Task: Look for space in Sha Tin, Hong Kong from 9th June, 2023 to 16th June, 2023 for 2 adults in price range Rs.8000 to Rs.16000. Place can be entire place with 2 bedrooms having 2 beds and 1 bathroom. Property type can be house, flat, guest house. Booking option can be shelf check-in. Required host language is English.

Action: Mouse moved to (548, 94)
Screenshot: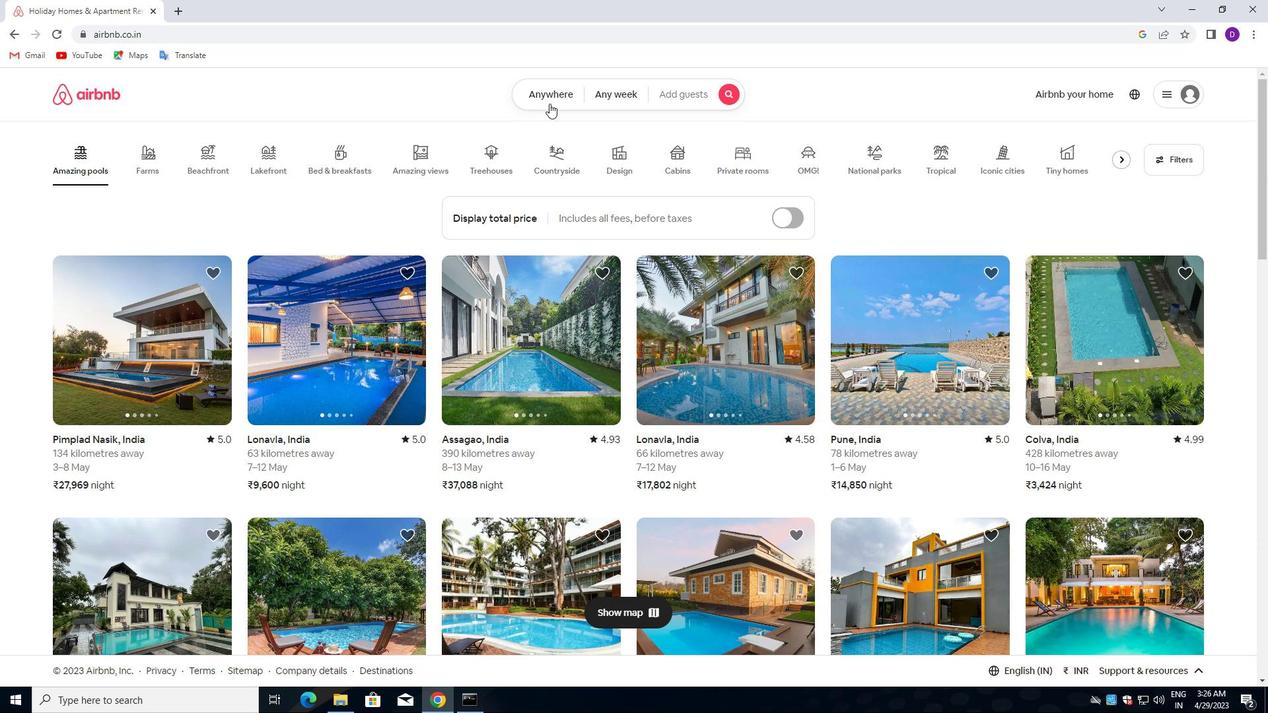 
Action: Mouse pressed left at (548, 94)
Screenshot: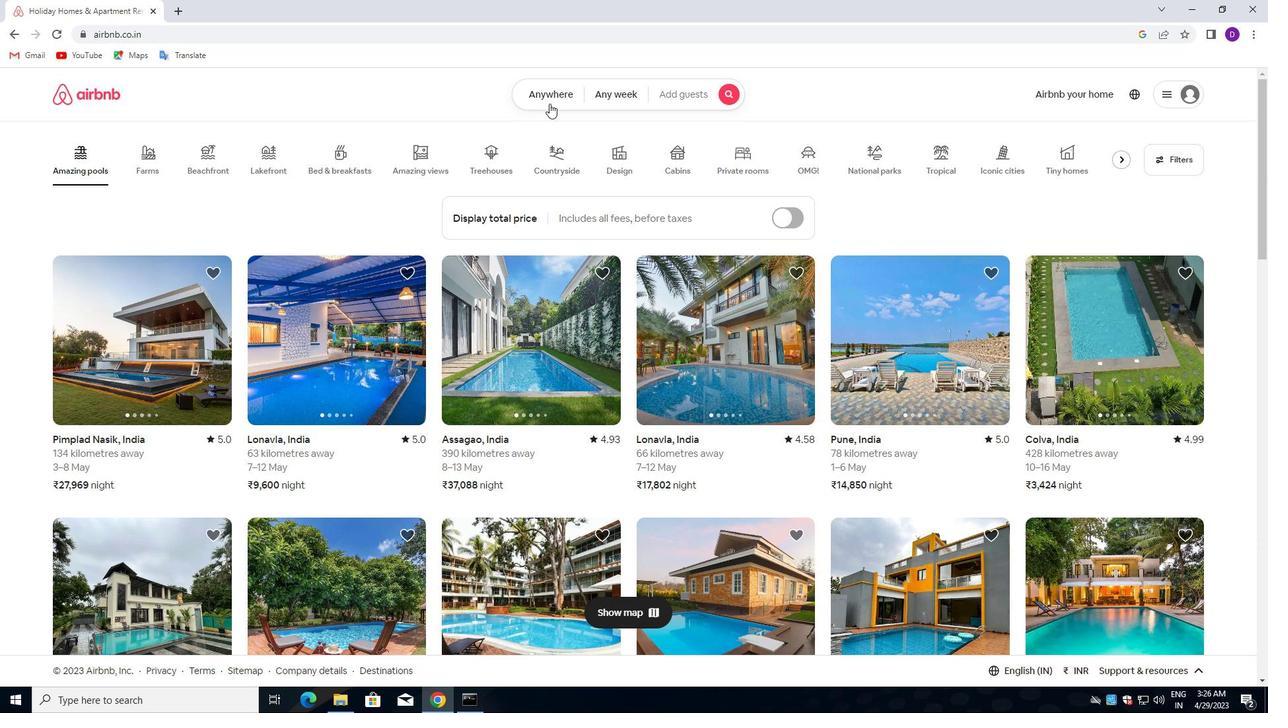 
Action: Mouse moved to (412, 146)
Screenshot: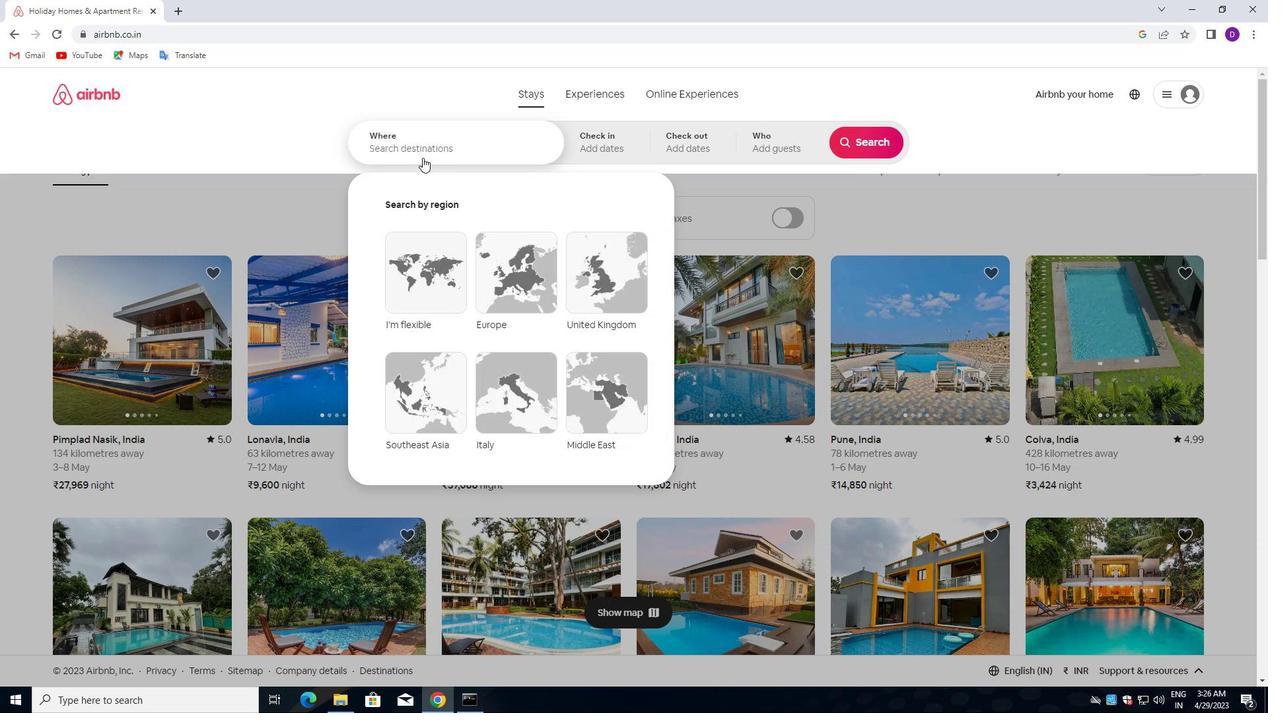 
Action: Mouse pressed left at (412, 146)
Screenshot: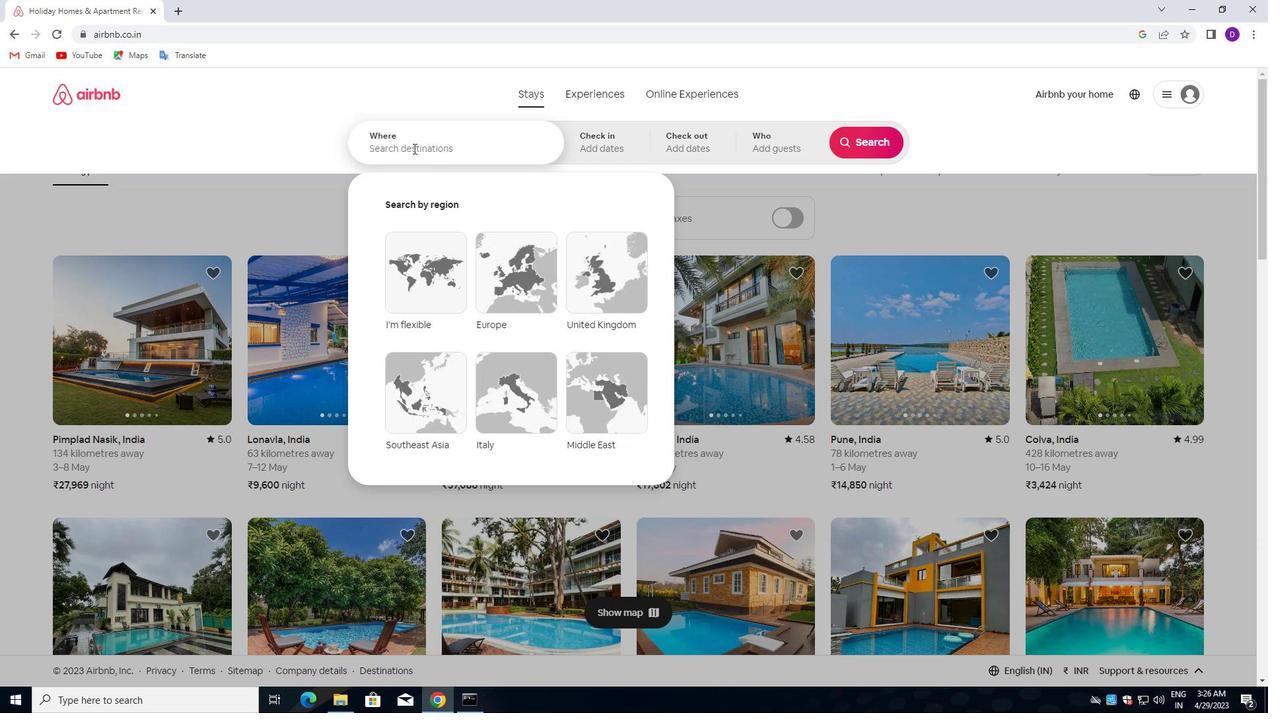 
Action: Key pressed <Key.shift><Key.shift>SHA<Key.space><Key.shift>TIN<Key.down><Key.enter>
Screenshot: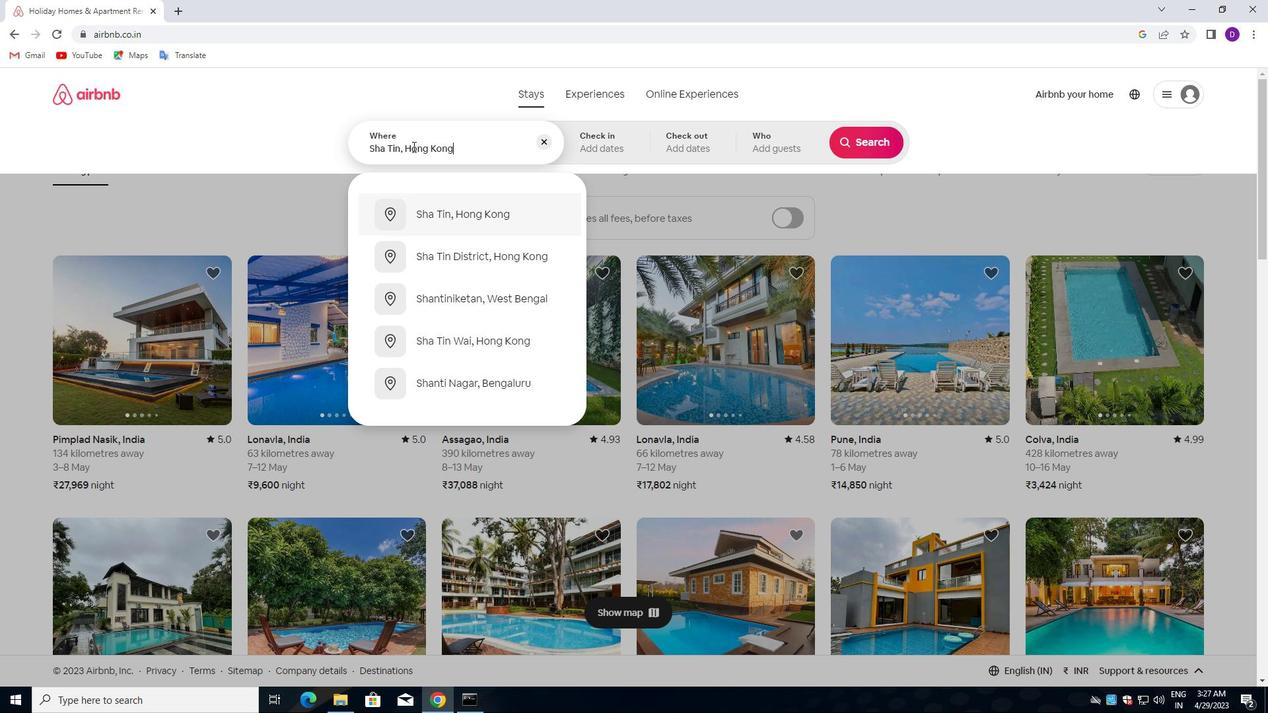 
Action: Mouse moved to (863, 250)
Screenshot: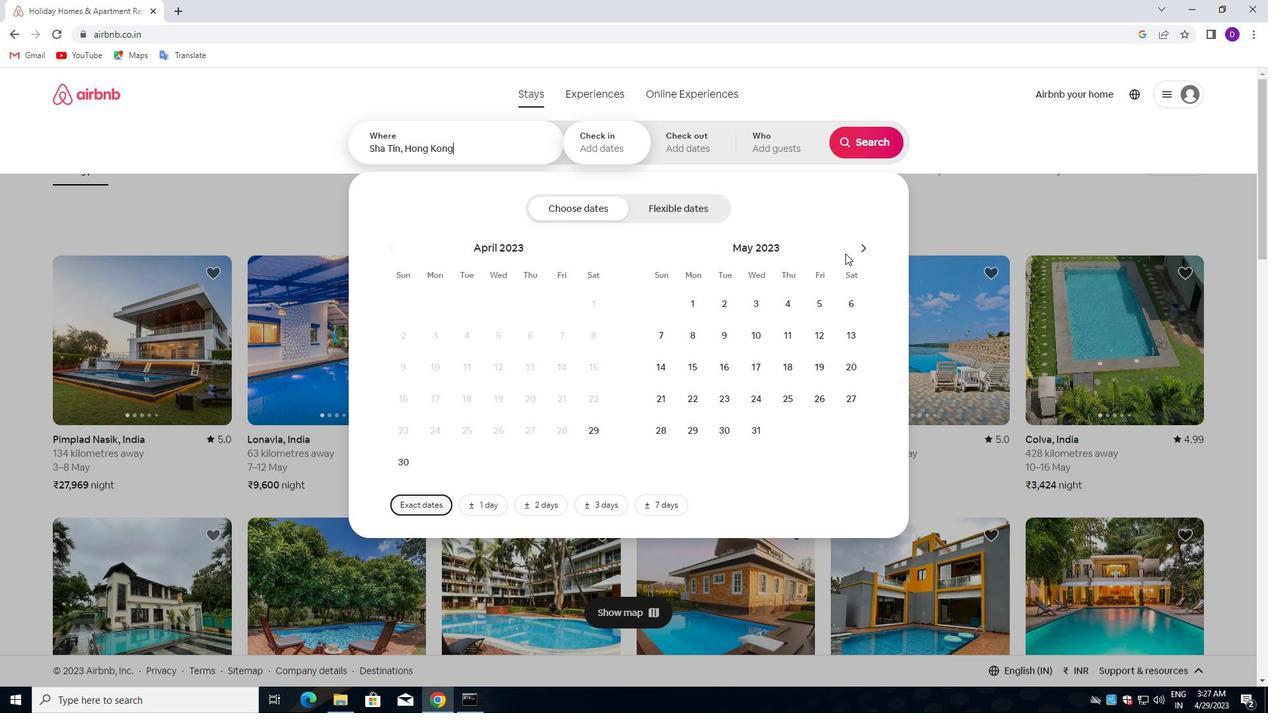 
Action: Mouse pressed left at (863, 250)
Screenshot: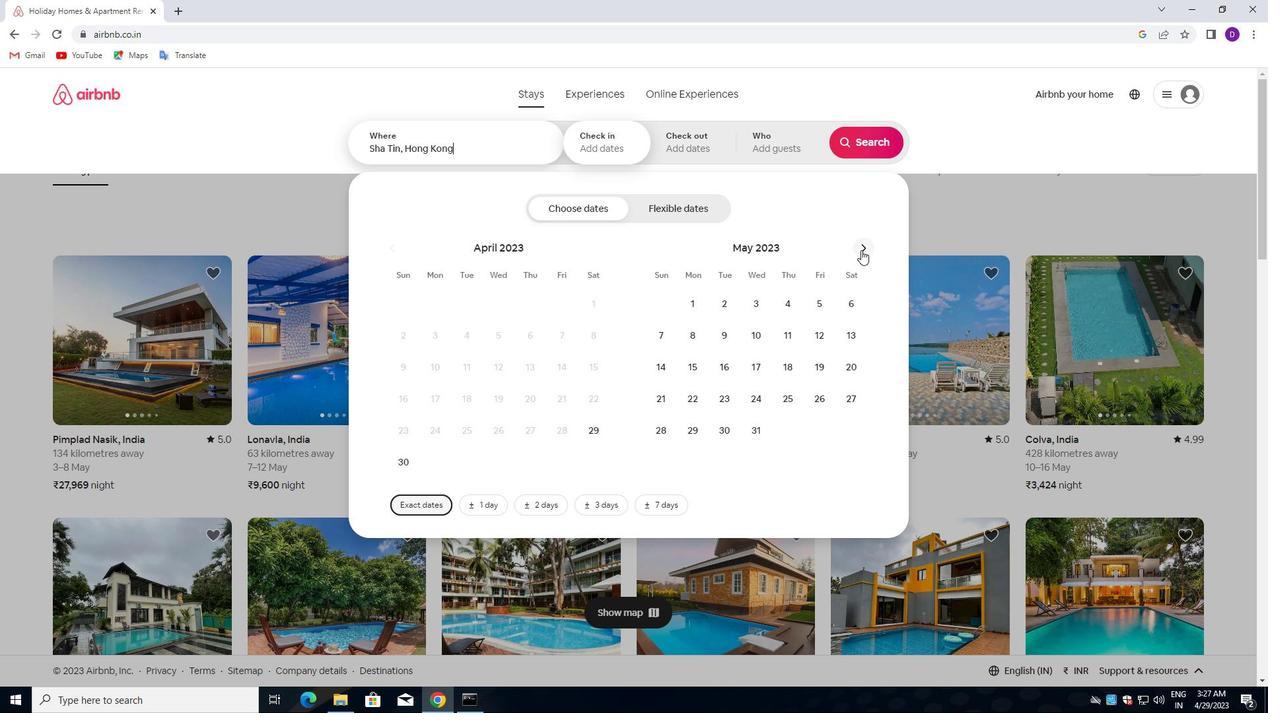 
Action: Mouse moved to (822, 334)
Screenshot: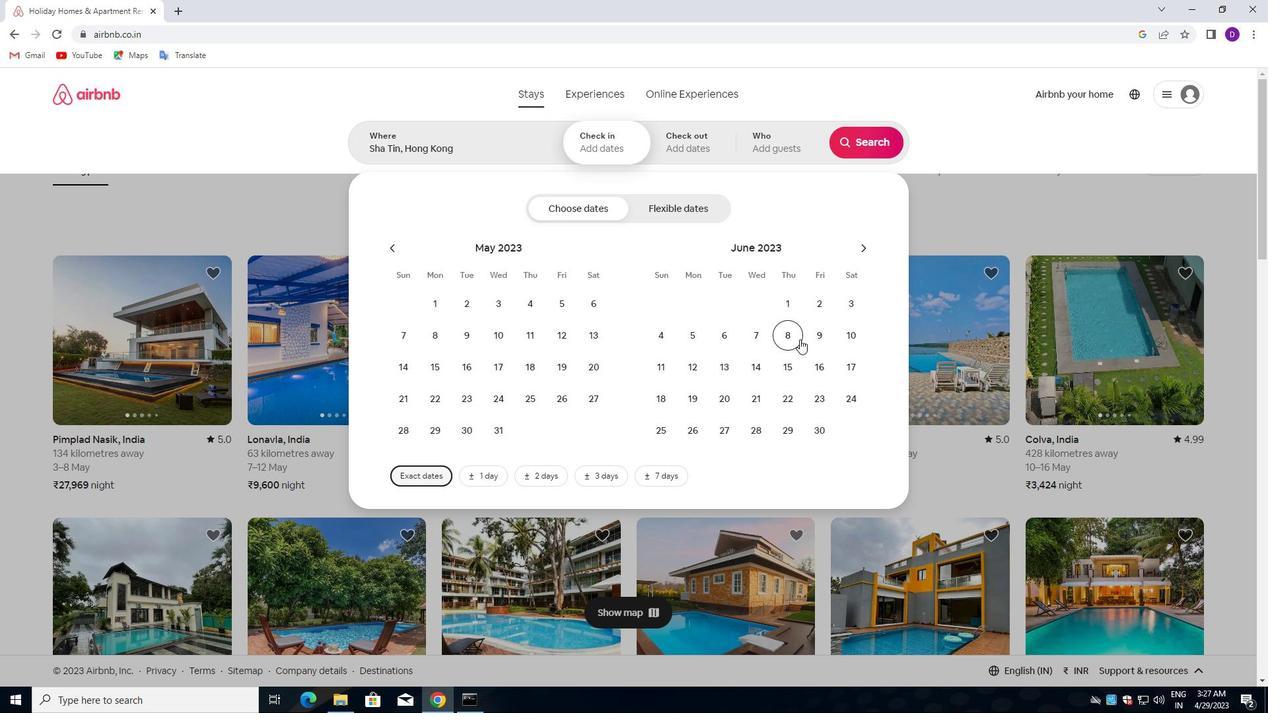 
Action: Mouse pressed left at (822, 334)
Screenshot: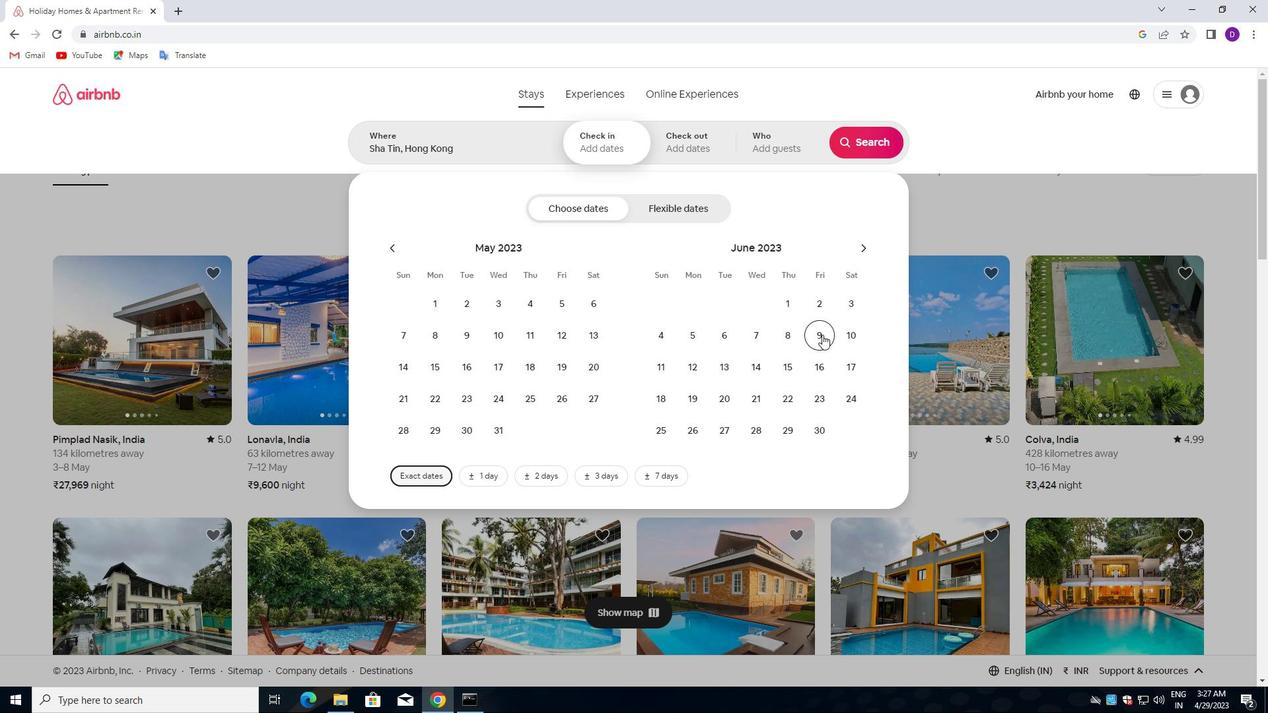 
Action: Mouse moved to (823, 356)
Screenshot: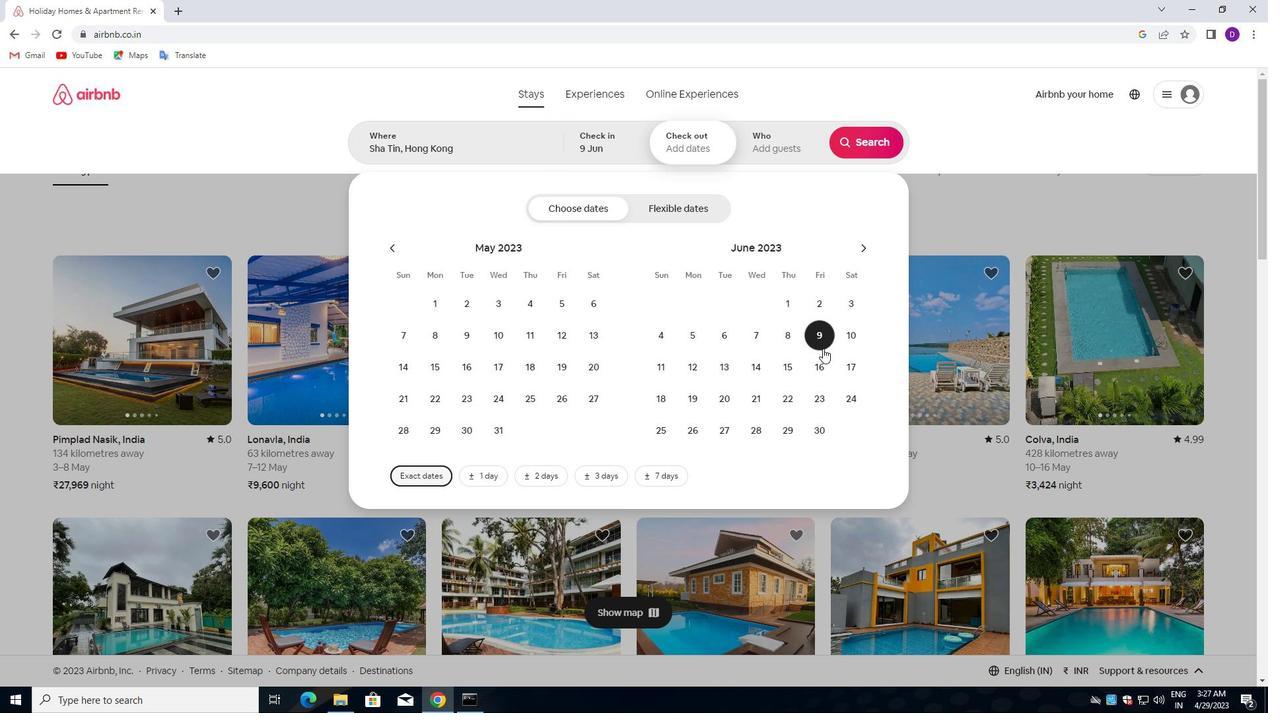 
Action: Mouse pressed left at (823, 356)
Screenshot: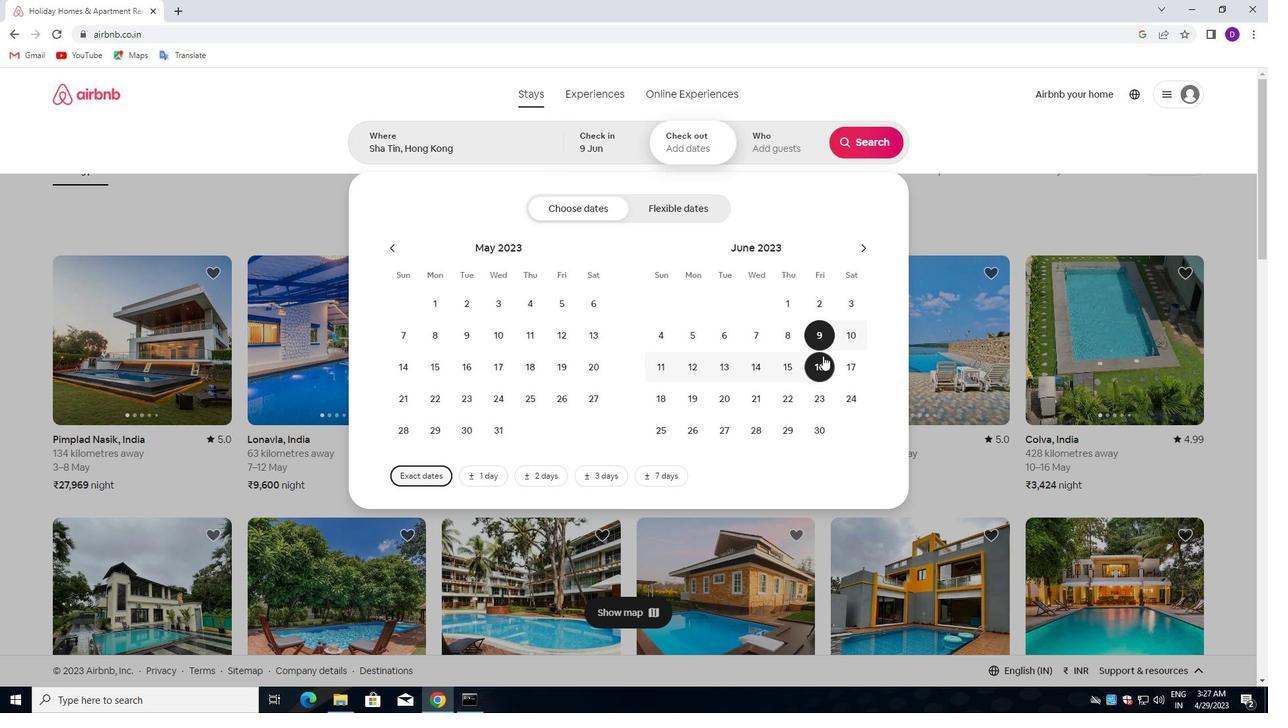 
Action: Mouse moved to (775, 154)
Screenshot: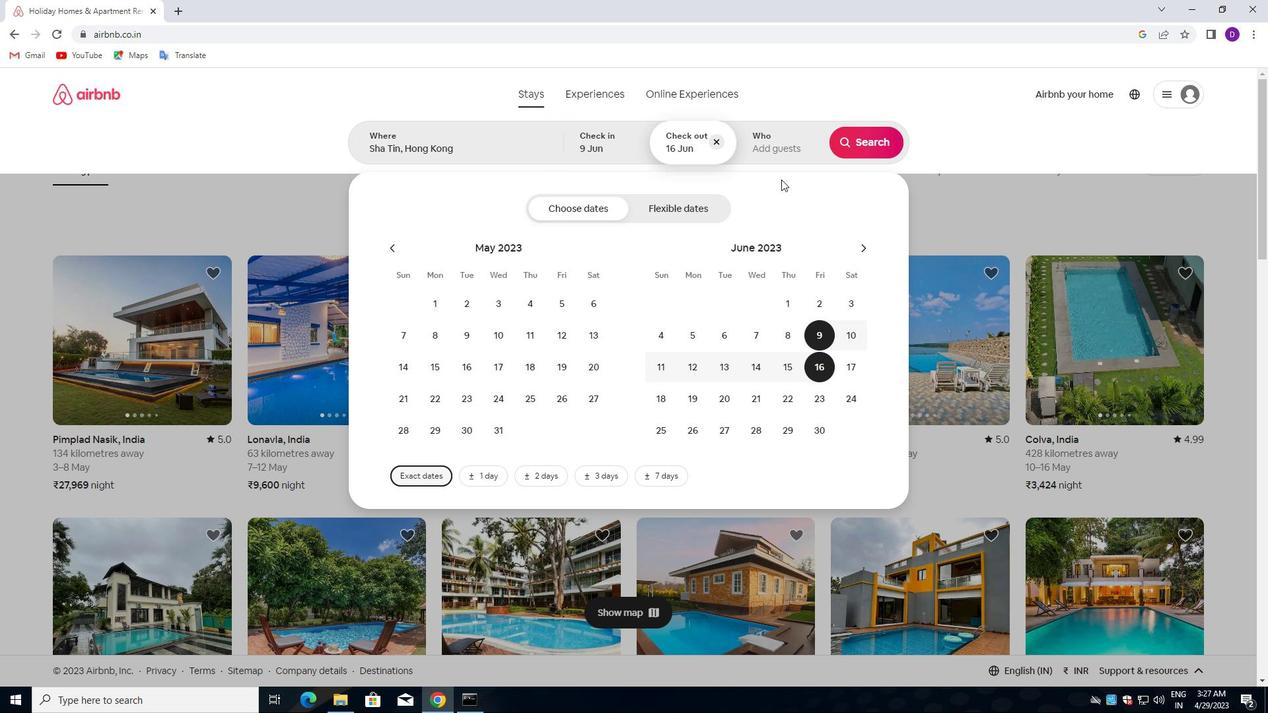 
Action: Mouse pressed left at (775, 154)
Screenshot: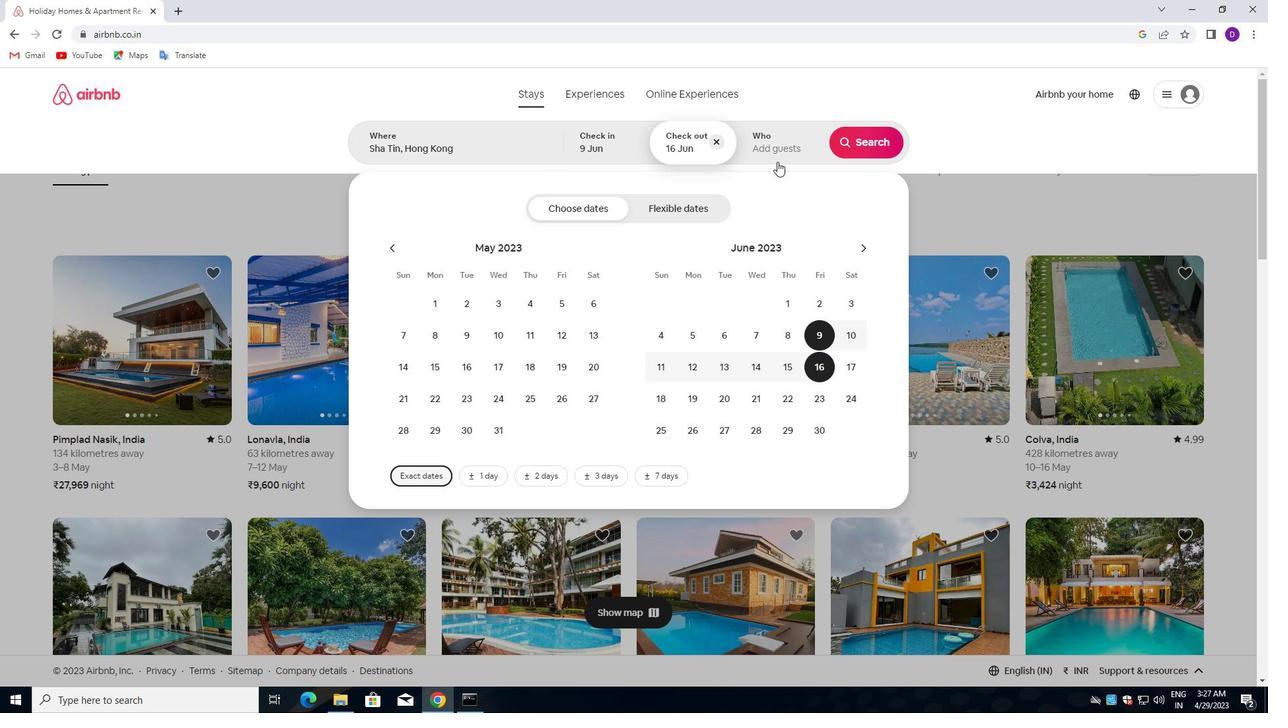 
Action: Mouse moved to (872, 211)
Screenshot: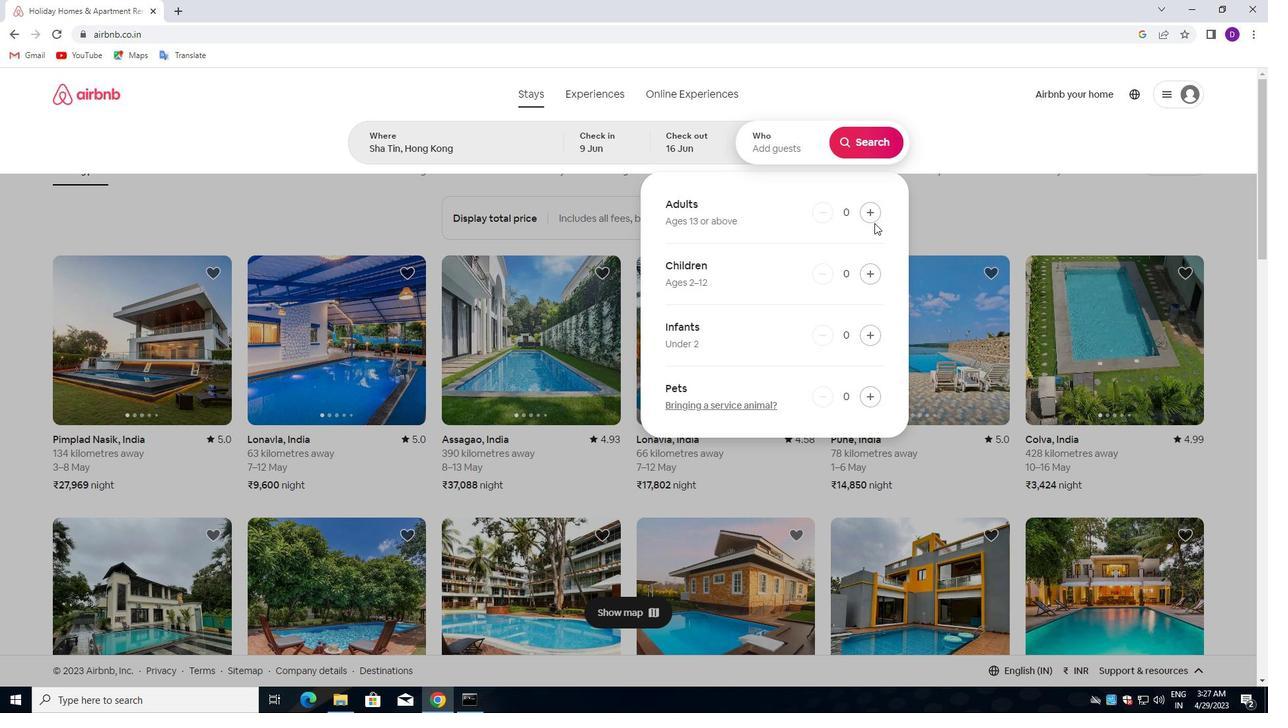 
Action: Mouse pressed left at (872, 211)
Screenshot: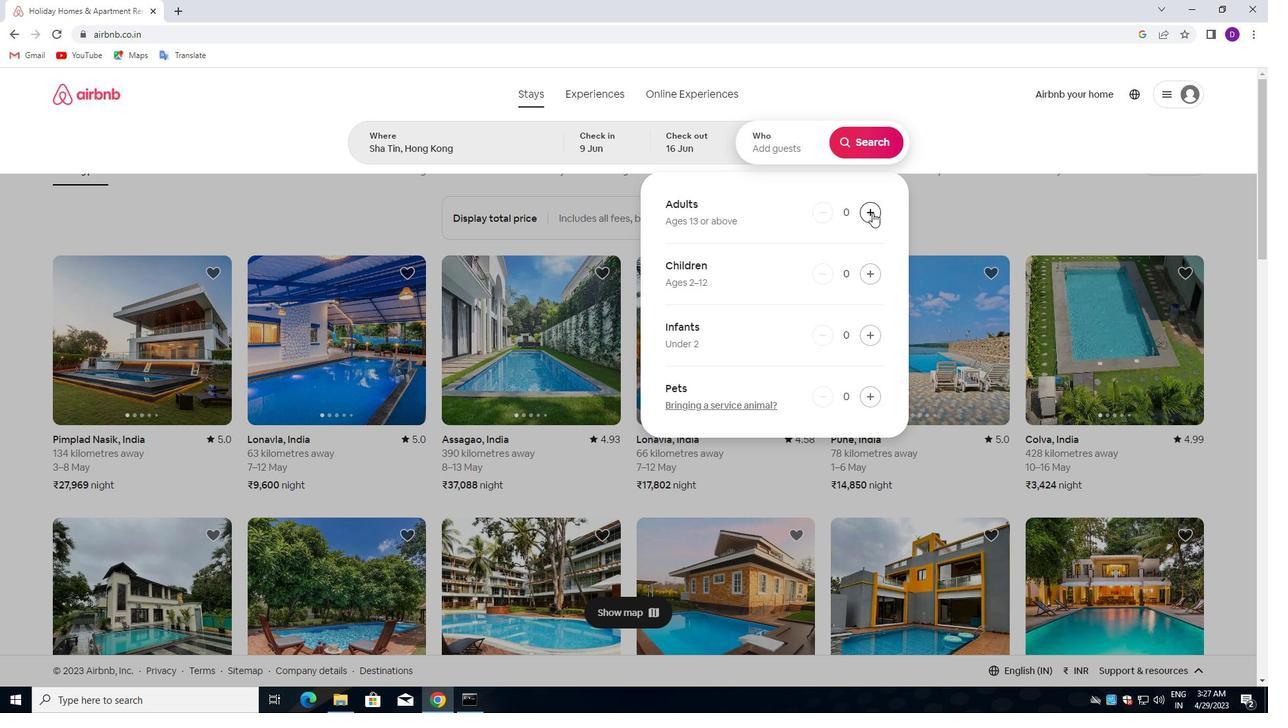 
Action: Mouse pressed left at (872, 211)
Screenshot: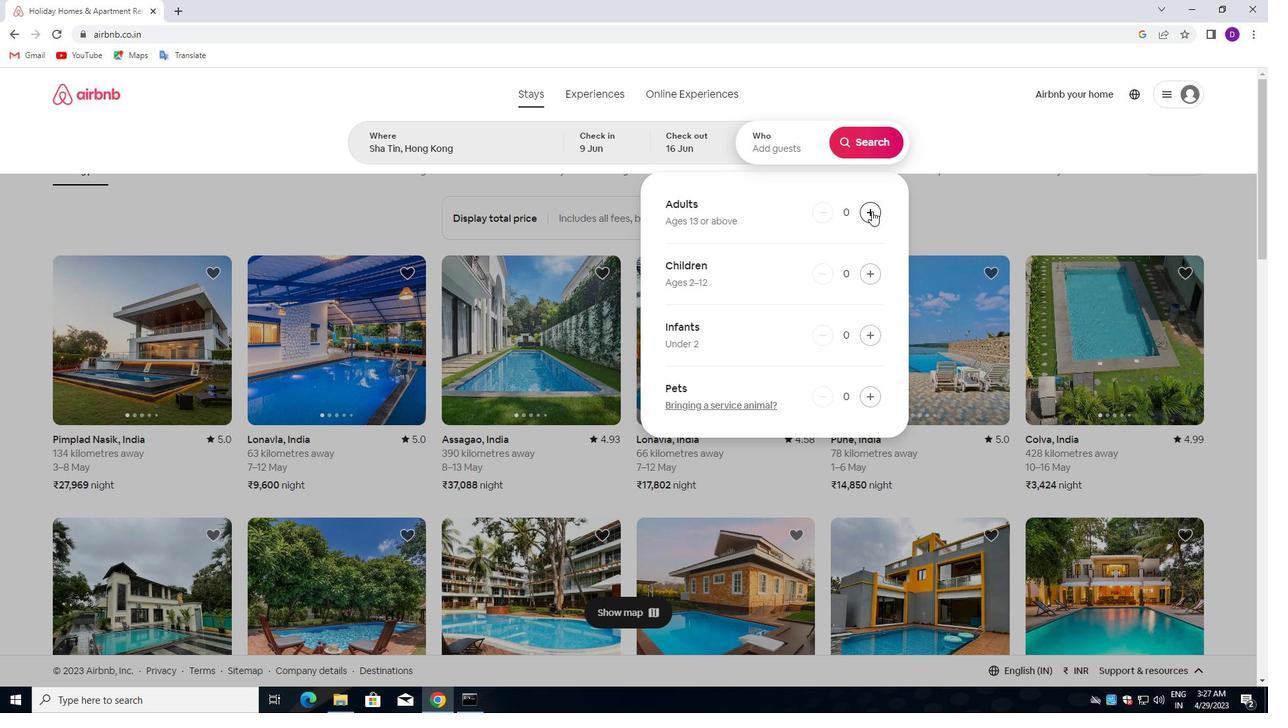 
Action: Mouse moved to (869, 140)
Screenshot: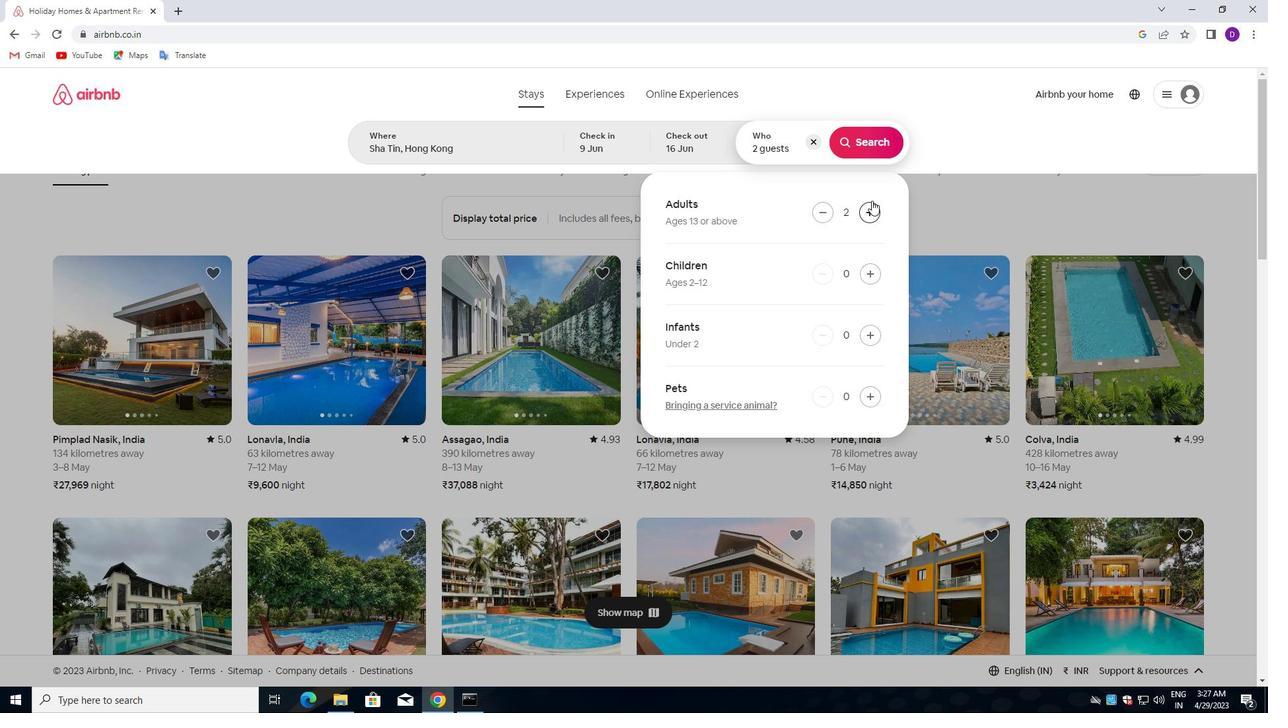 
Action: Mouse pressed left at (869, 140)
Screenshot: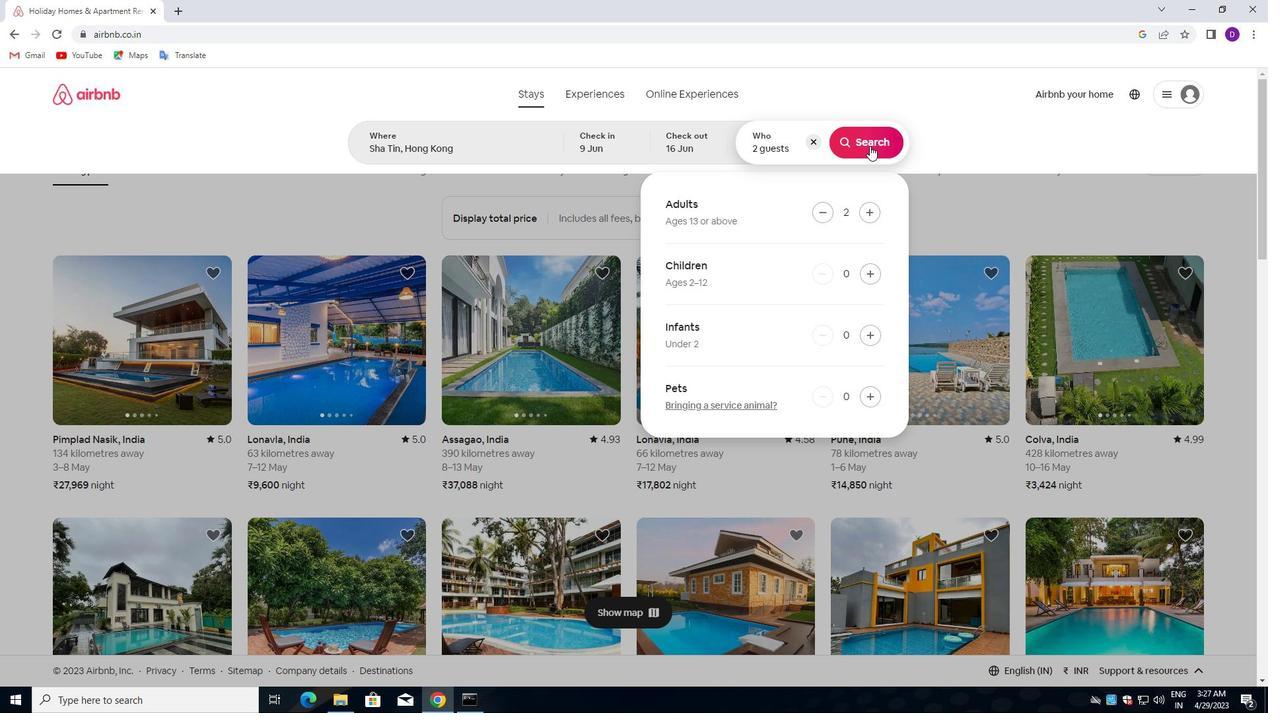 
Action: Mouse moved to (1215, 146)
Screenshot: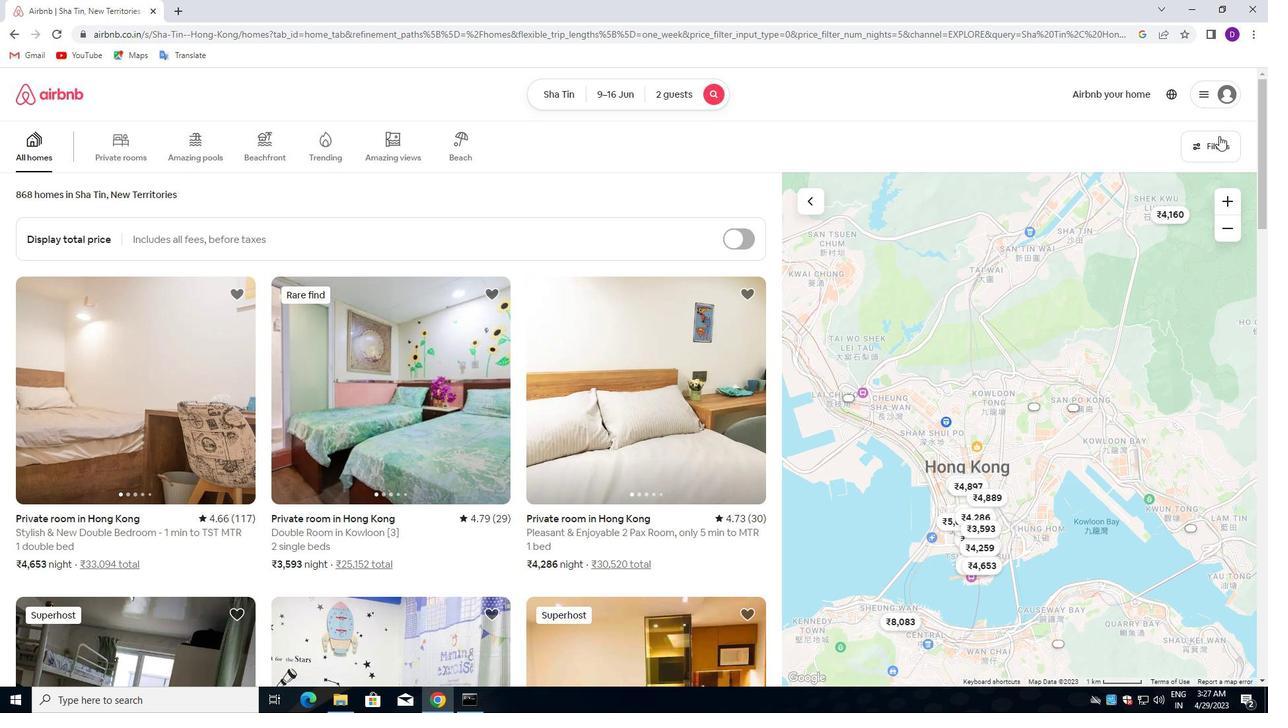 
Action: Mouse pressed left at (1215, 146)
Screenshot: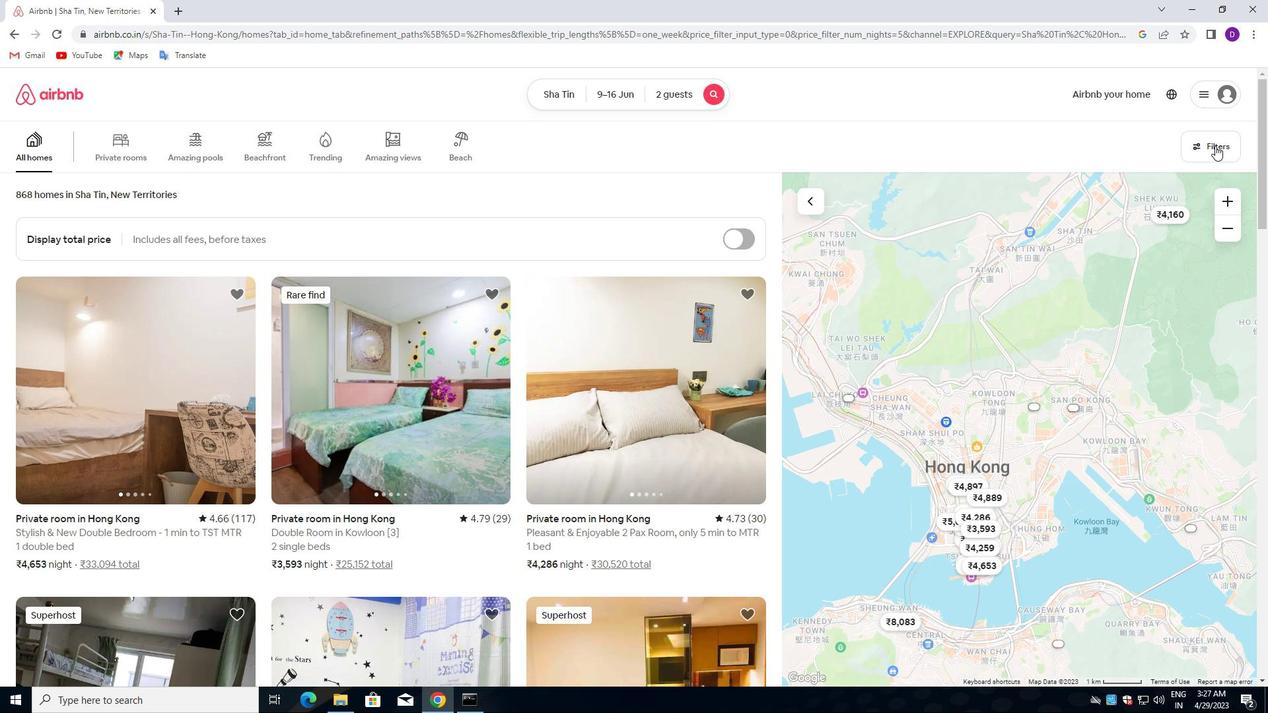 
Action: Mouse moved to (457, 315)
Screenshot: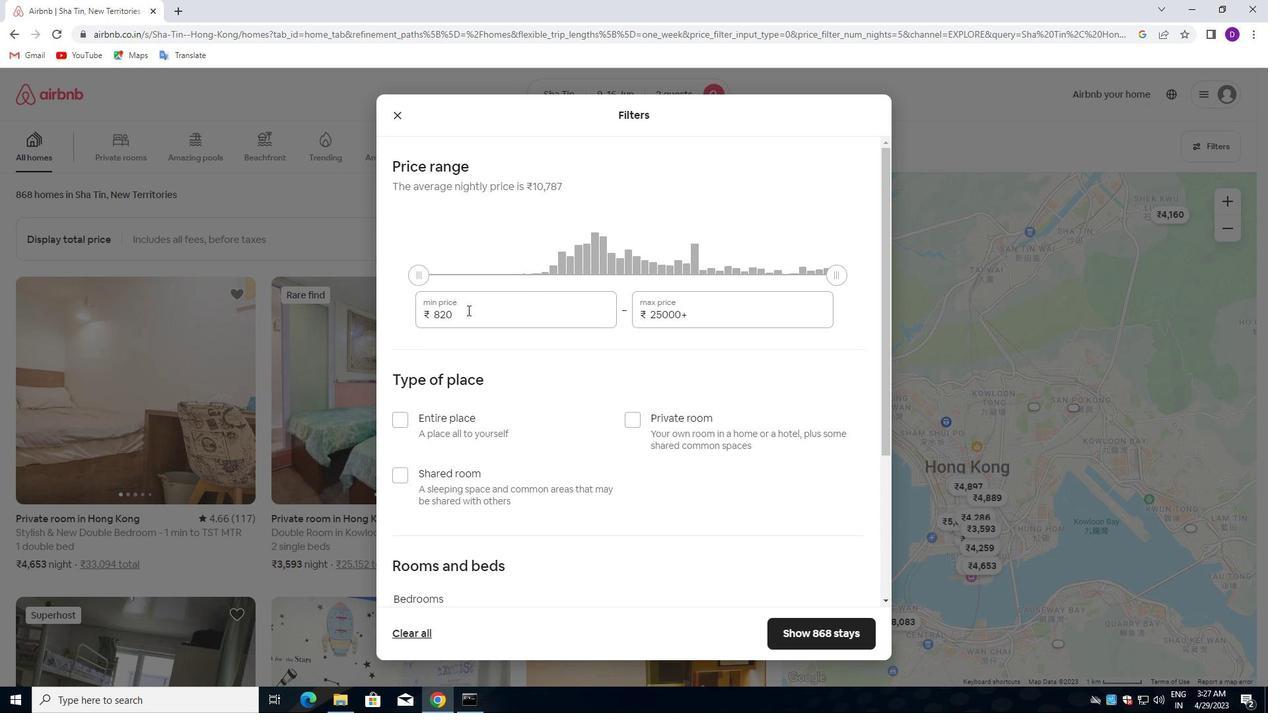 
Action: Mouse pressed left at (457, 315)
Screenshot: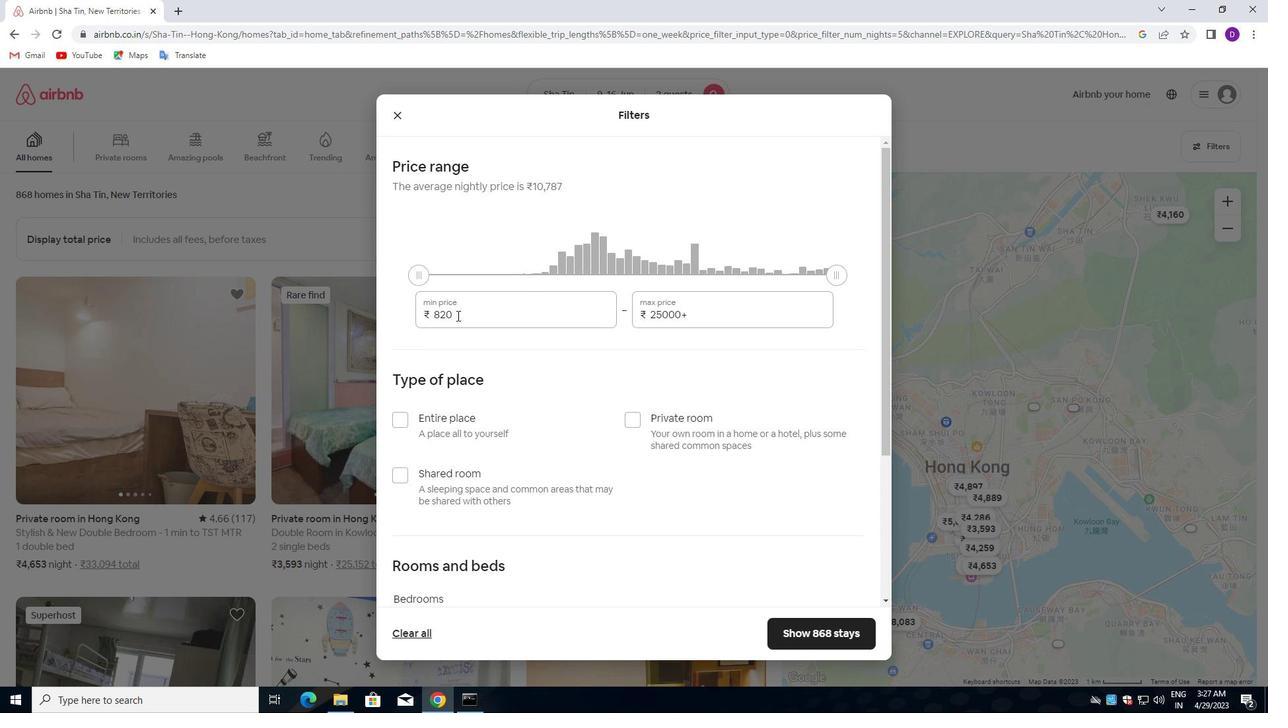 
Action: Mouse pressed left at (457, 315)
Screenshot: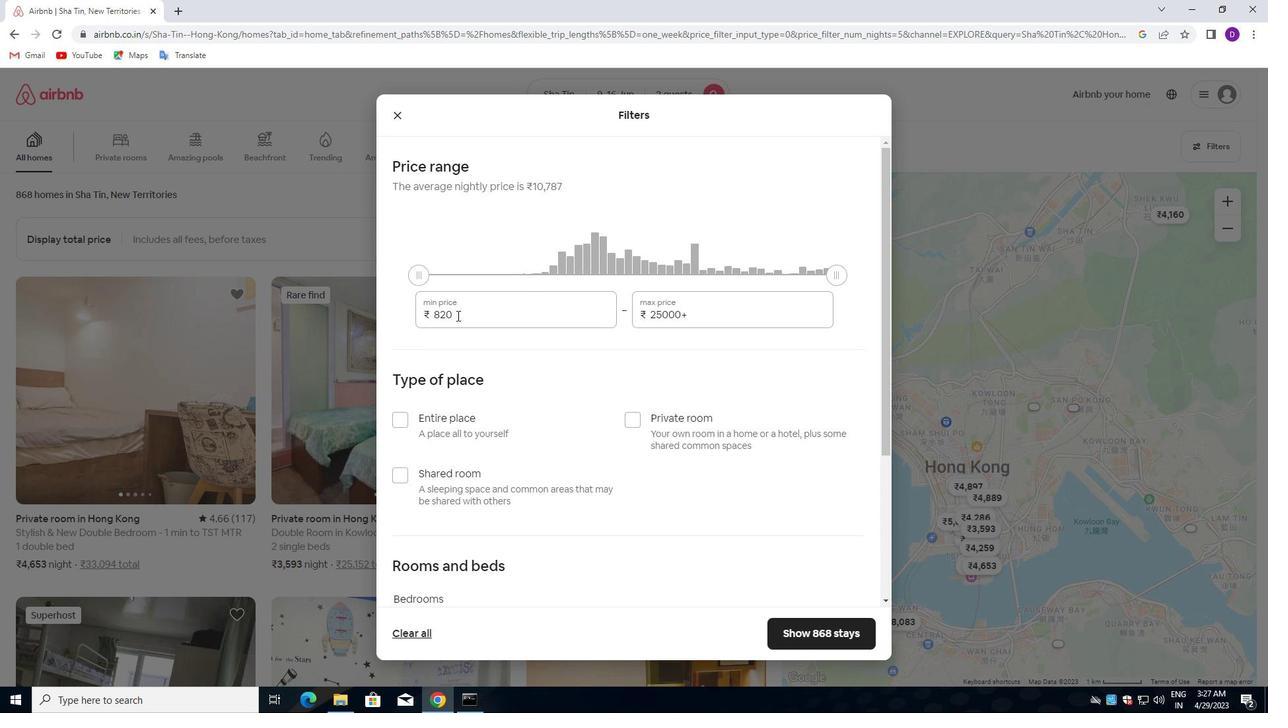 
Action: Key pressed 8000<Key.tab>16000
Screenshot: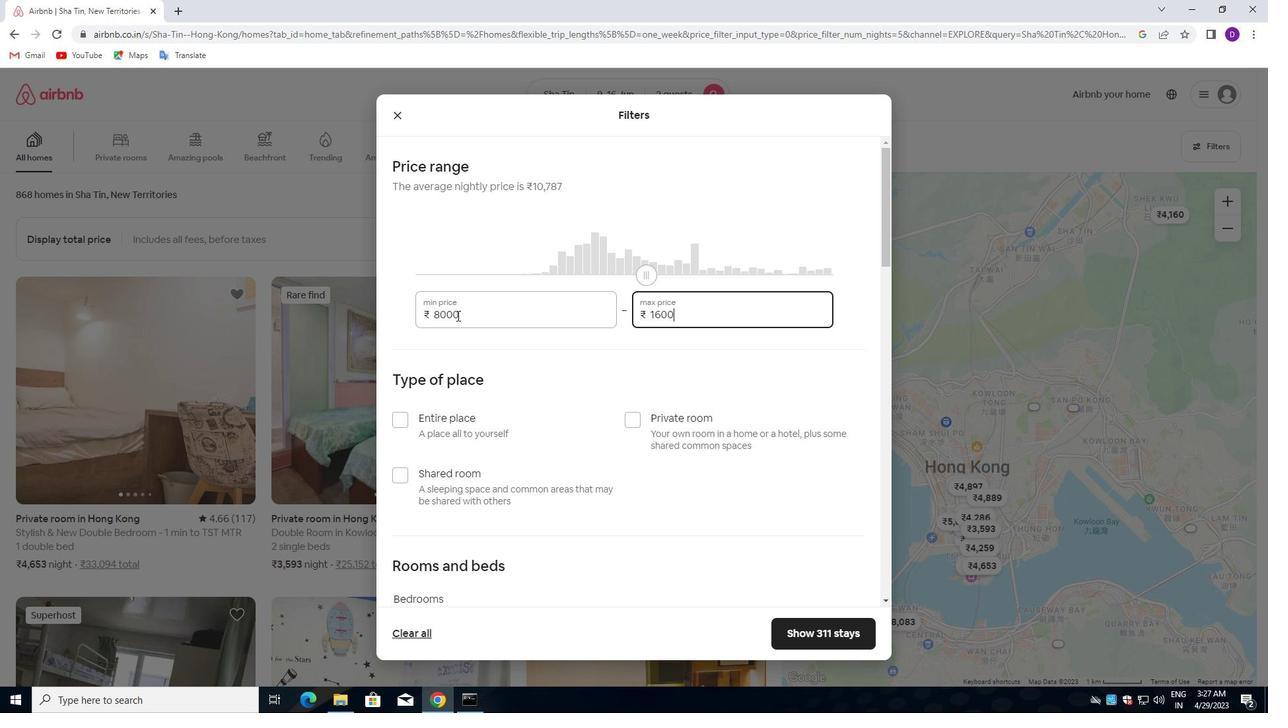 
Action: Mouse moved to (455, 334)
Screenshot: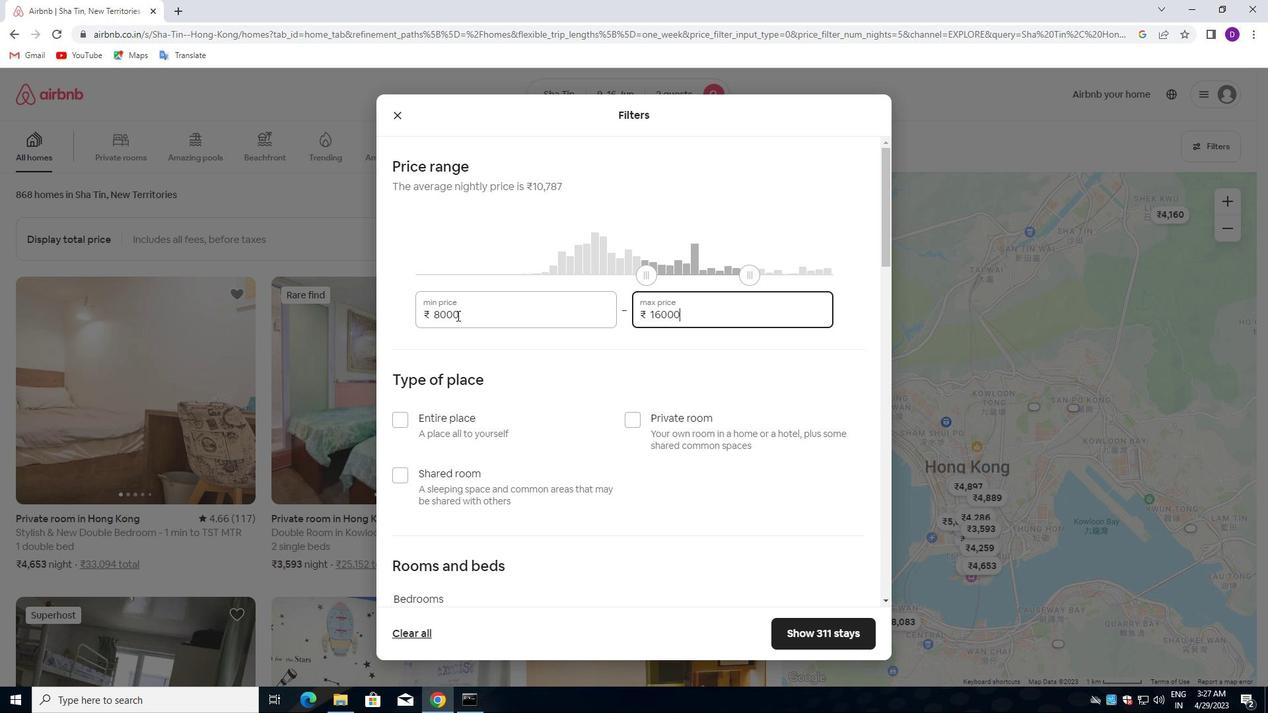 
Action: Mouse scrolled (455, 333) with delta (0, 0)
Screenshot: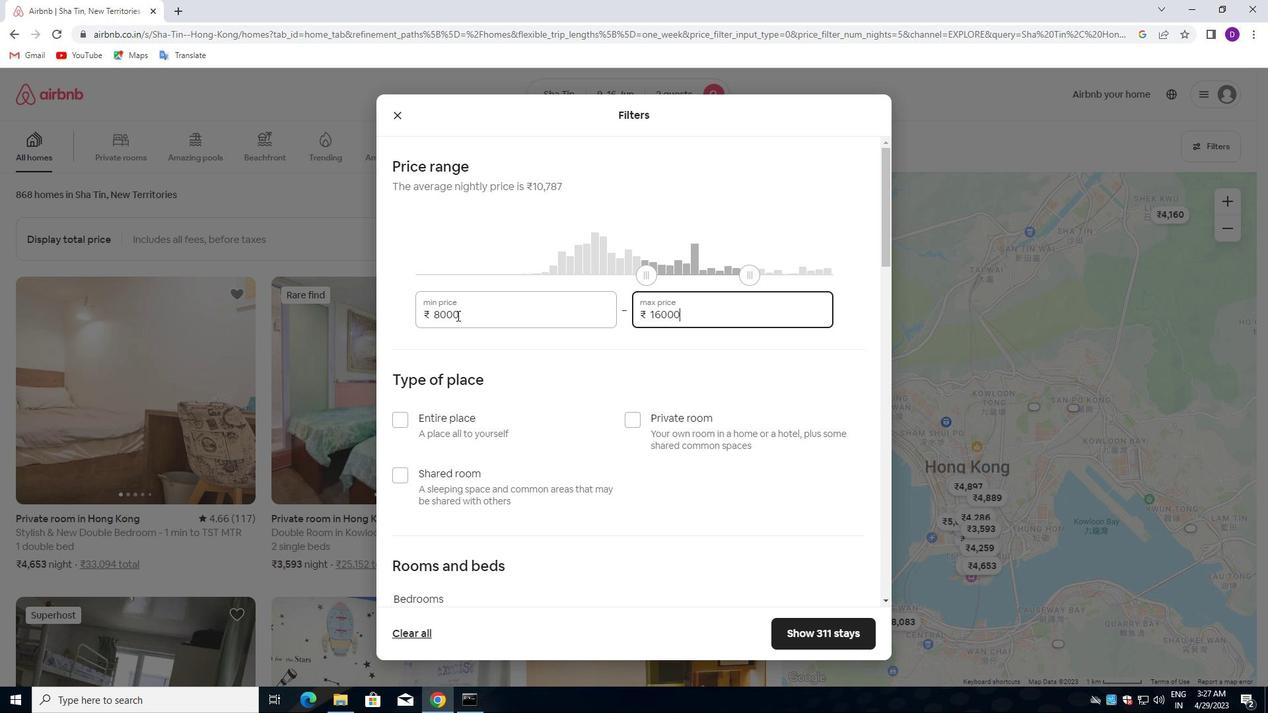 
Action: Mouse moved to (455, 344)
Screenshot: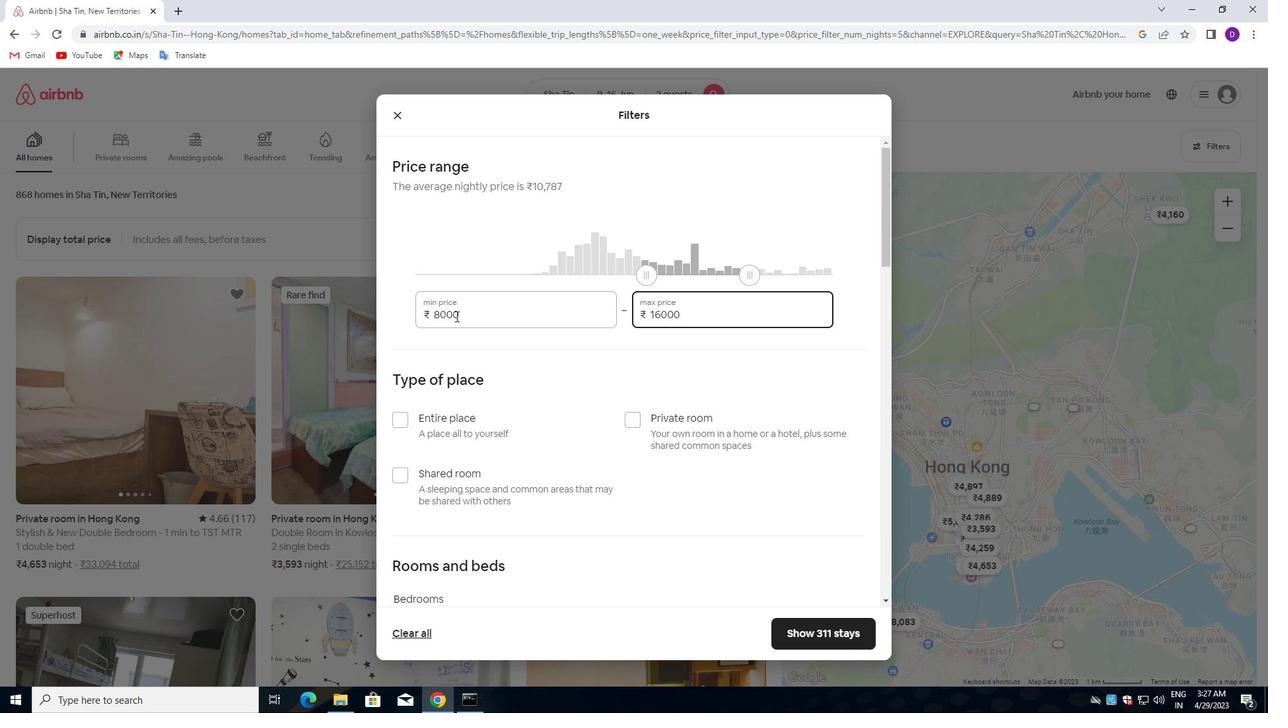 
Action: Mouse scrolled (455, 343) with delta (0, 0)
Screenshot: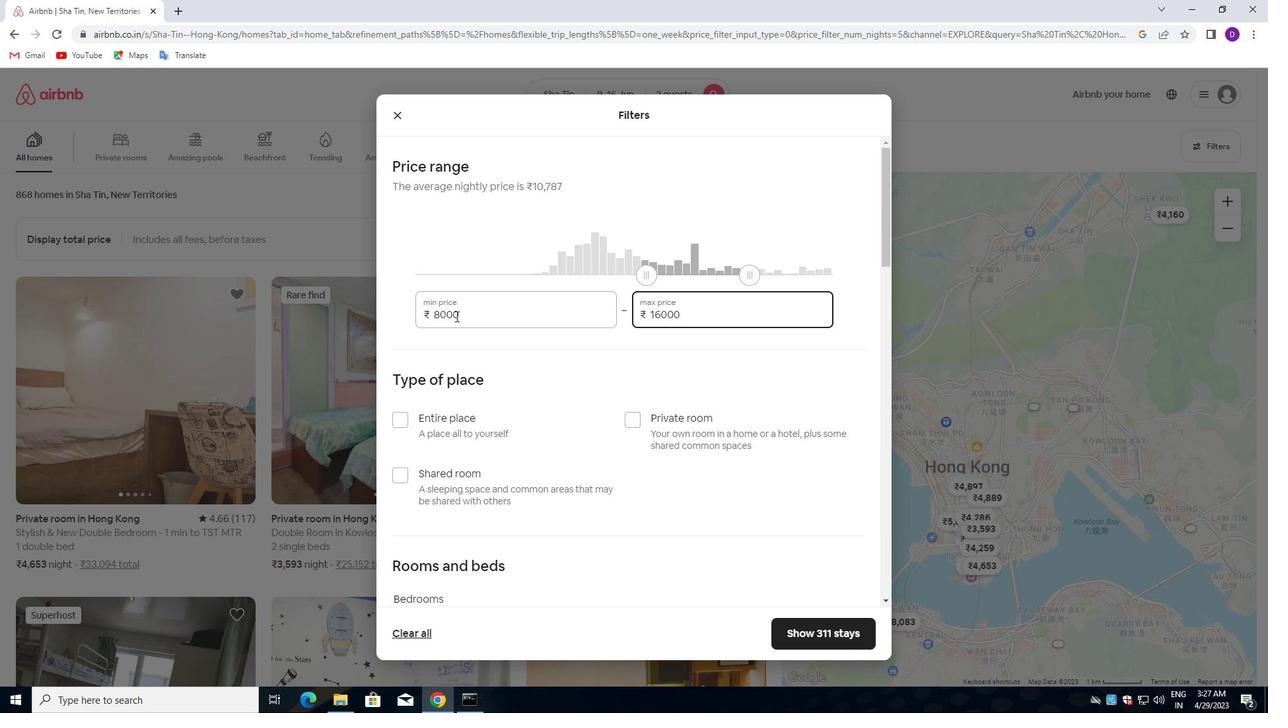 
Action: Mouse moved to (406, 290)
Screenshot: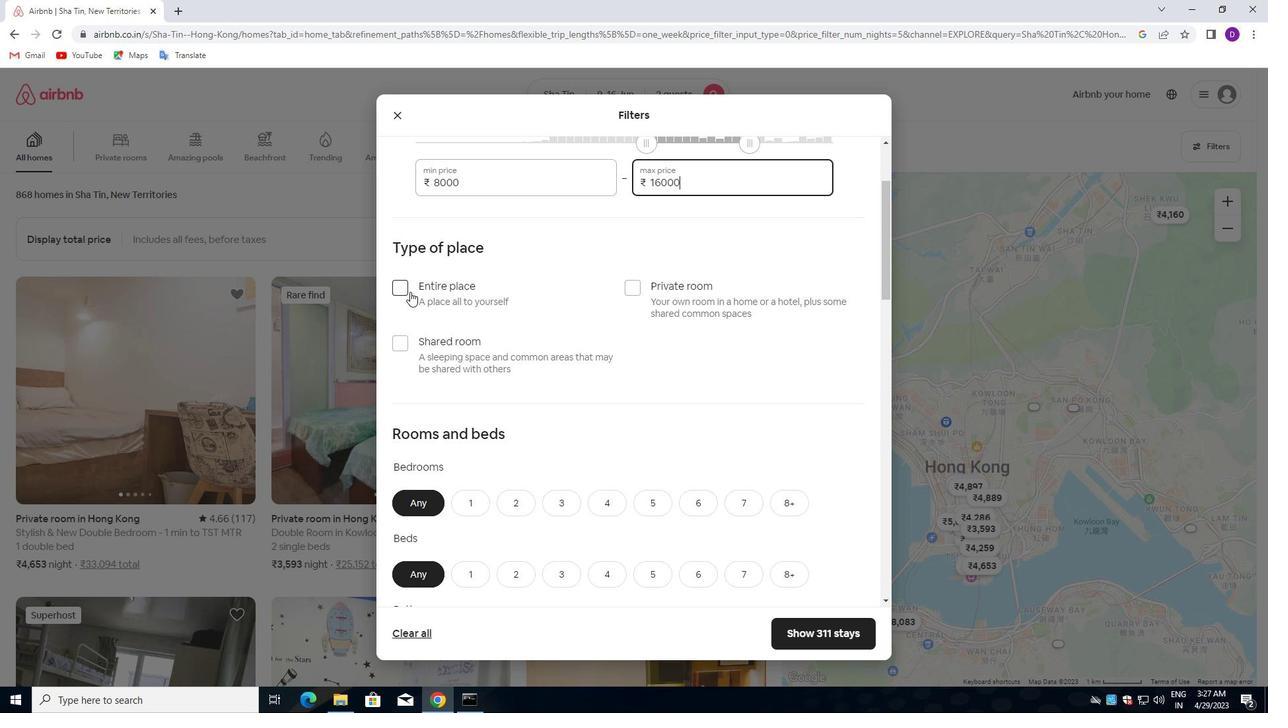 
Action: Mouse pressed left at (406, 290)
Screenshot: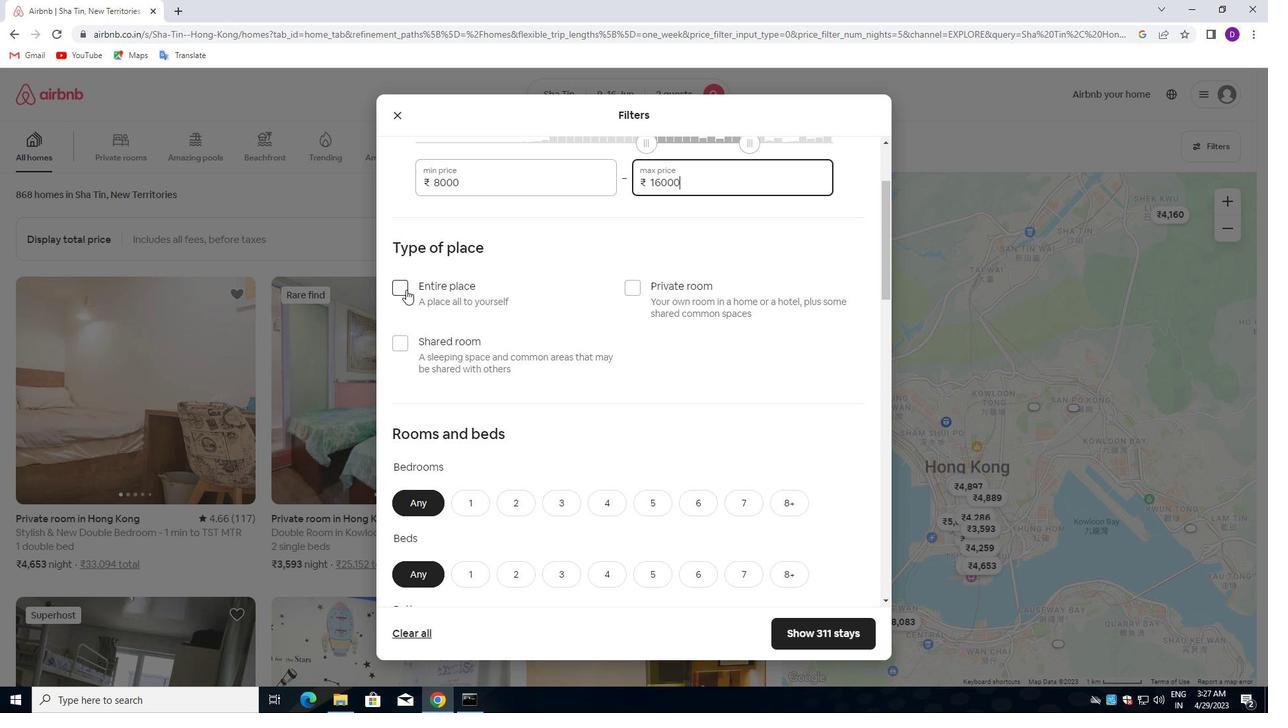 
Action: Mouse moved to (506, 394)
Screenshot: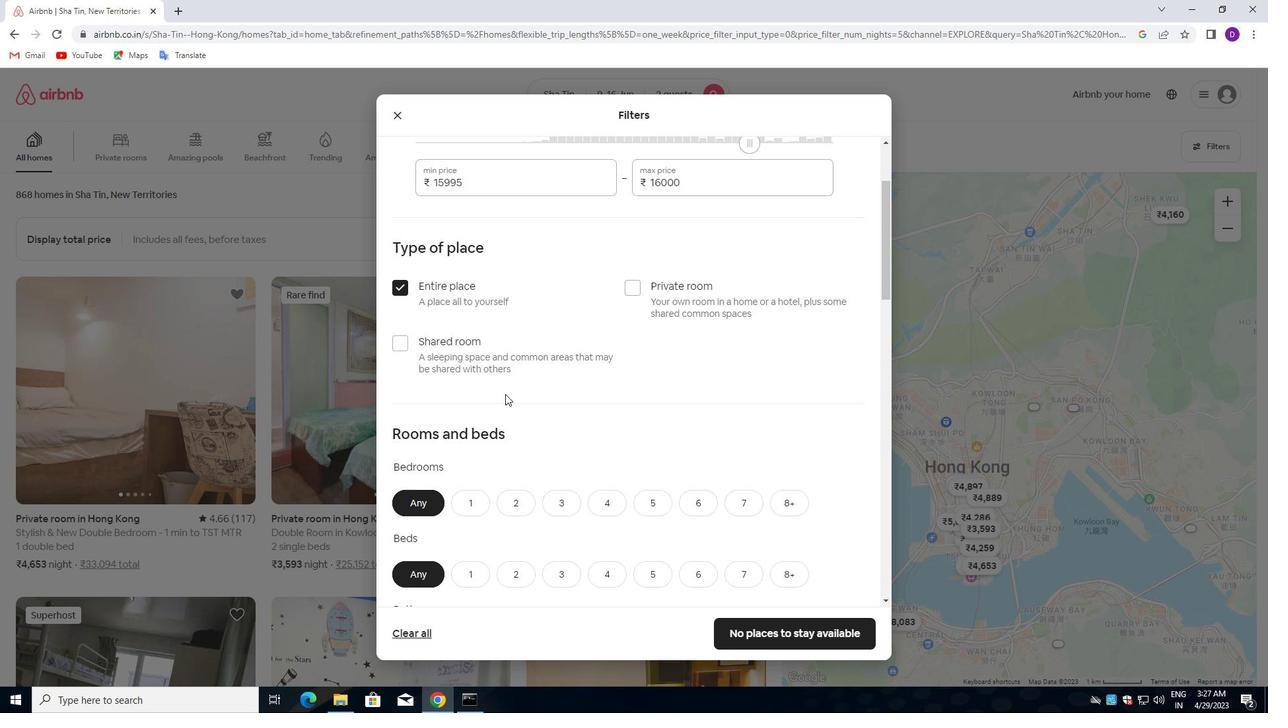 
Action: Mouse scrolled (506, 393) with delta (0, 0)
Screenshot: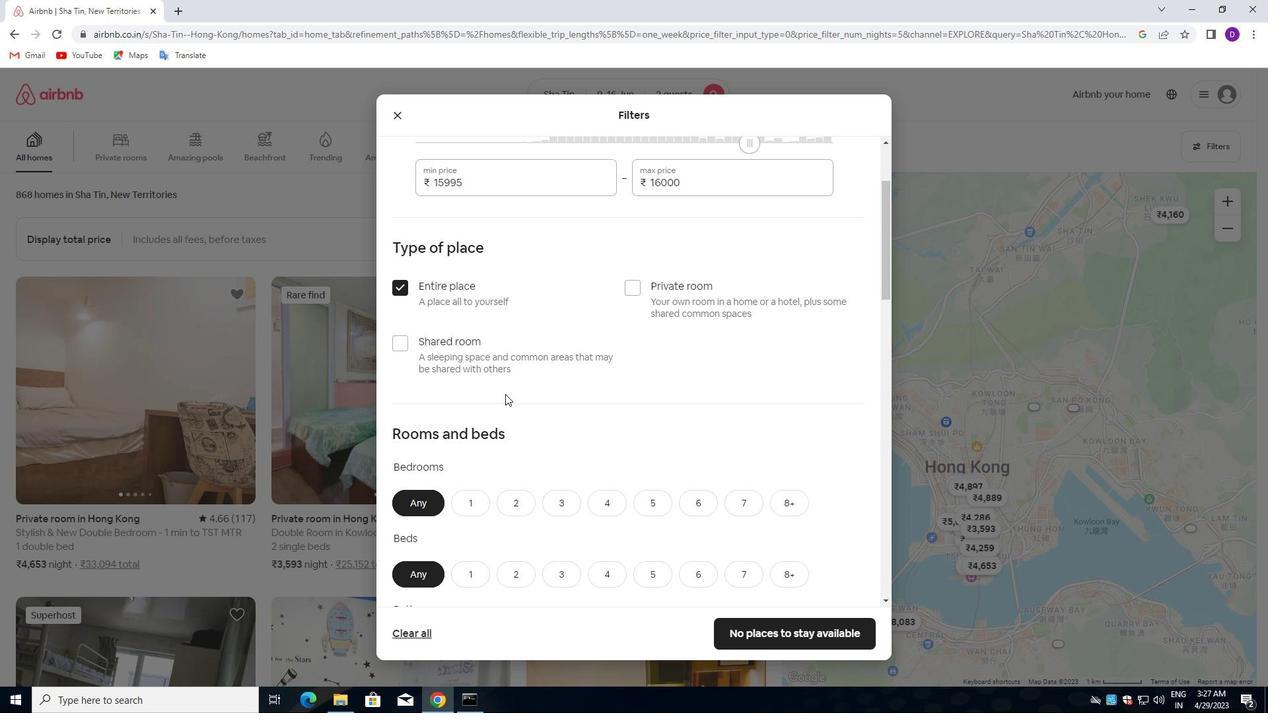 
Action: Mouse scrolled (506, 393) with delta (0, 0)
Screenshot: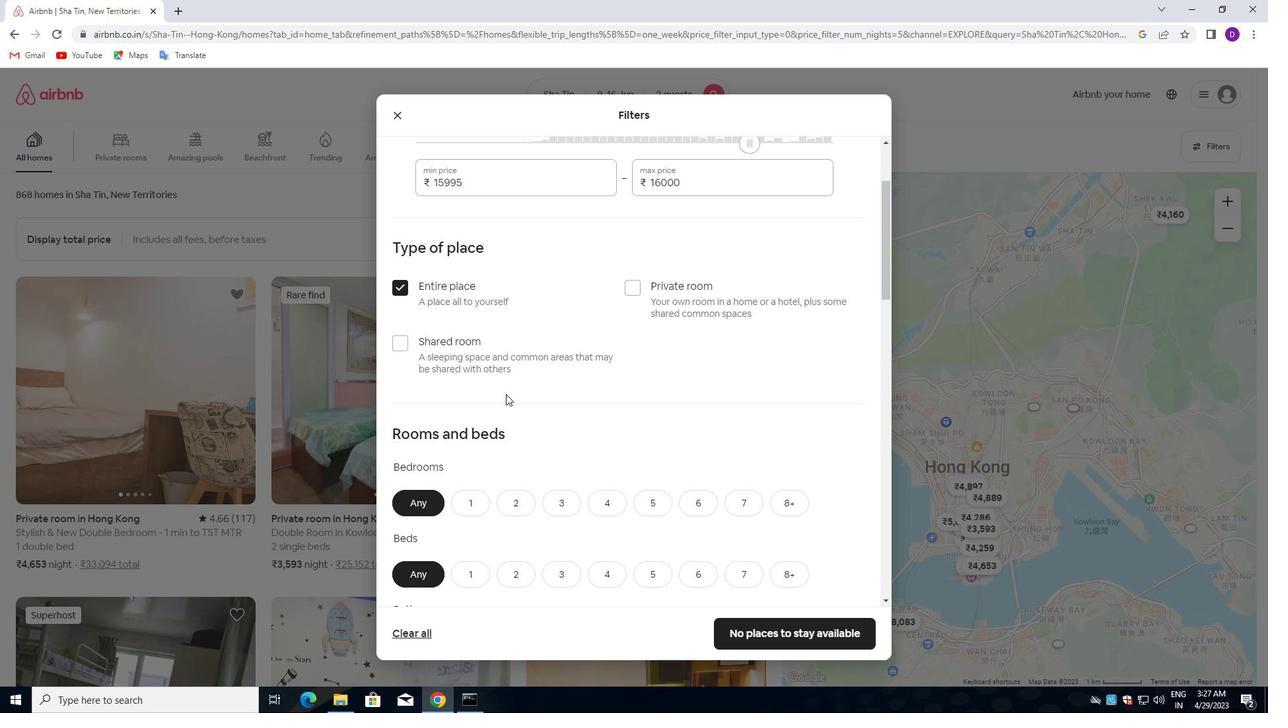 
Action: Mouse scrolled (506, 393) with delta (0, 0)
Screenshot: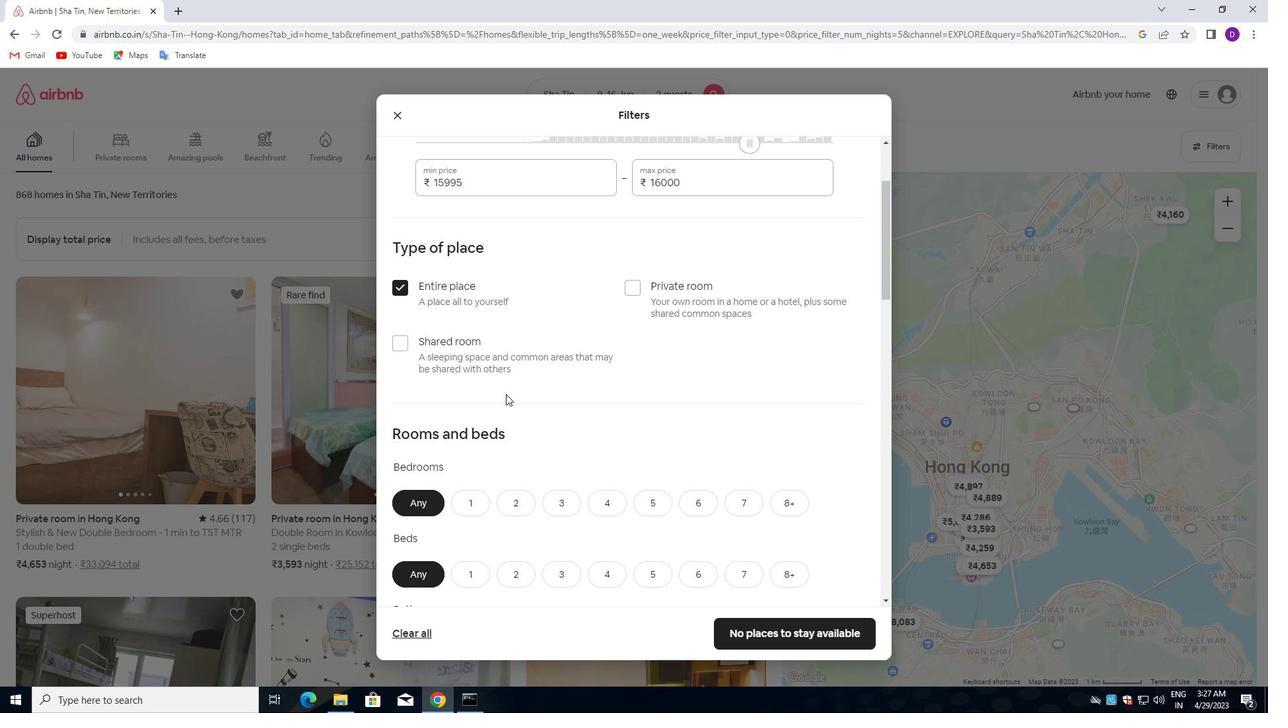 
Action: Mouse moved to (504, 299)
Screenshot: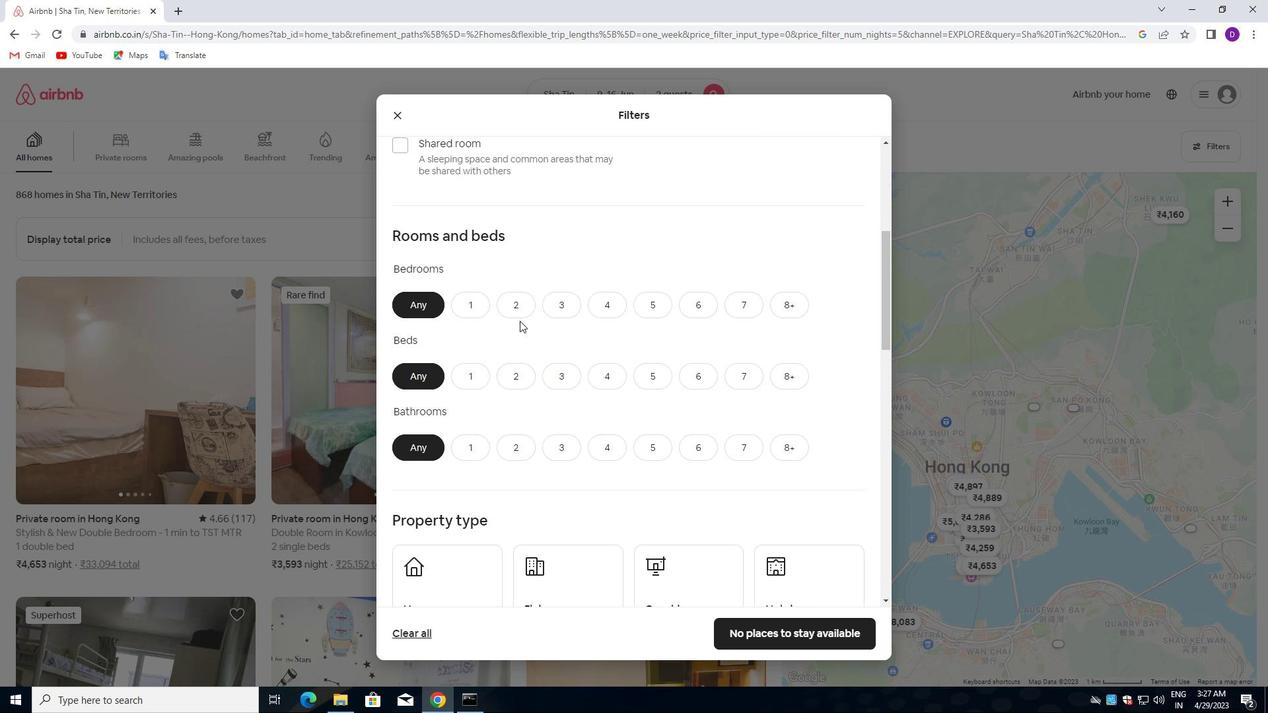 
Action: Mouse pressed left at (504, 299)
Screenshot: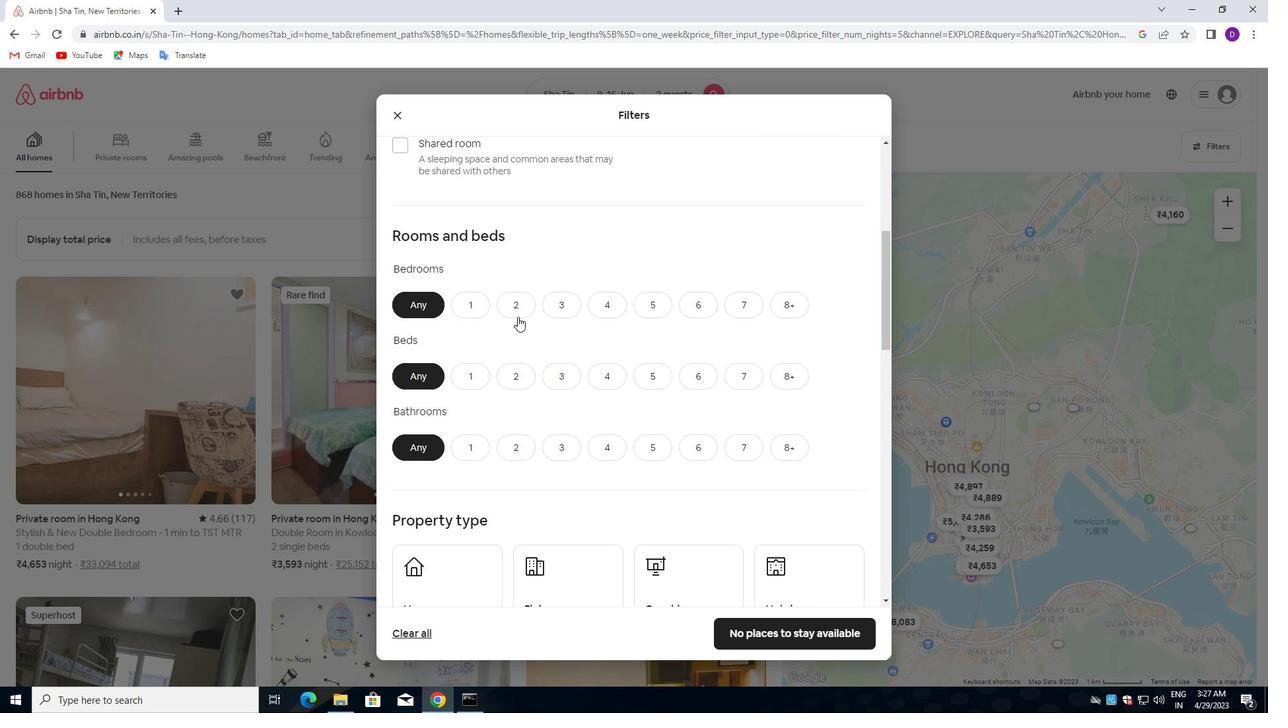 
Action: Mouse moved to (518, 369)
Screenshot: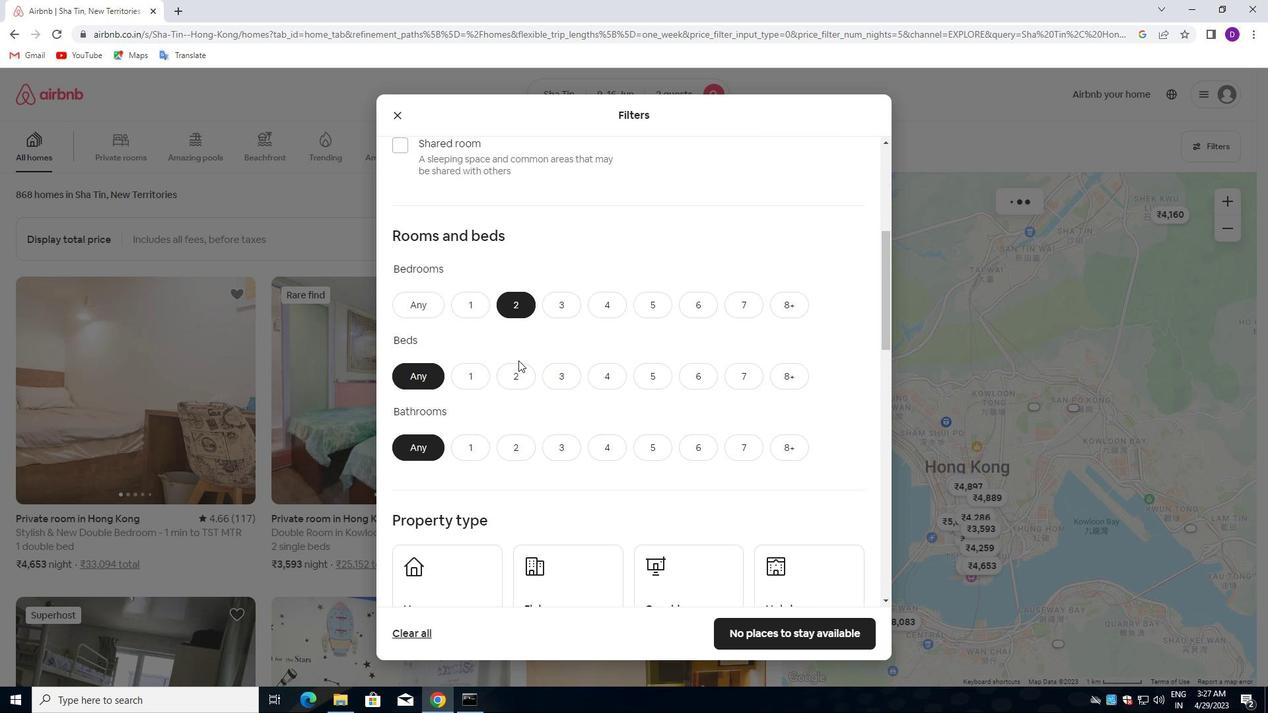 
Action: Mouse pressed left at (518, 369)
Screenshot: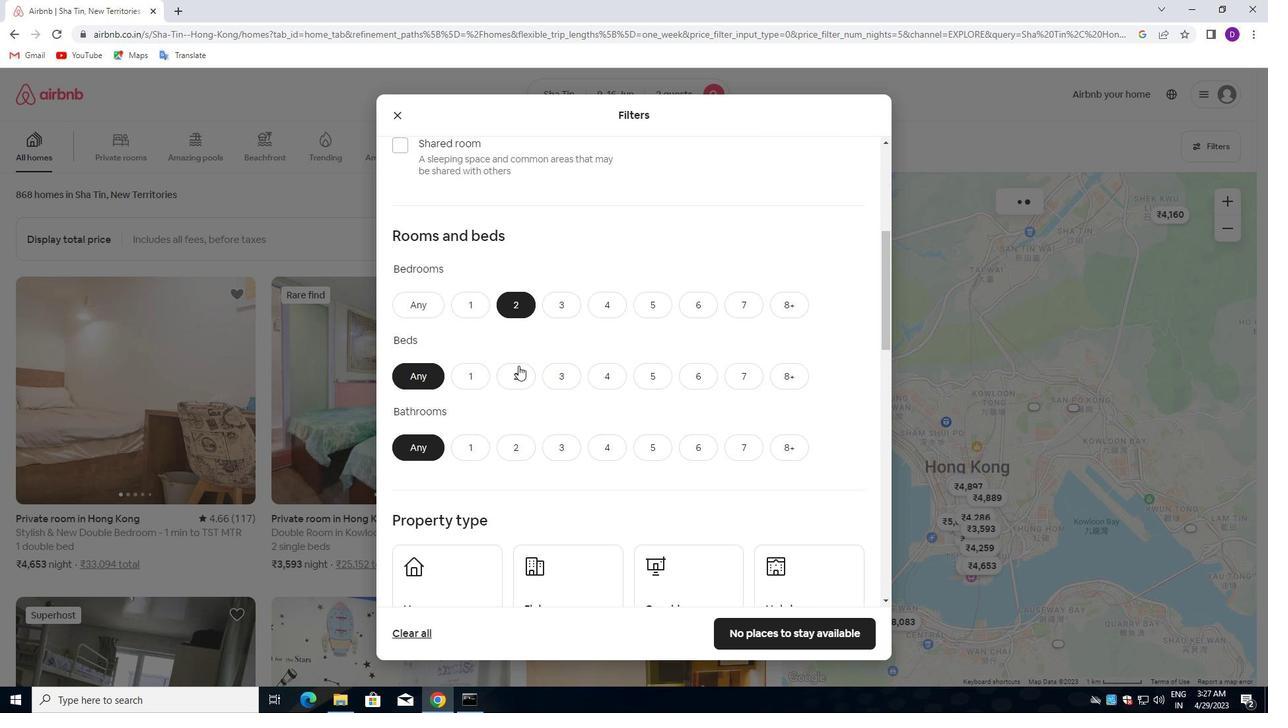 
Action: Mouse moved to (469, 452)
Screenshot: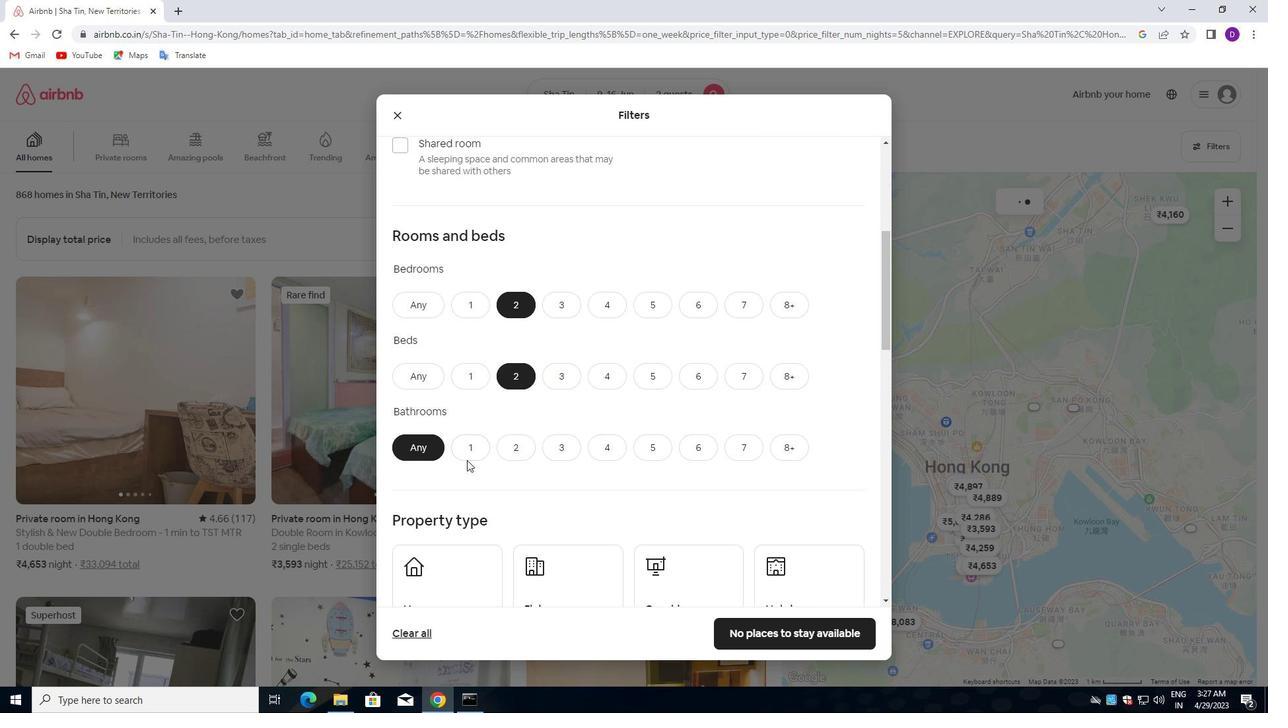 
Action: Mouse pressed left at (469, 452)
Screenshot: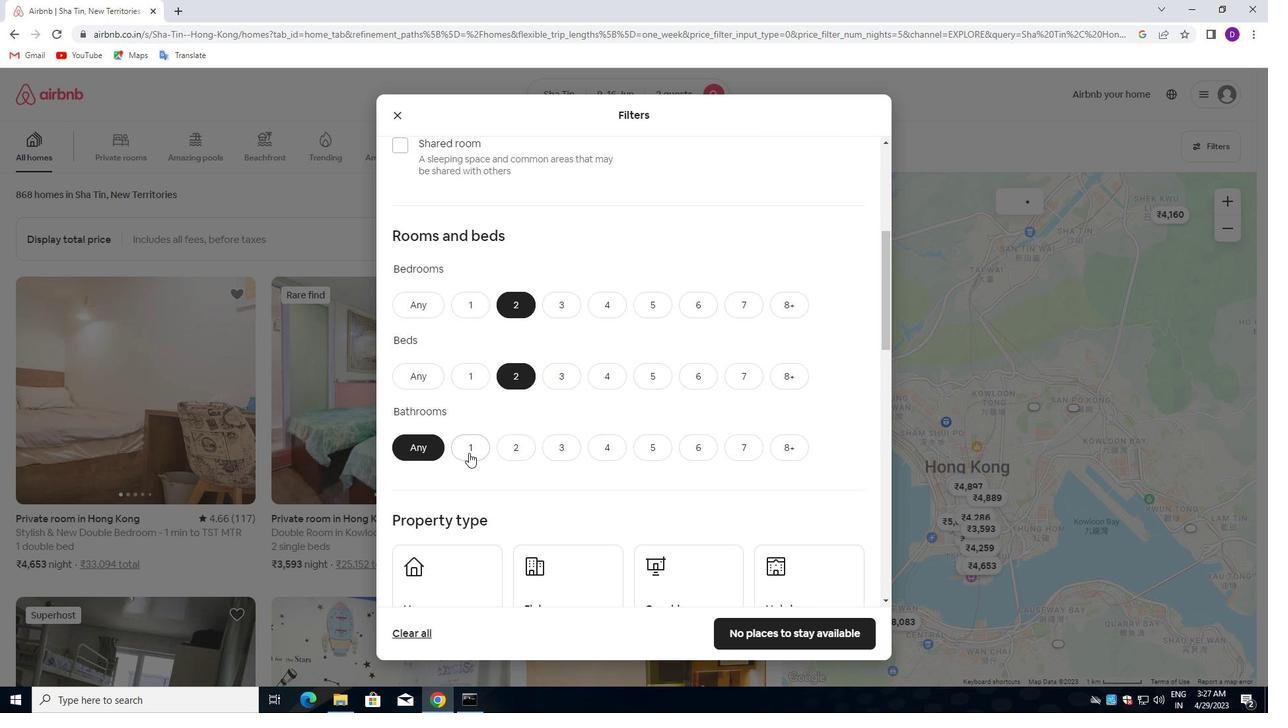 
Action: Mouse moved to (488, 445)
Screenshot: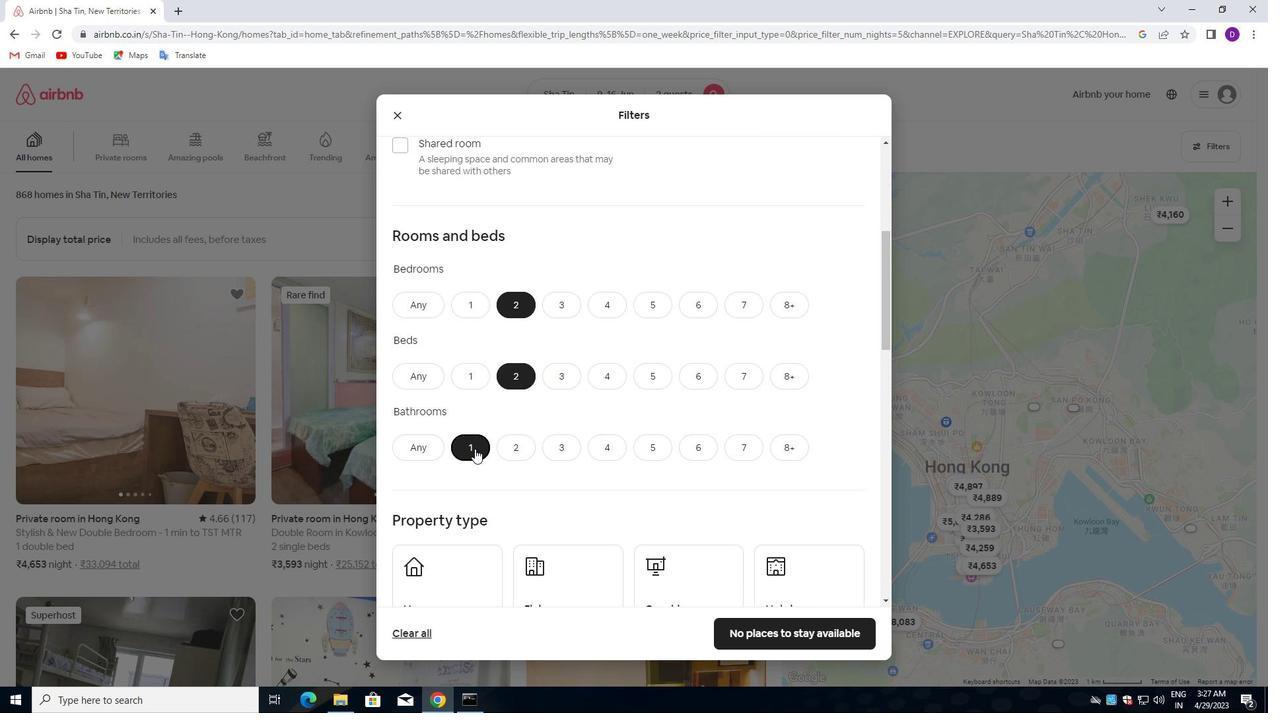 
Action: Mouse scrolled (488, 444) with delta (0, 0)
Screenshot: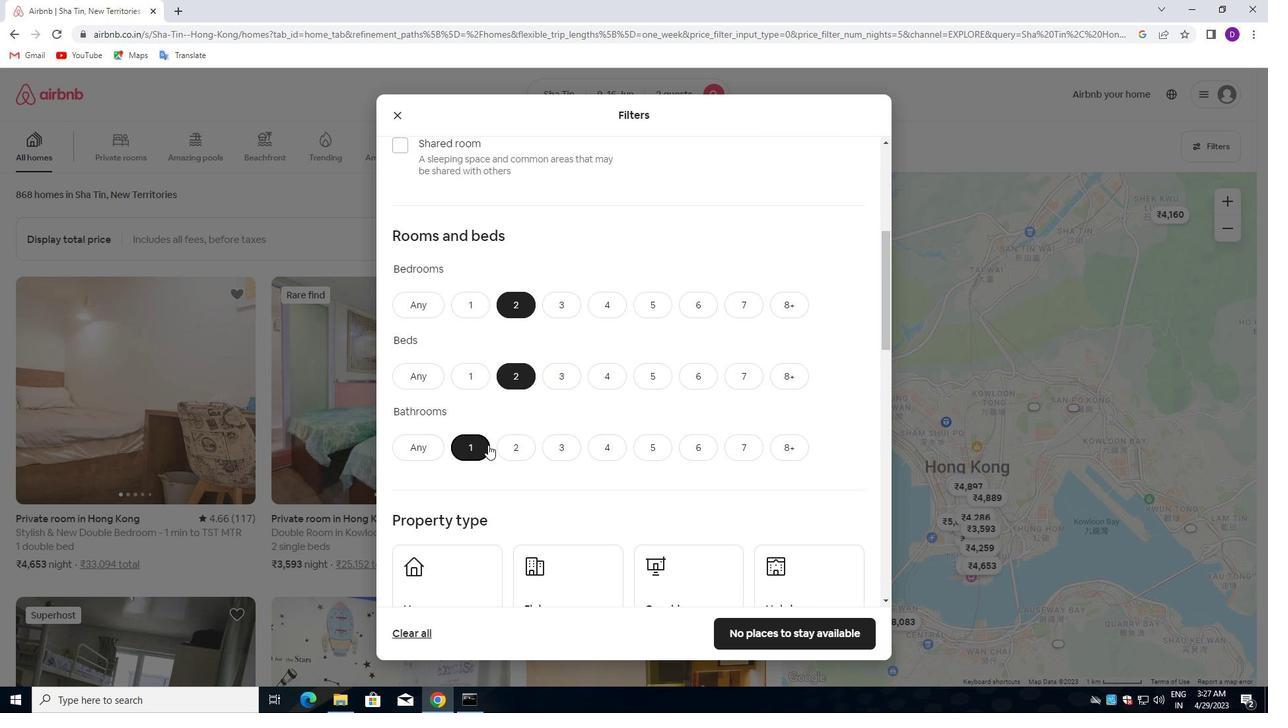 
Action: Mouse scrolled (488, 444) with delta (0, 0)
Screenshot: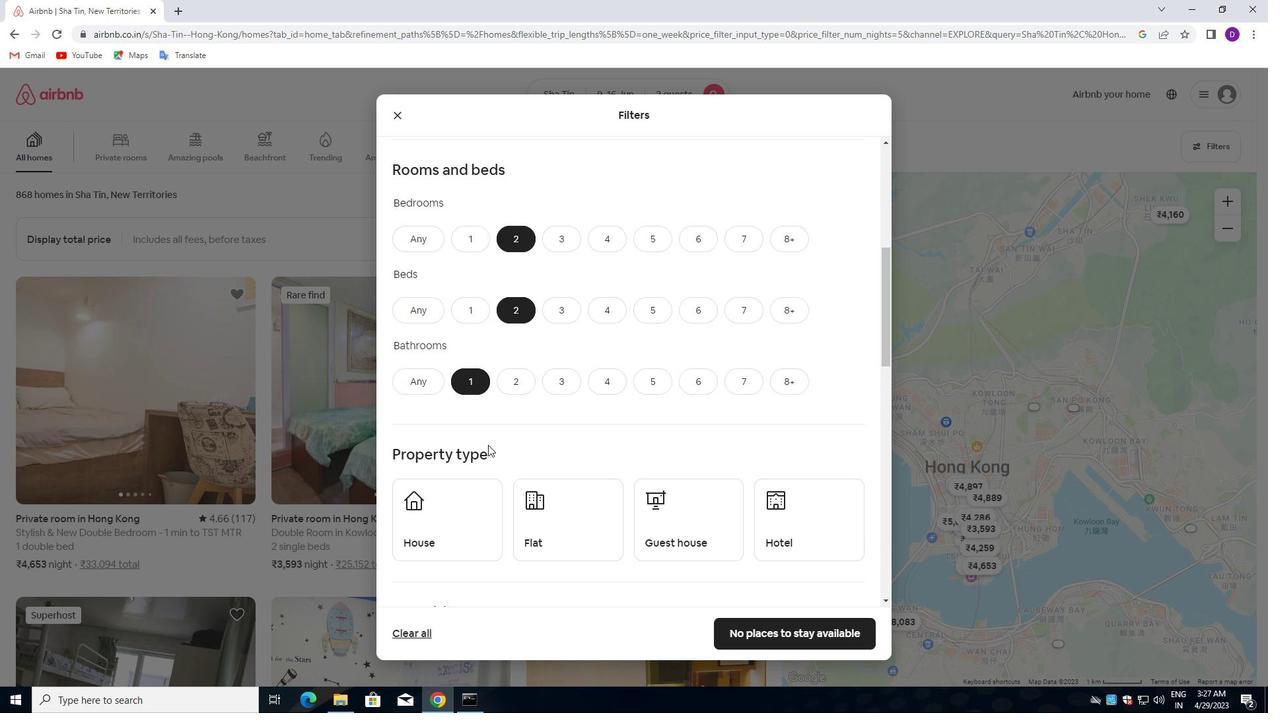 
Action: Mouse scrolled (488, 444) with delta (0, 0)
Screenshot: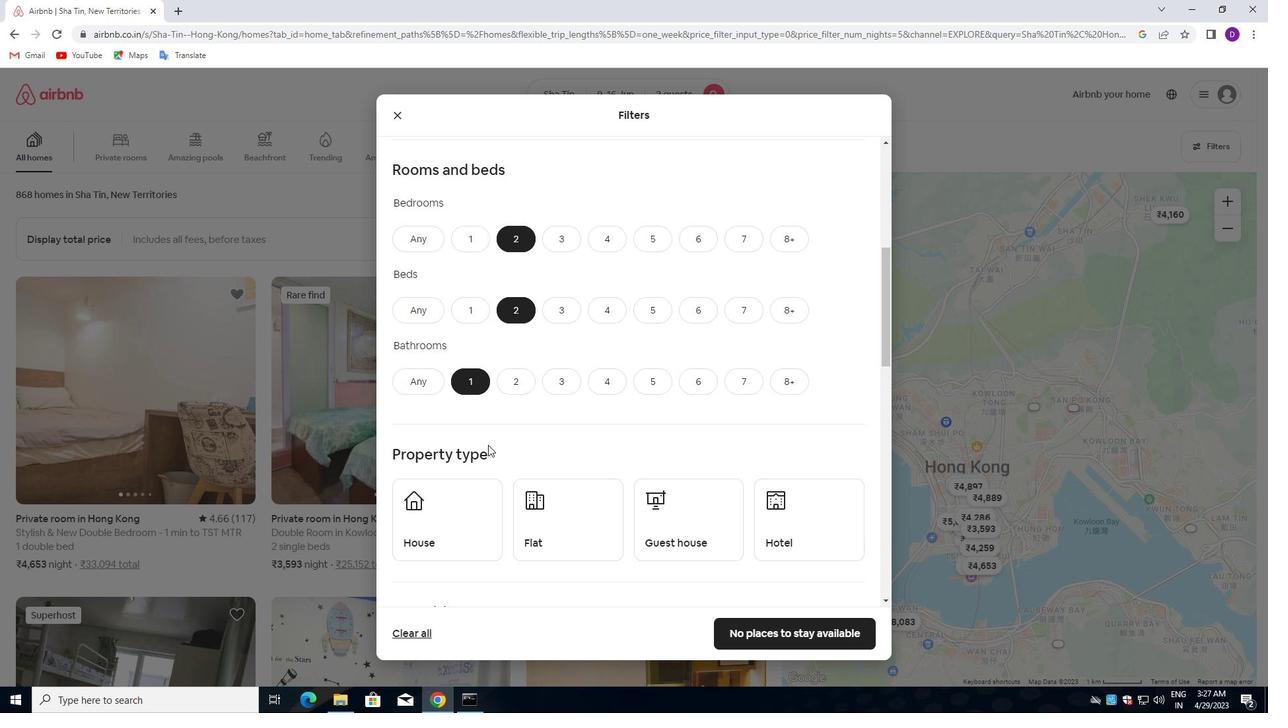 
Action: Mouse moved to (457, 391)
Screenshot: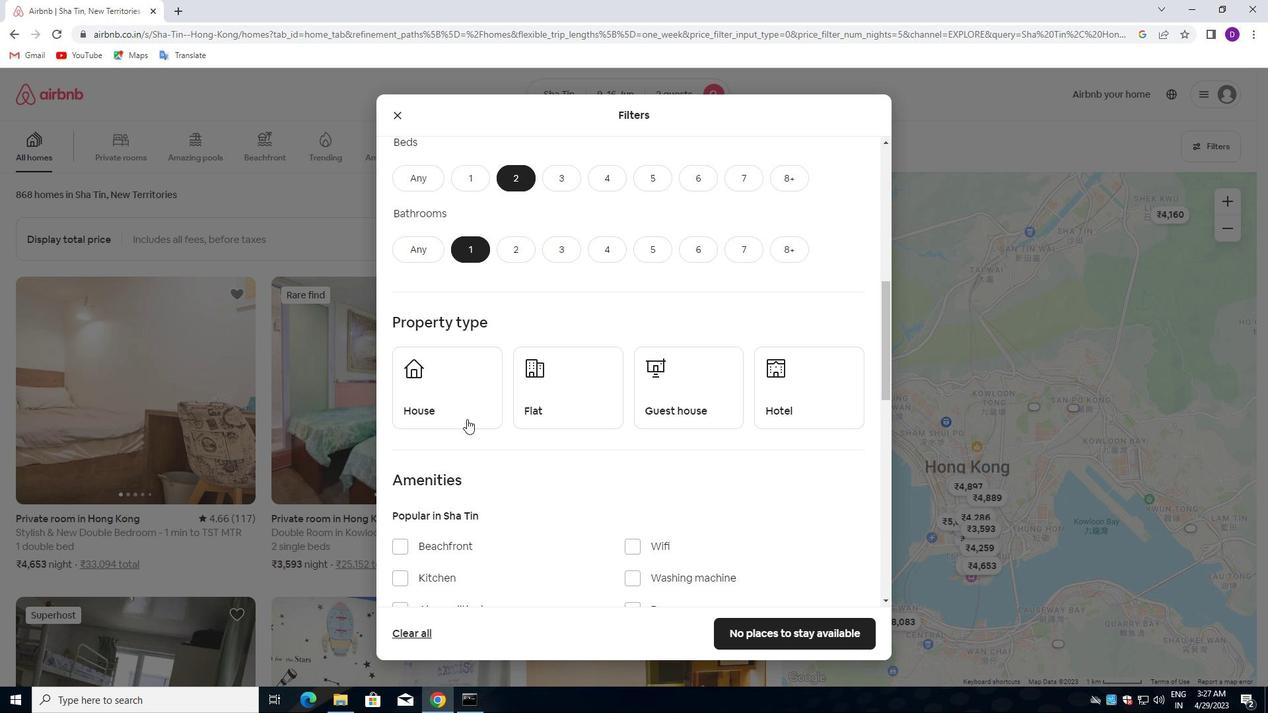 
Action: Mouse pressed left at (457, 391)
Screenshot: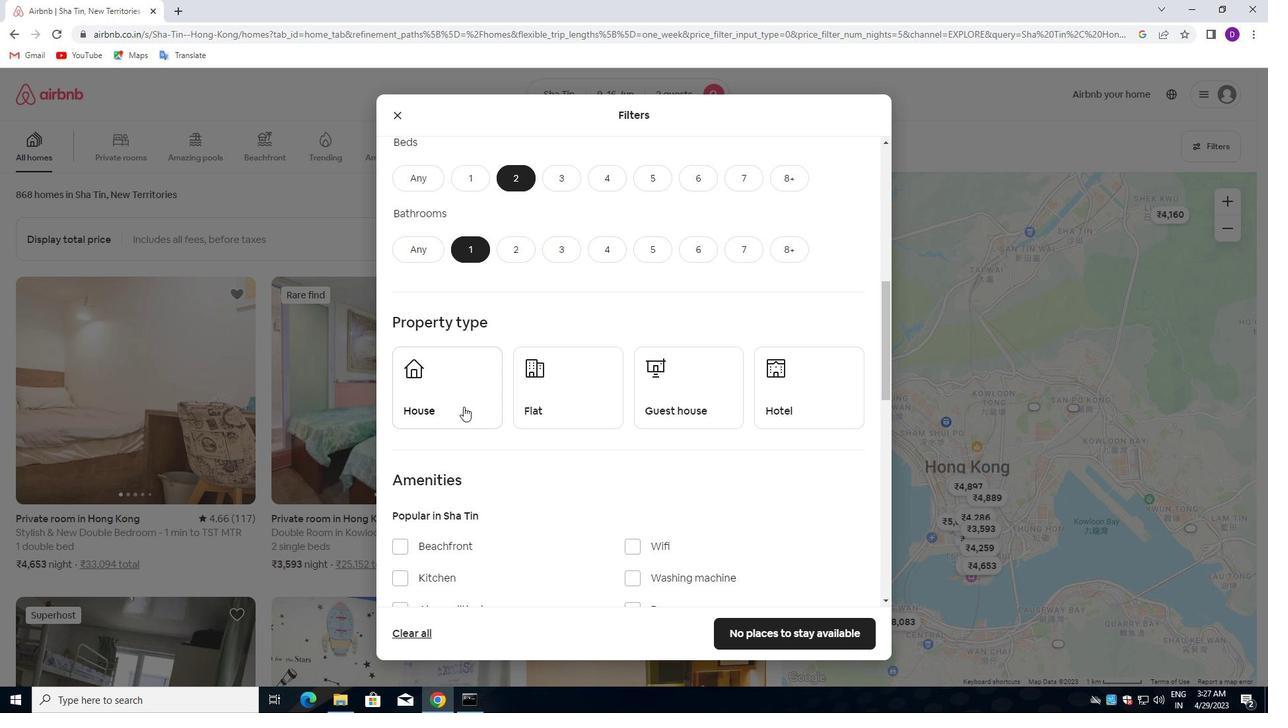 
Action: Mouse moved to (541, 394)
Screenshot: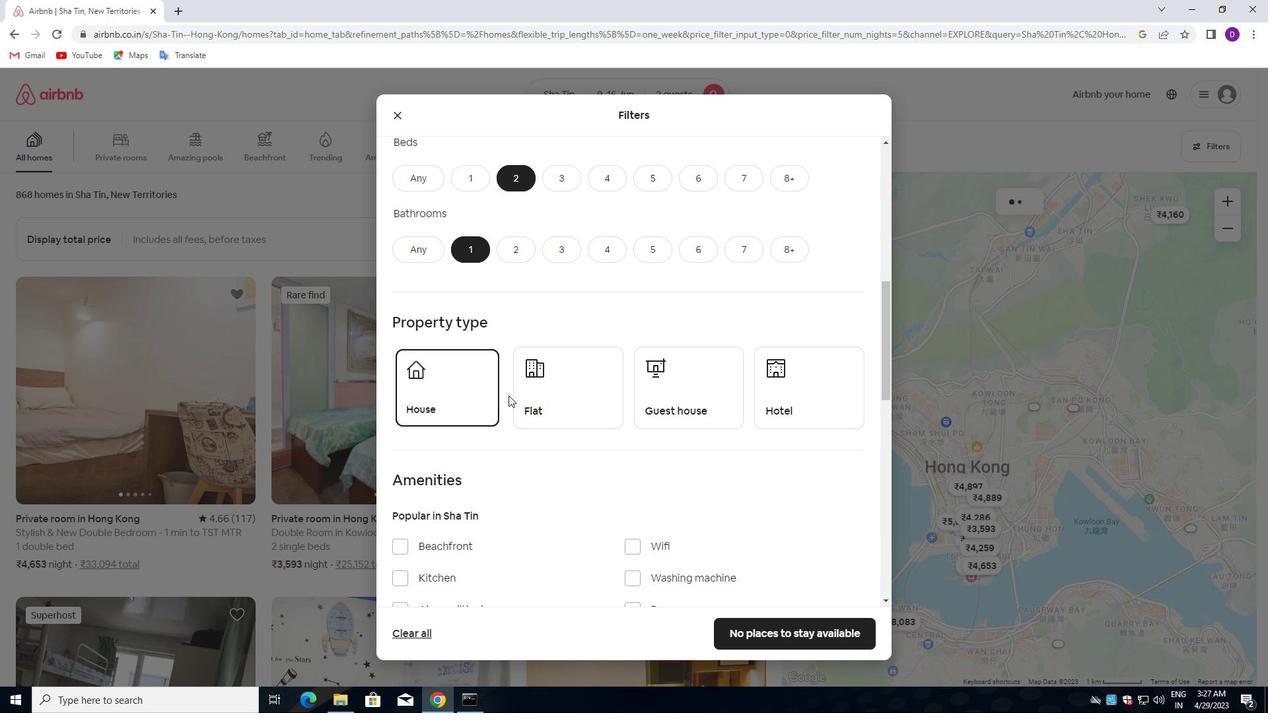 
Action: Mouse pressed left at (541, 394)
Screenshot: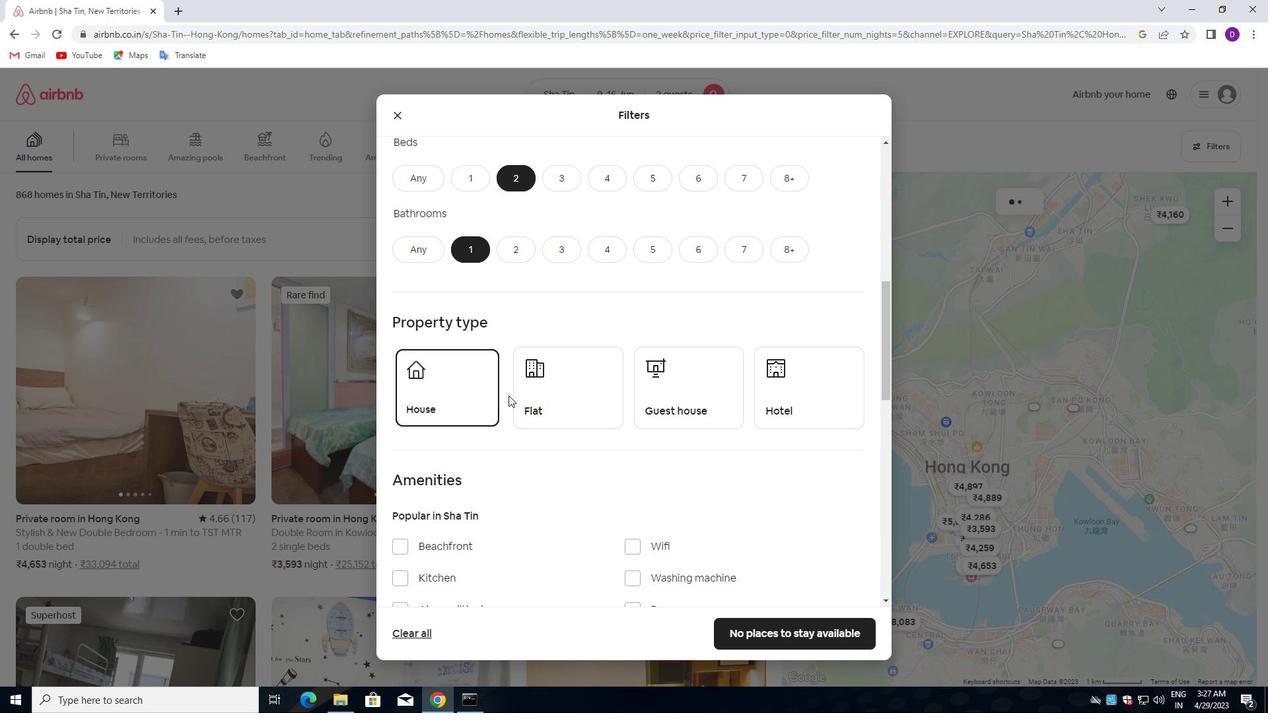 
Action: Mouse moved to (664, 401)
Screenshot: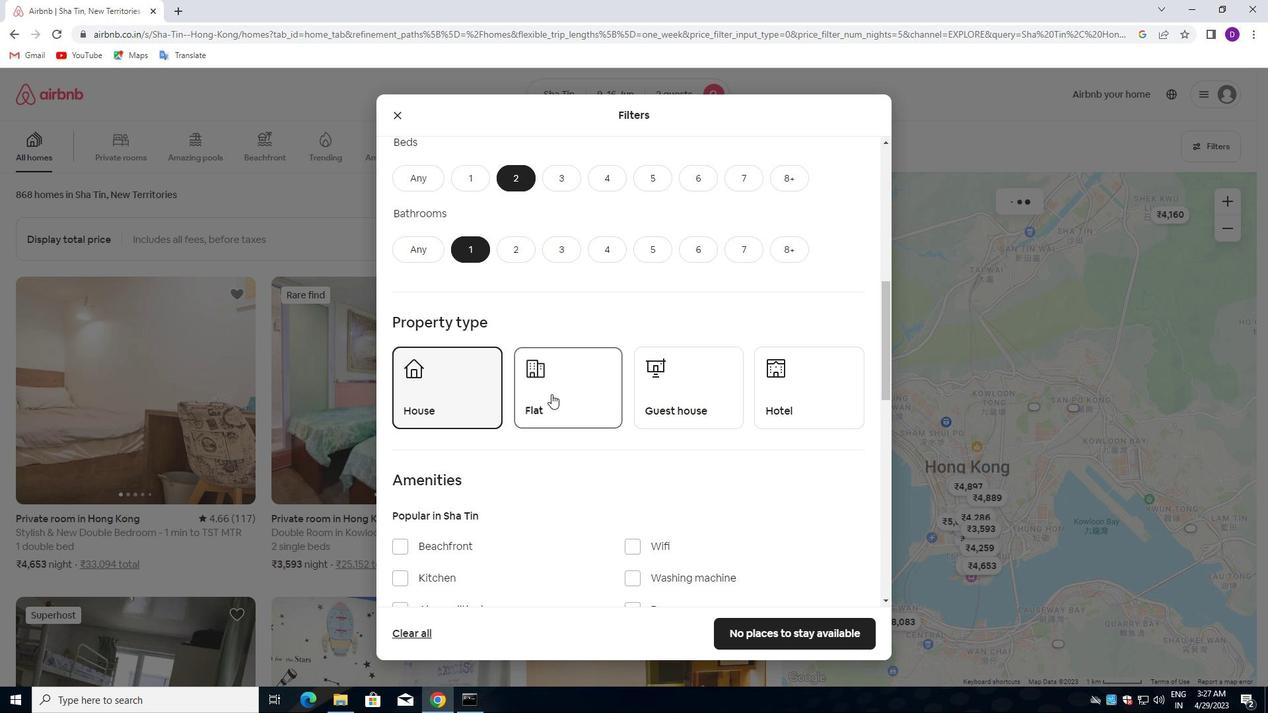
Action: Mouse pressed left at (664, 401)
Screenshot: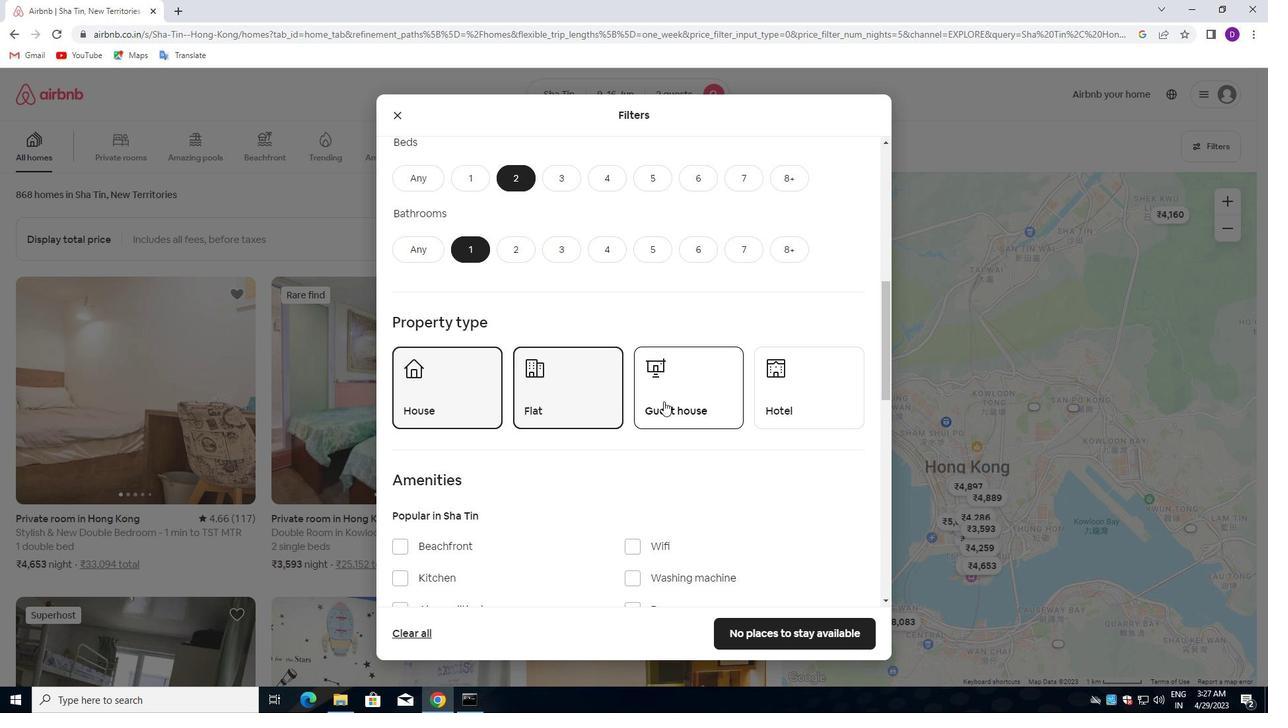 
Action: Mouse moved to (584, 467)
Screenshot: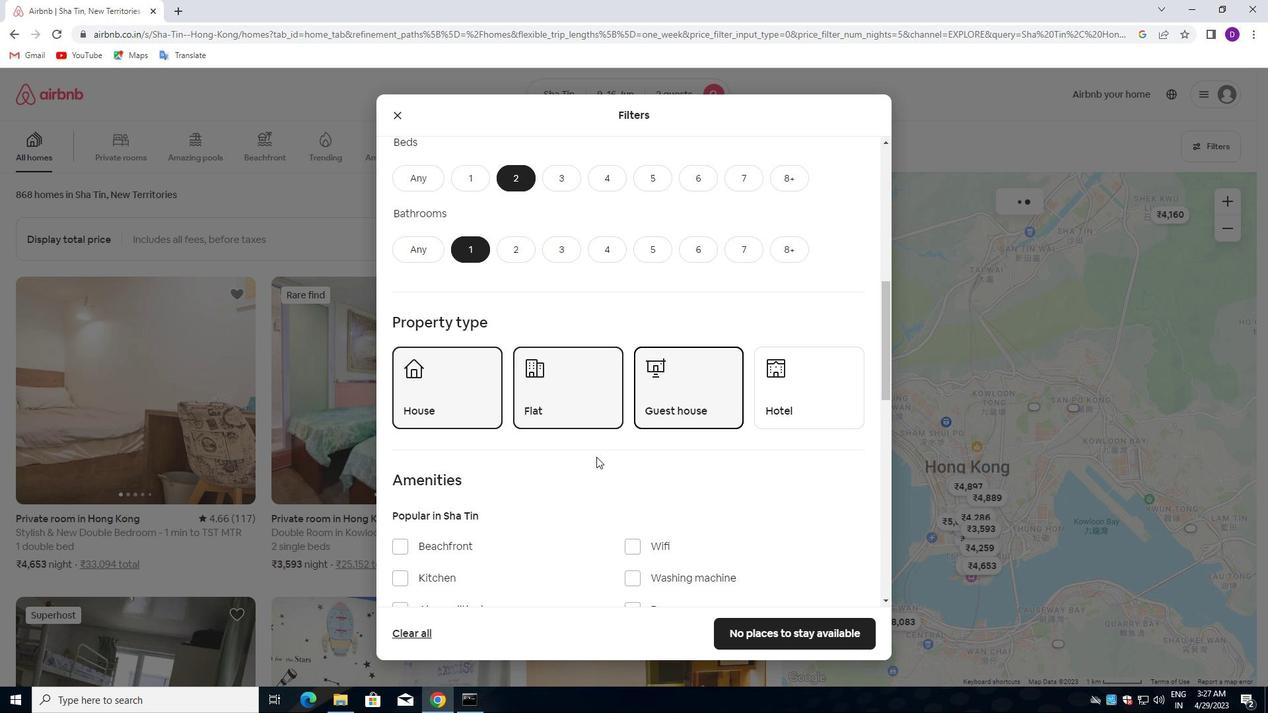 
Action: Mouse scrolled (584, 466) with delta (0, 0)
Screenshot: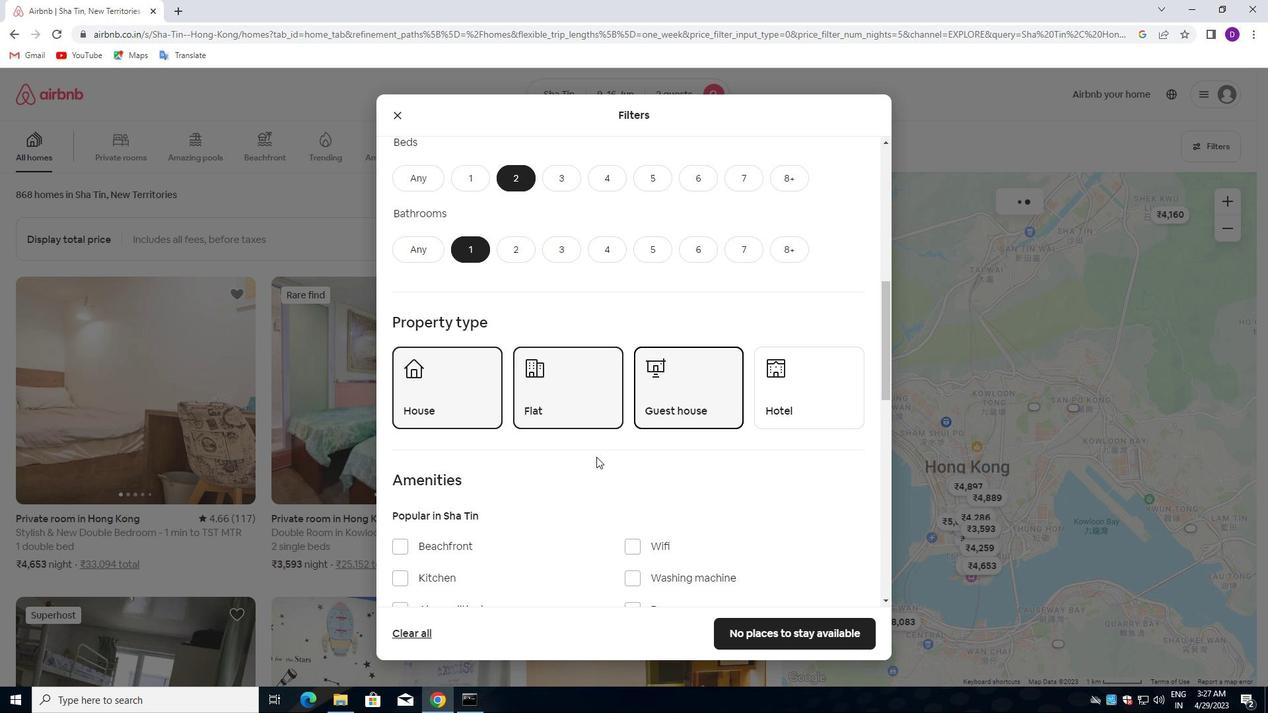 
Action: Mouse moved to (583, 467)
Screenshot: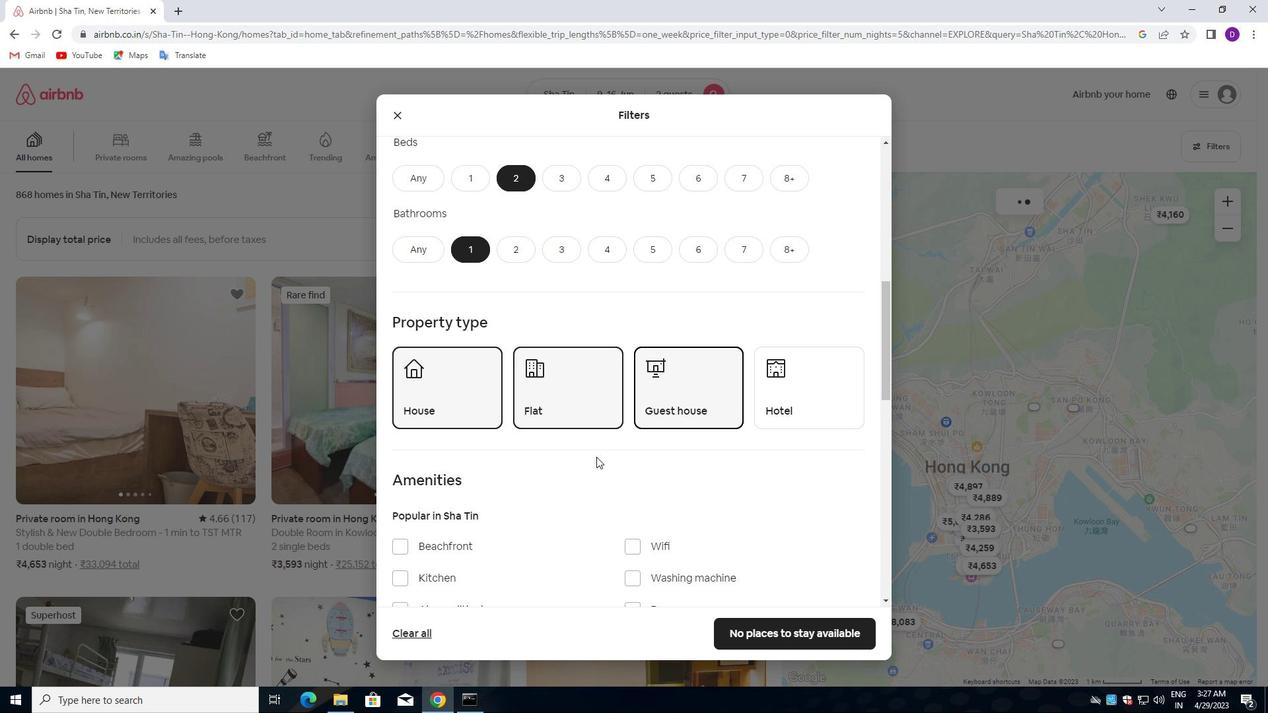 
Action: Mouse scrolled (583, 467) with delta (0, 0)
Screenshot: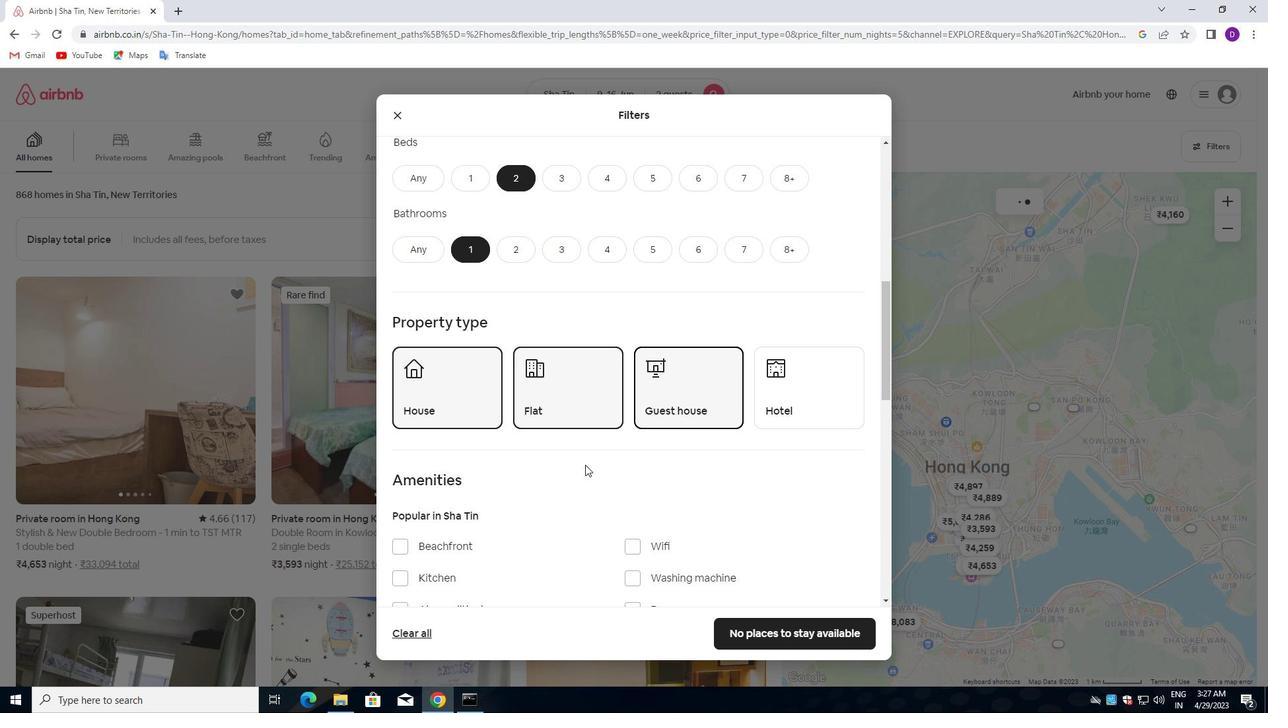 
Action: Mouse scrolled (583, 467) with delta (0, 0)
Screenshot: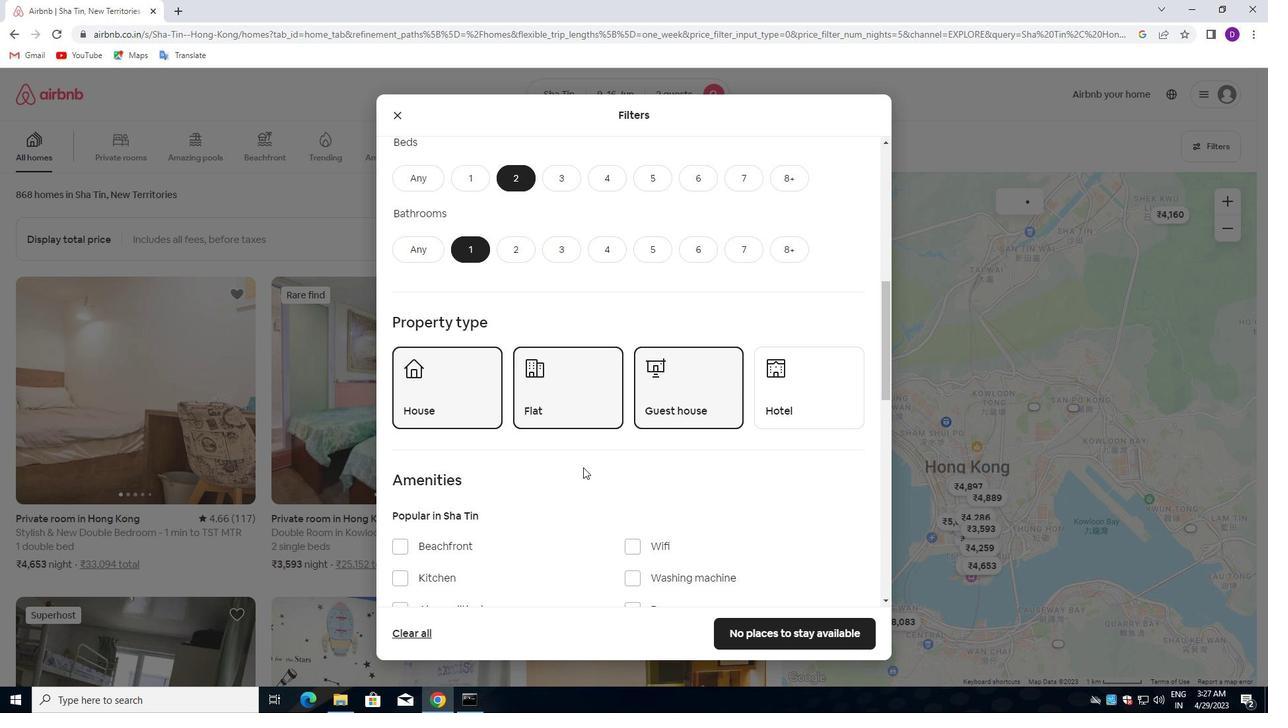 
Action: Mouse moved to (582, 471)
Screenshot: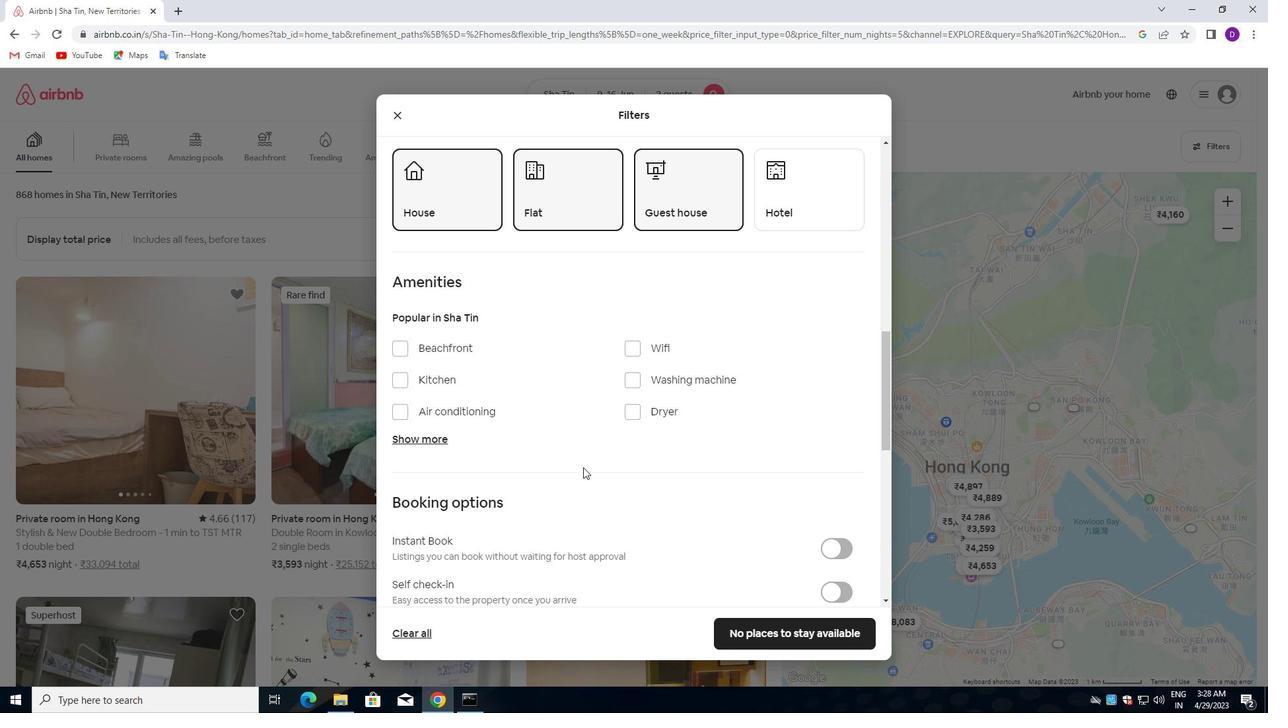 
Action: Mouse scrolled (582, 470) with delta (0, 0)
Screenshot: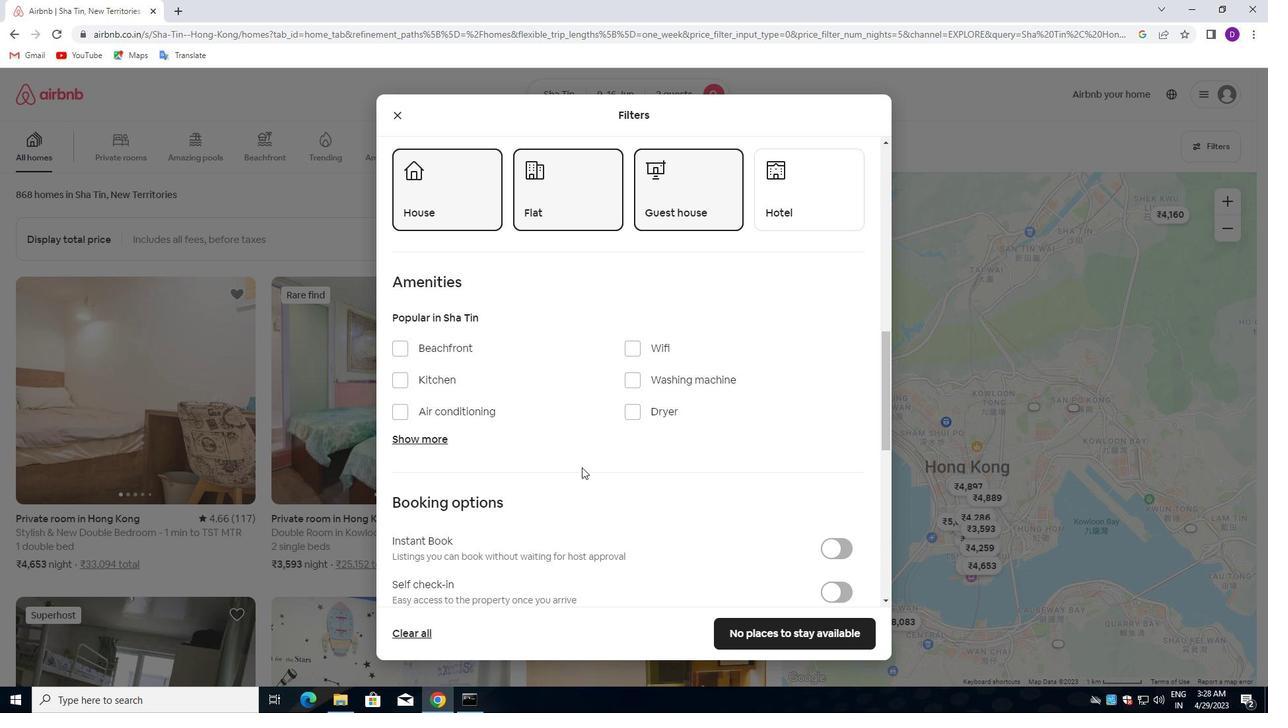 
Action: Mouse moved to (582, 471)
Screenshot: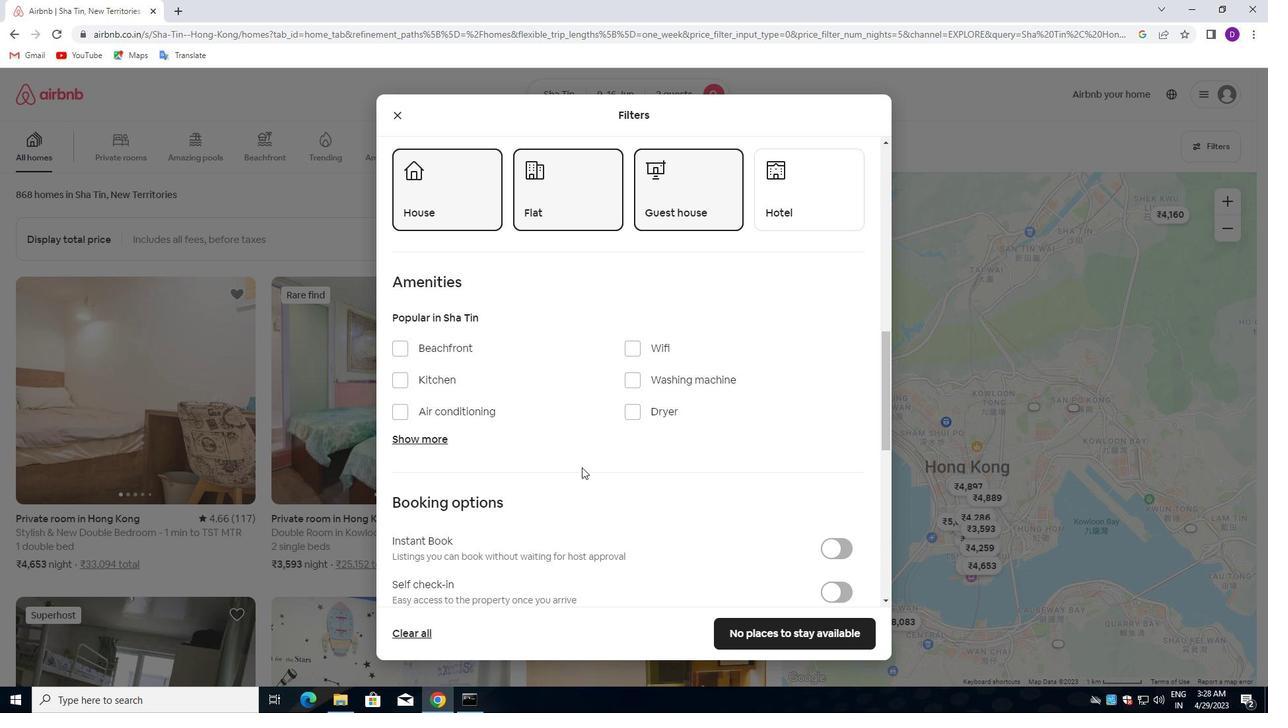 
Action: Mouse scrolled (582, 471) with delta (0, 0)
Screenshot: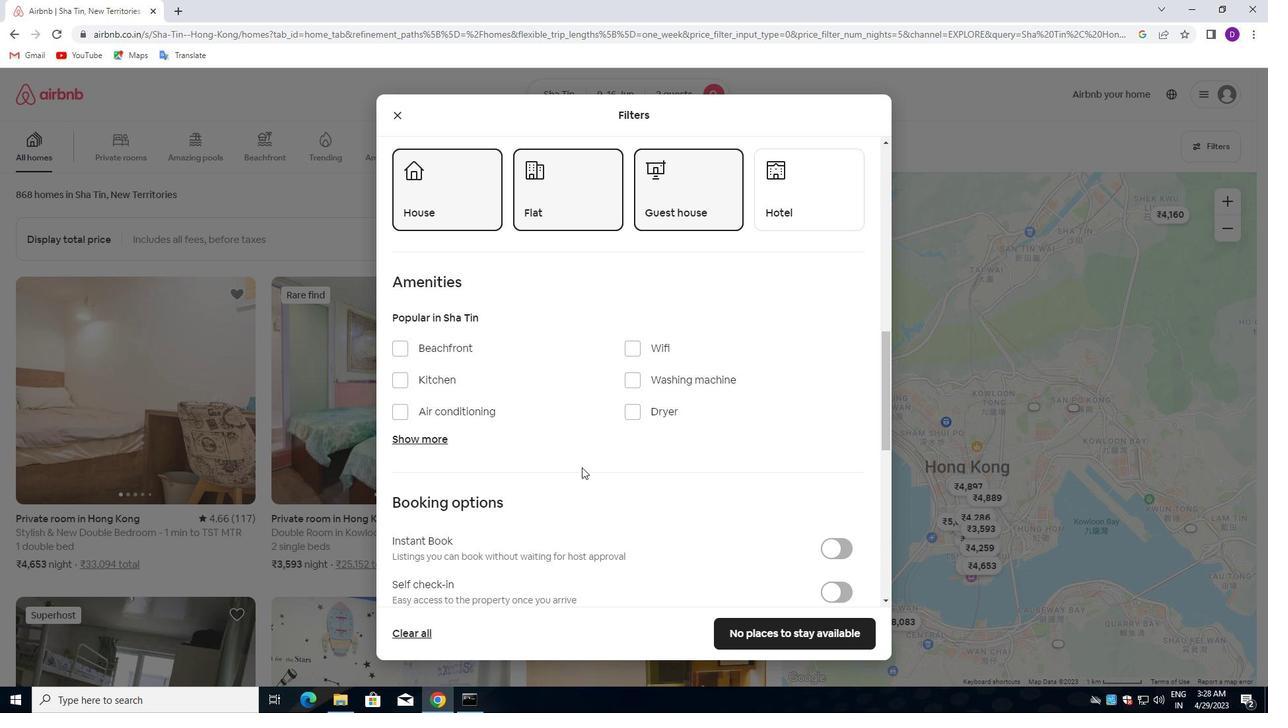 
Action: Mouse moved to (837, 458)
Screenshot: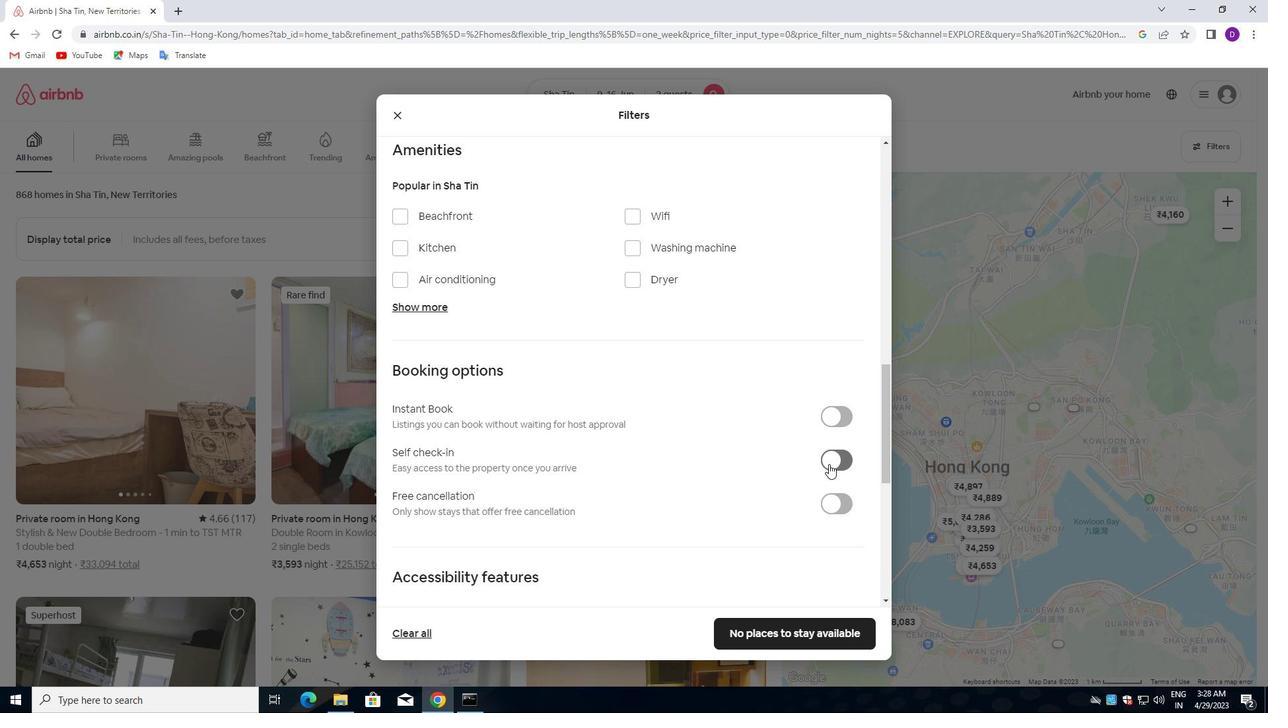 
Action: Mouse pressed left at (837, 458)
Screenshot: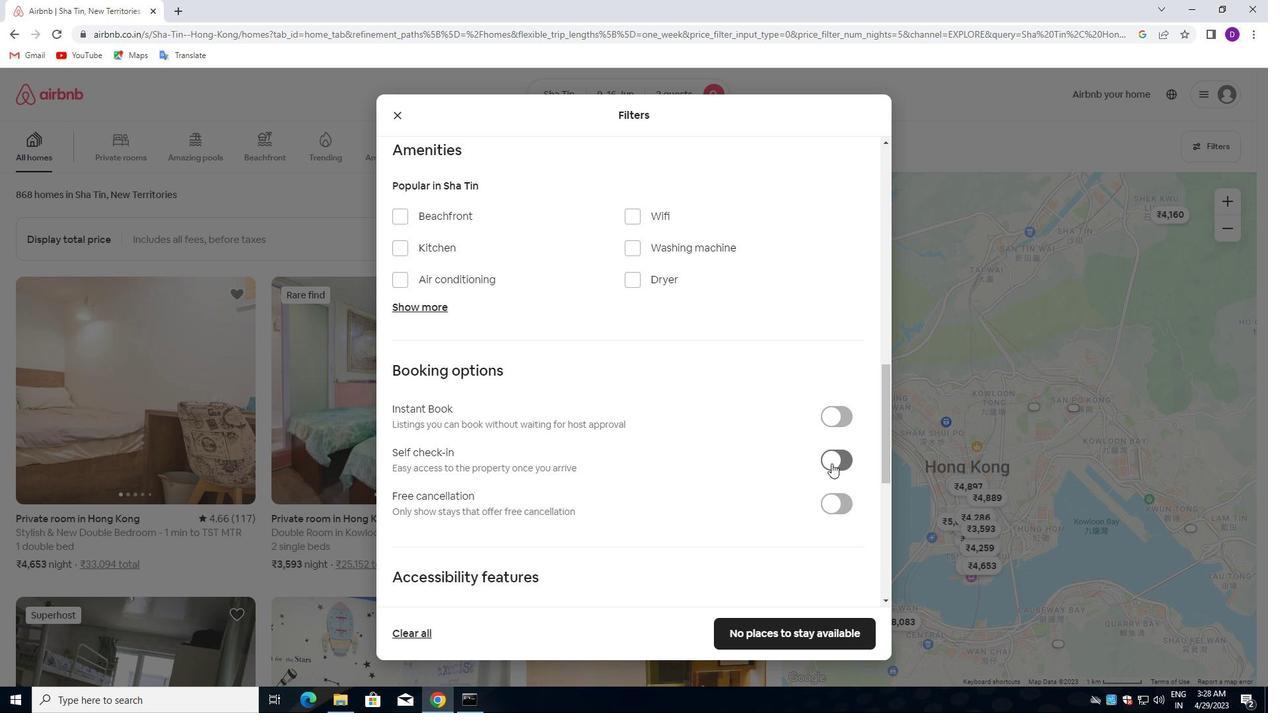 
Action: Mouse moved to (540, 435)
Screenshot: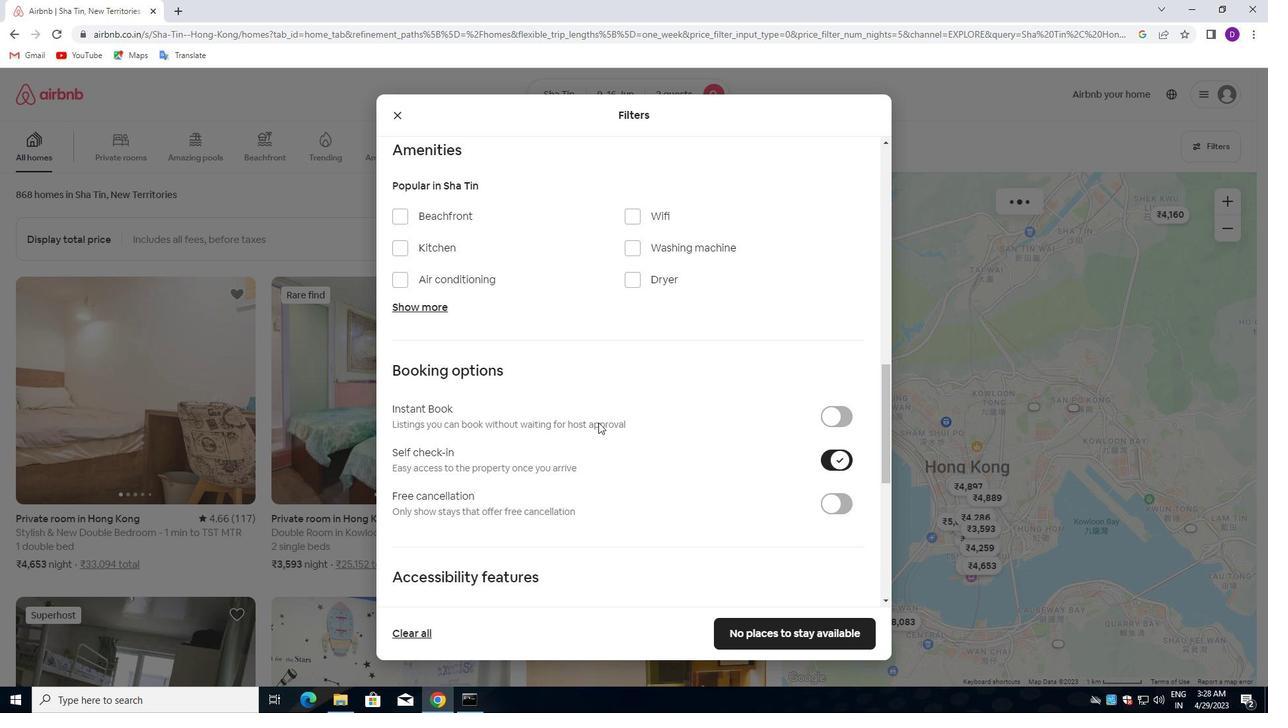 
Action: Mouse scrolled (540, 434) with delta (0, 0)
Screenshot: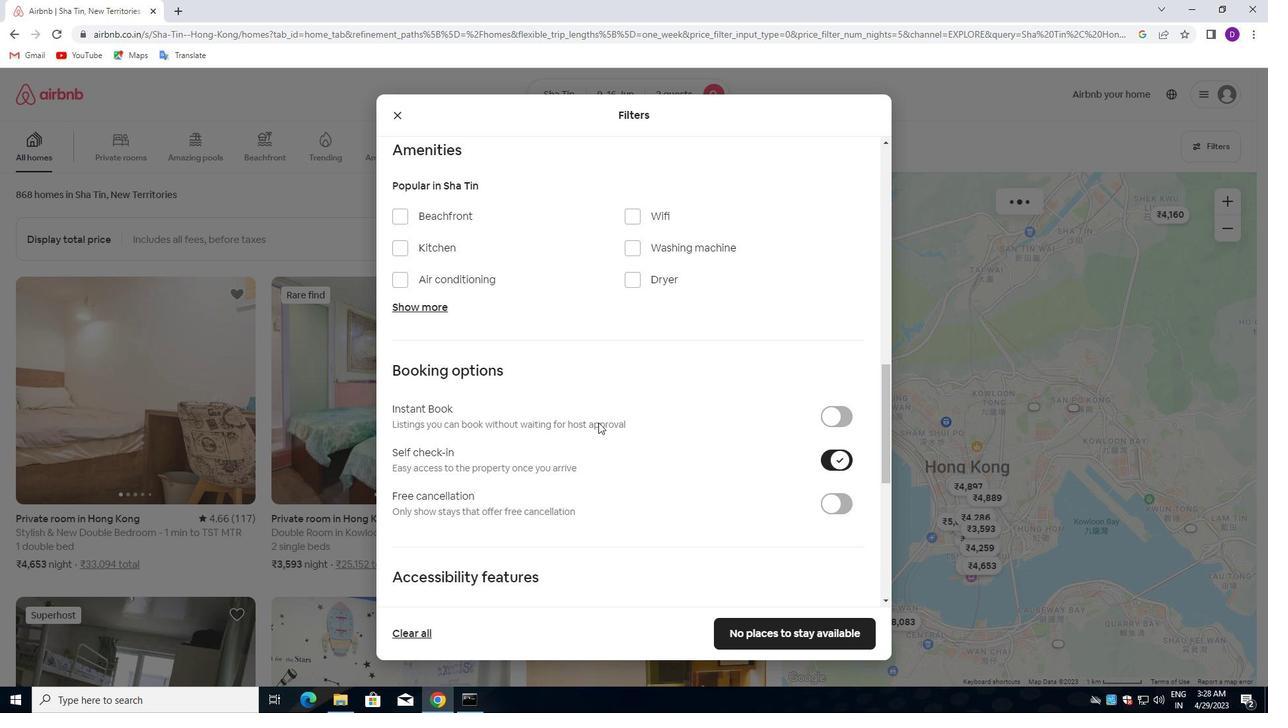 
Action: Mouse moved to (534, 441)
Screenshot: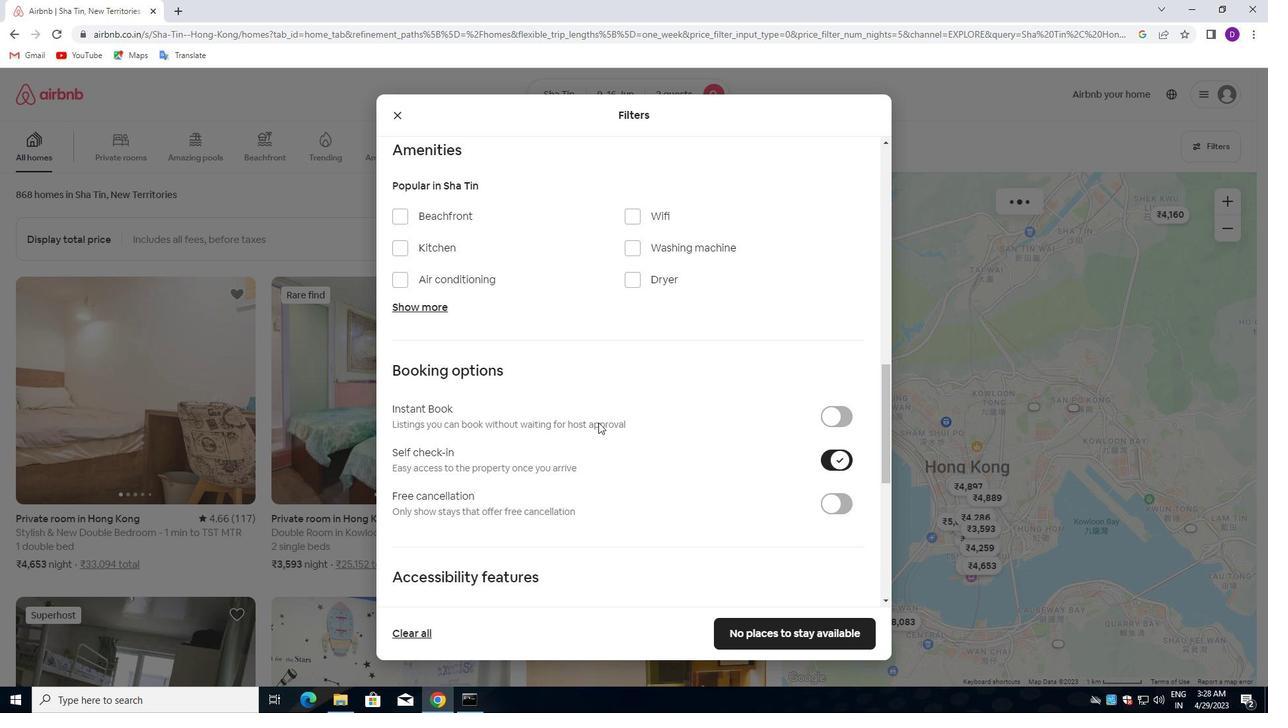
Action: Mouse scrolled (534, 440) with delta (0, 0)
Screenshot: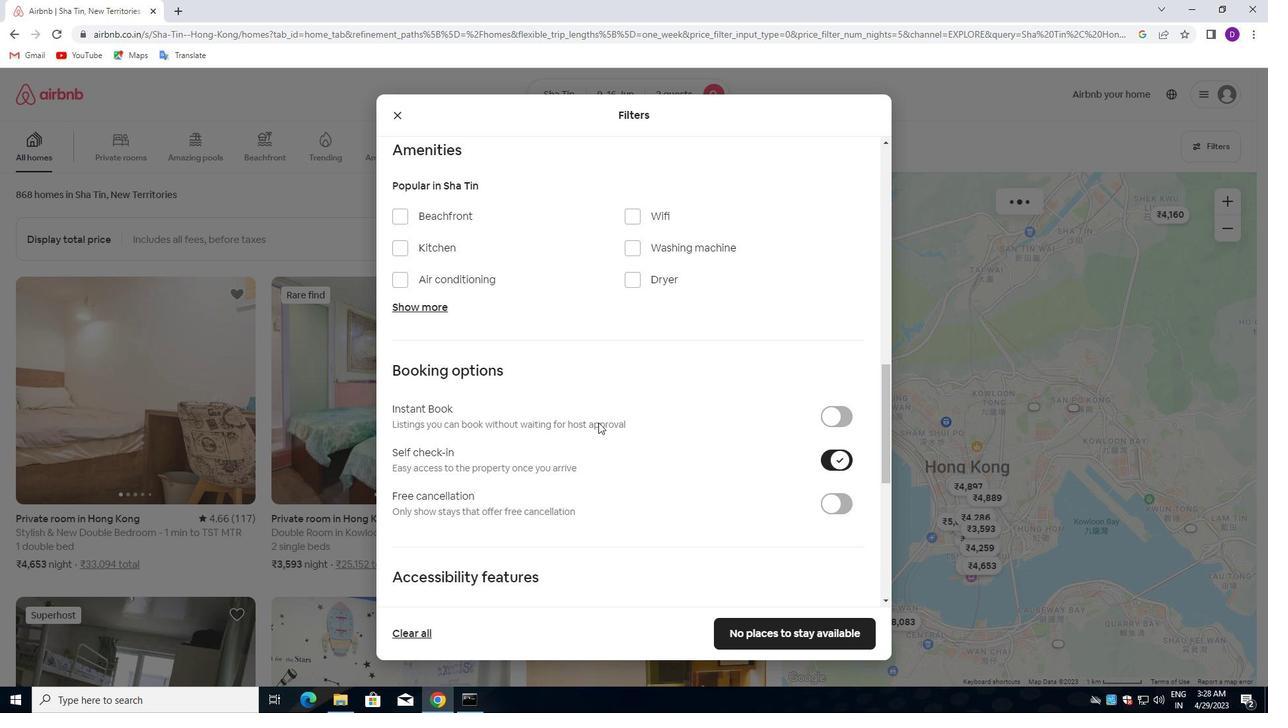 
Action: Mouse moved to (531, 443)
Screenshot: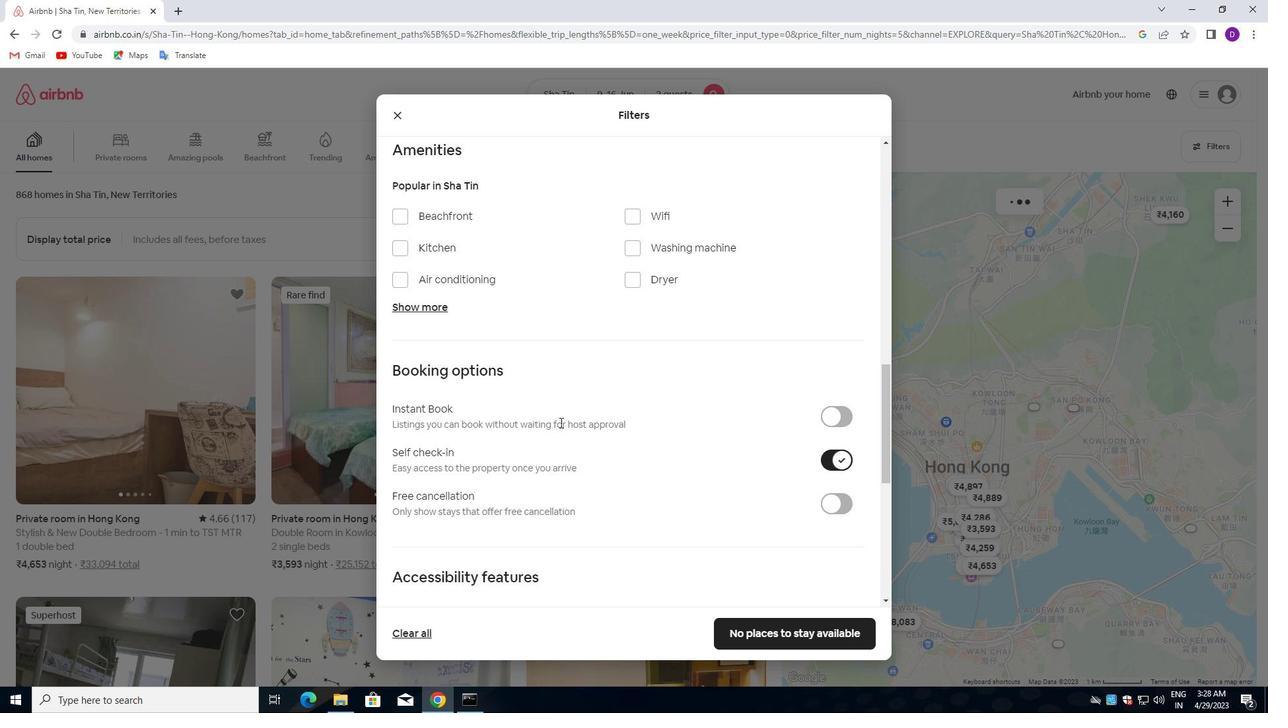 
Action: Mouse scrolled (531, 442) with delta (0, 0)
Screenshot: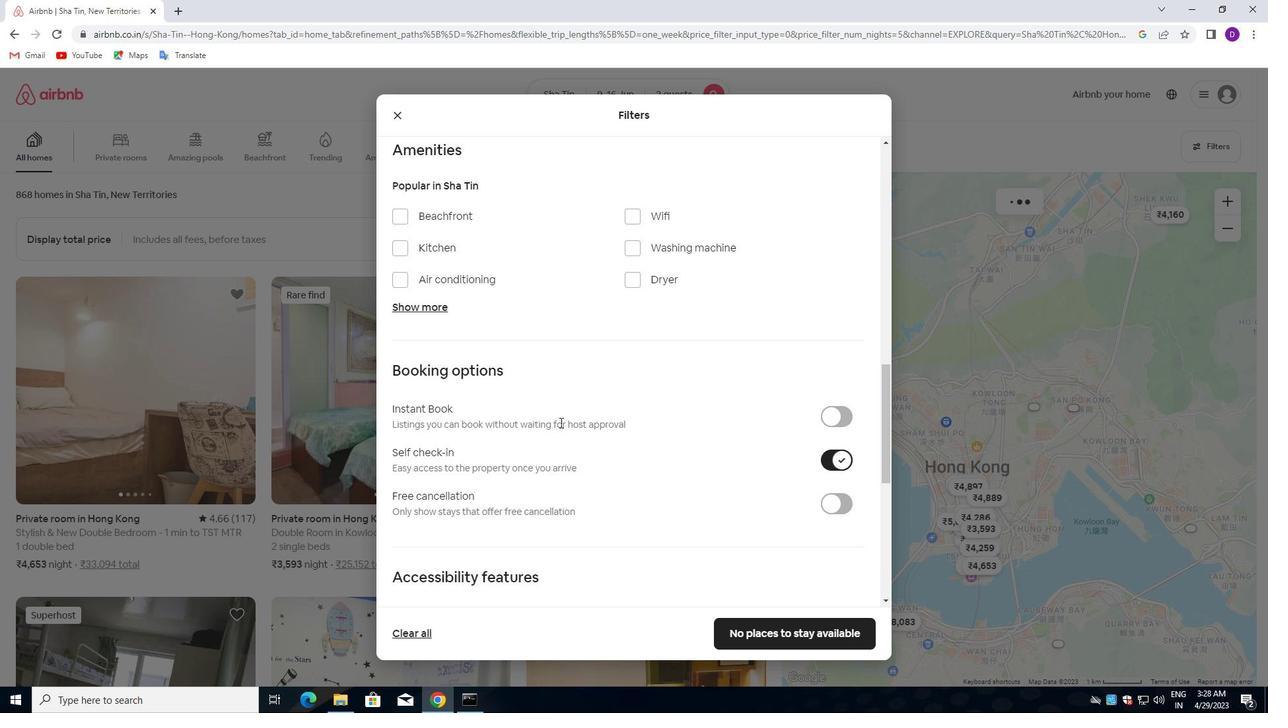 
Action: Mouse moved to (531, 443)
Screenshot: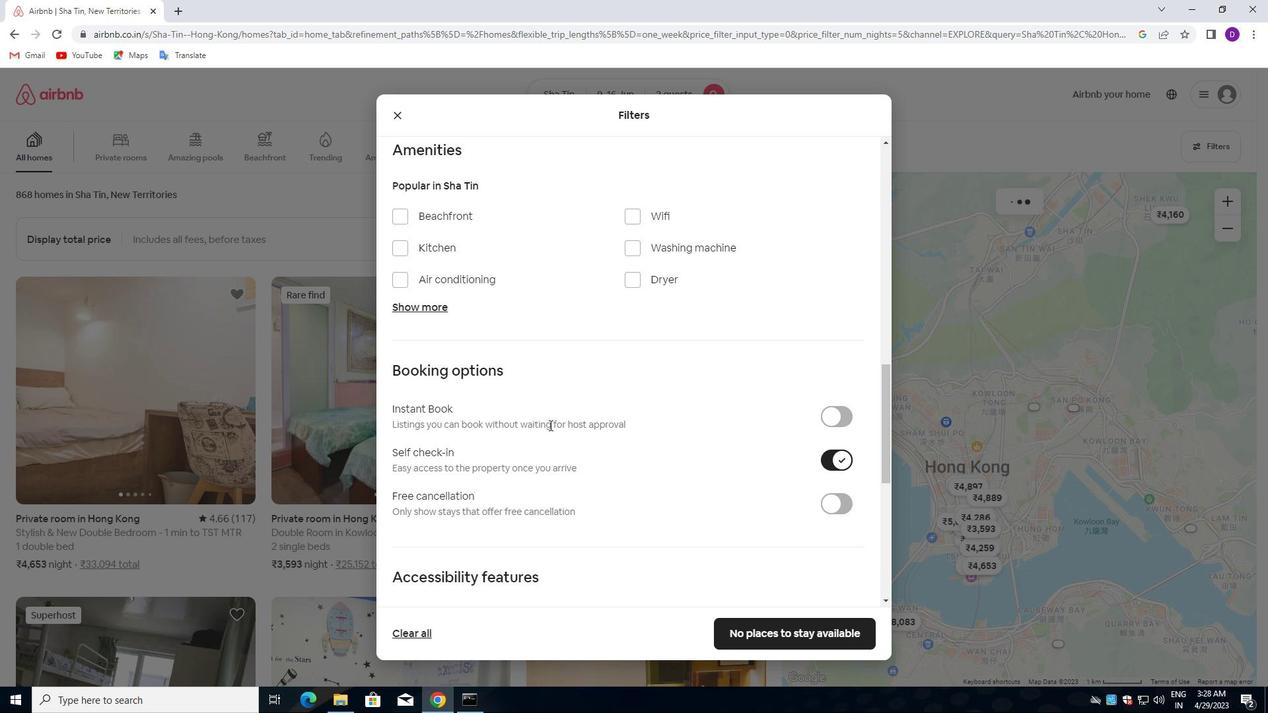 
Action: Mouse scrolled (531, 442) with delta (0, 0)
Screenshot: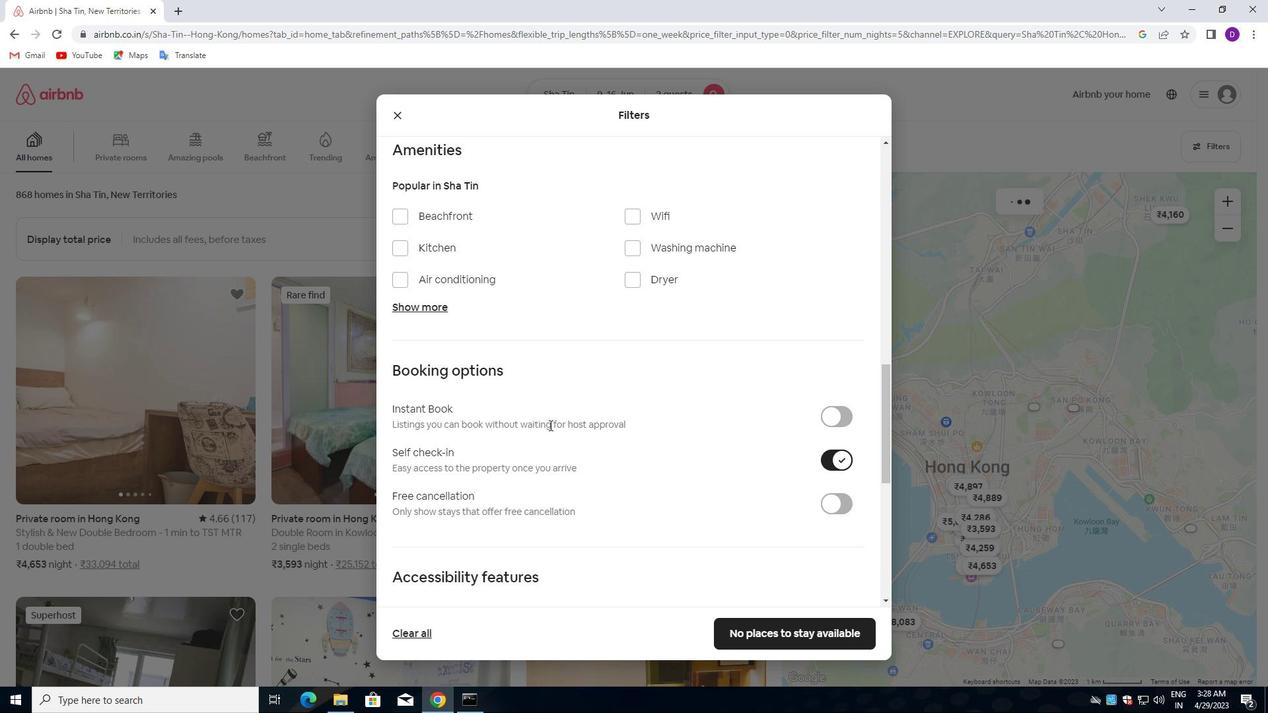 
Action: Mouse moved to (530, 443)
Screenshot: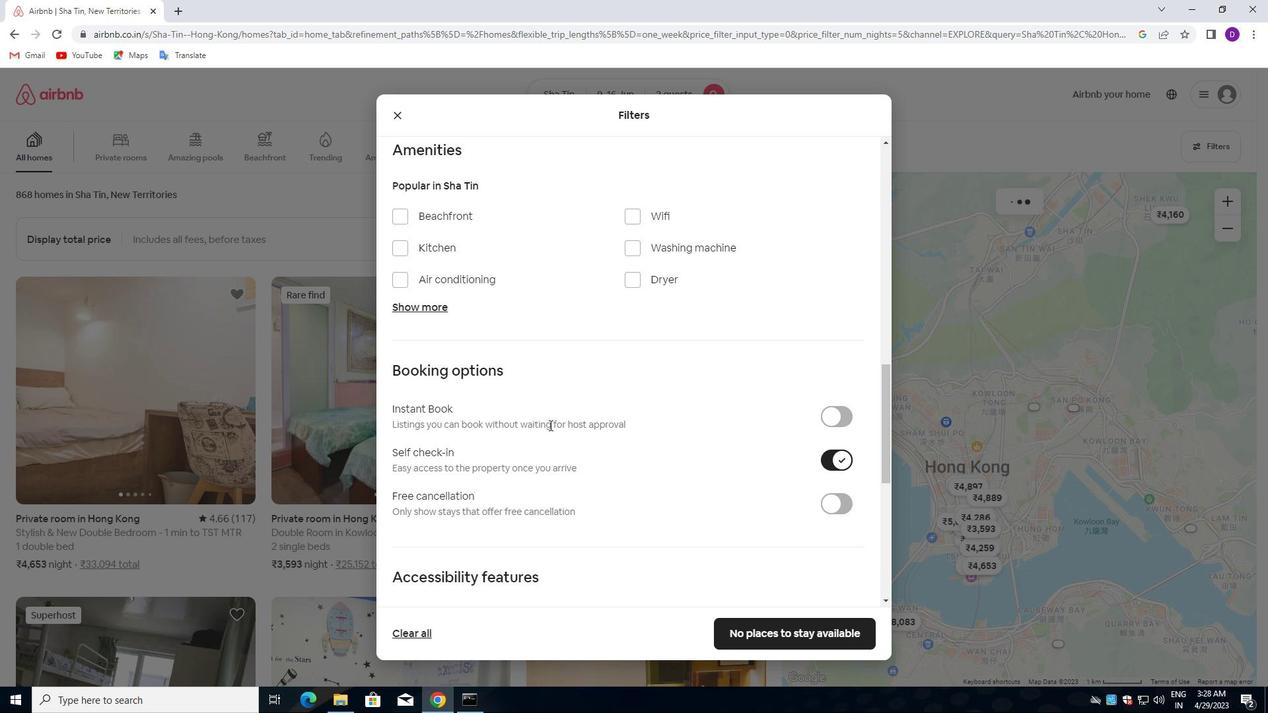 
Action: Mouse scrolled (530, 443) with delta (0, 0)
Screenshot: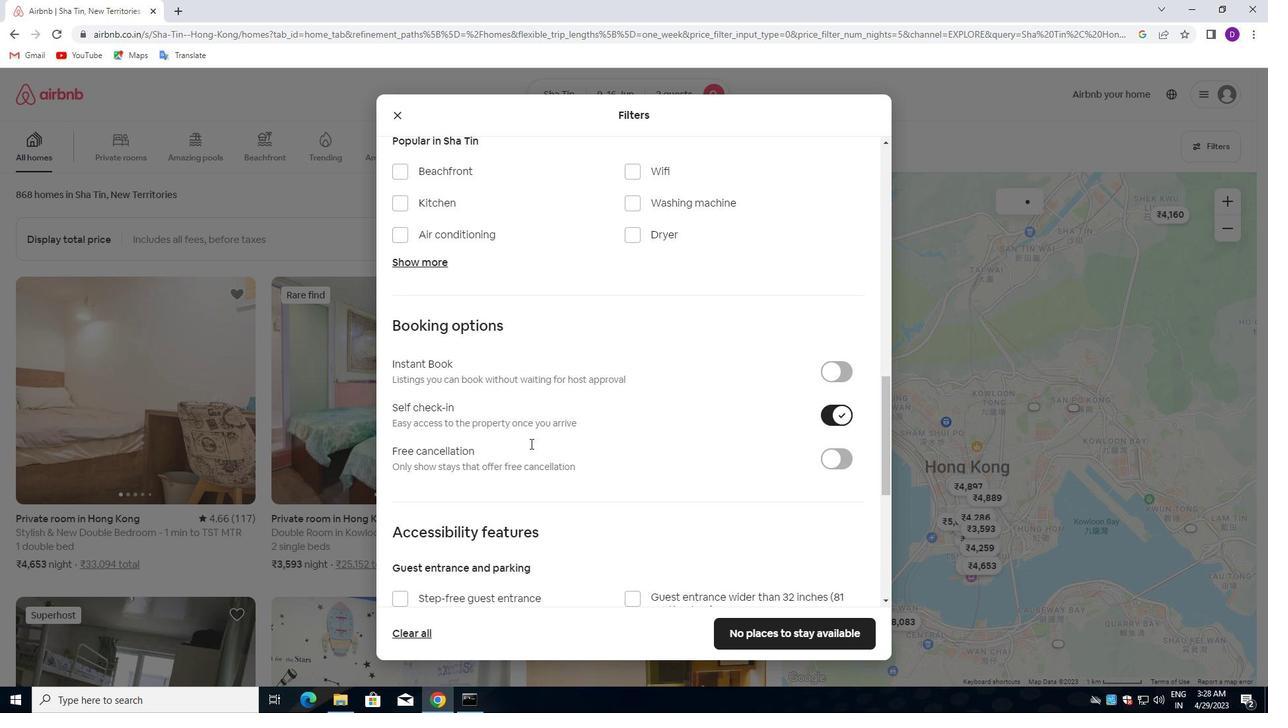 
Action: Mouse moved to (529, 445)
Screenshot: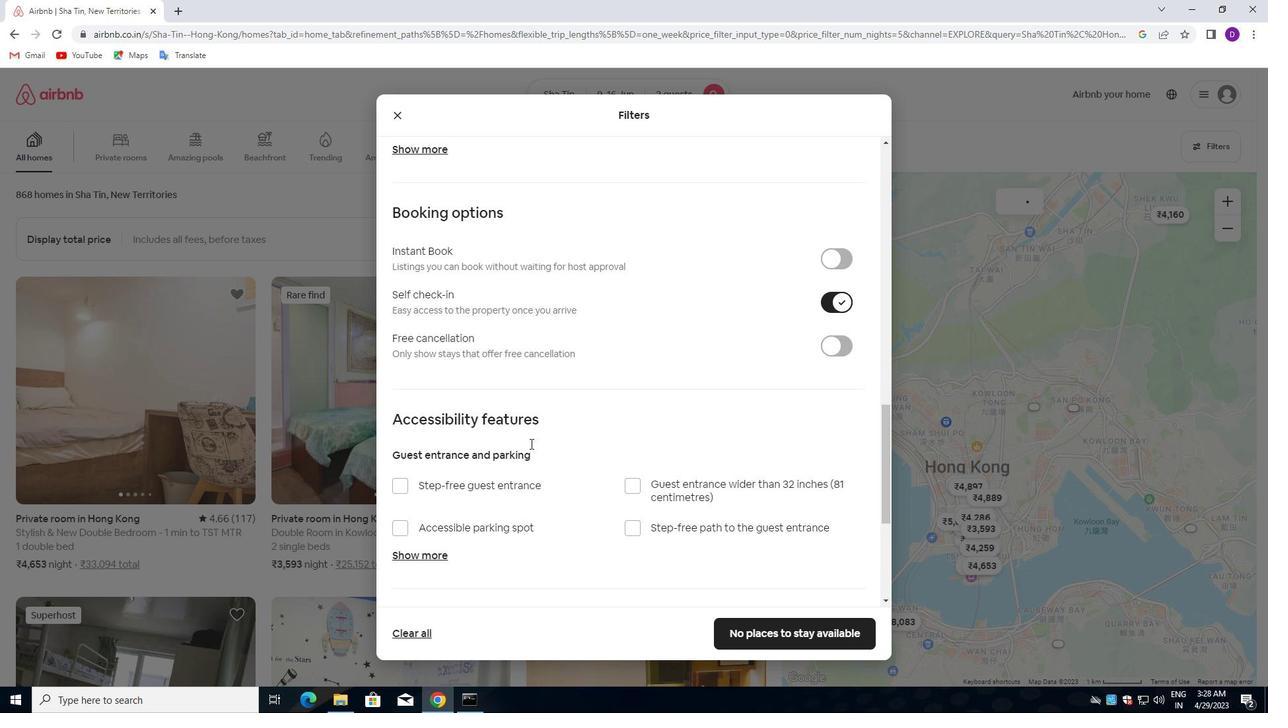
Action: Mouse scrolled (529, 444) with delta (0, 0)
Screenshot: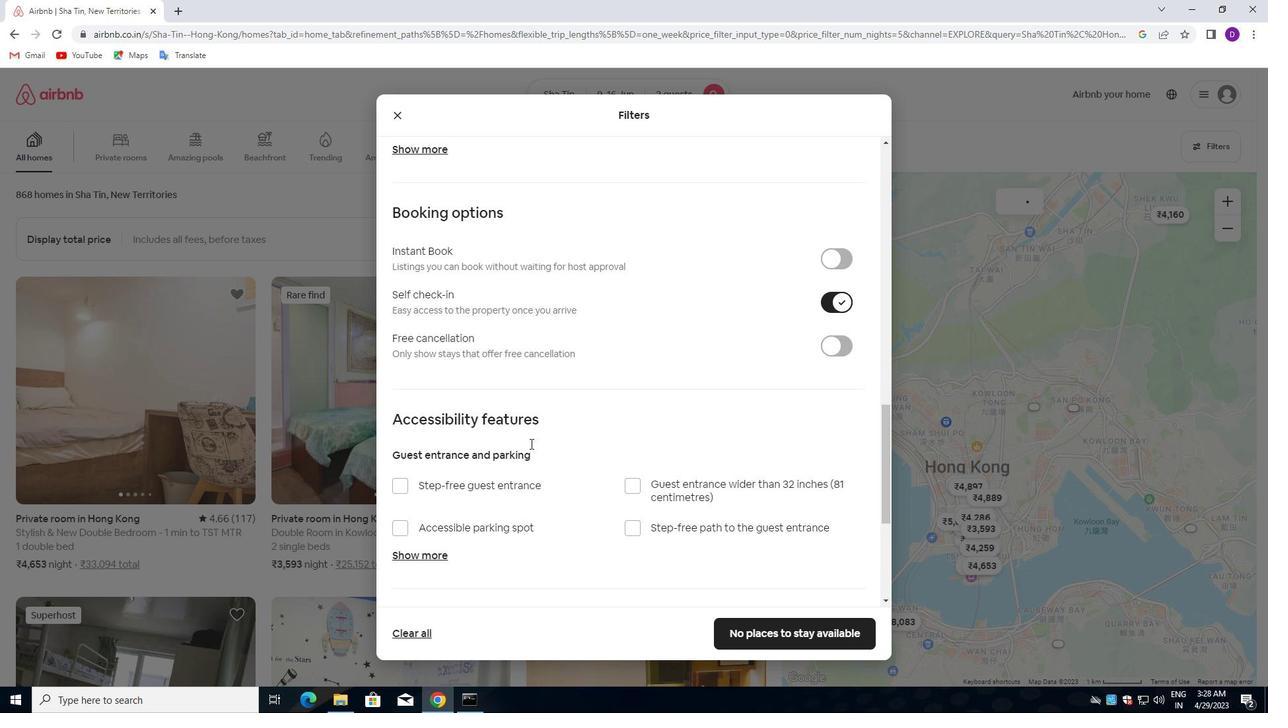 
Action: Mouse moved to (529, 448)
Screenshot: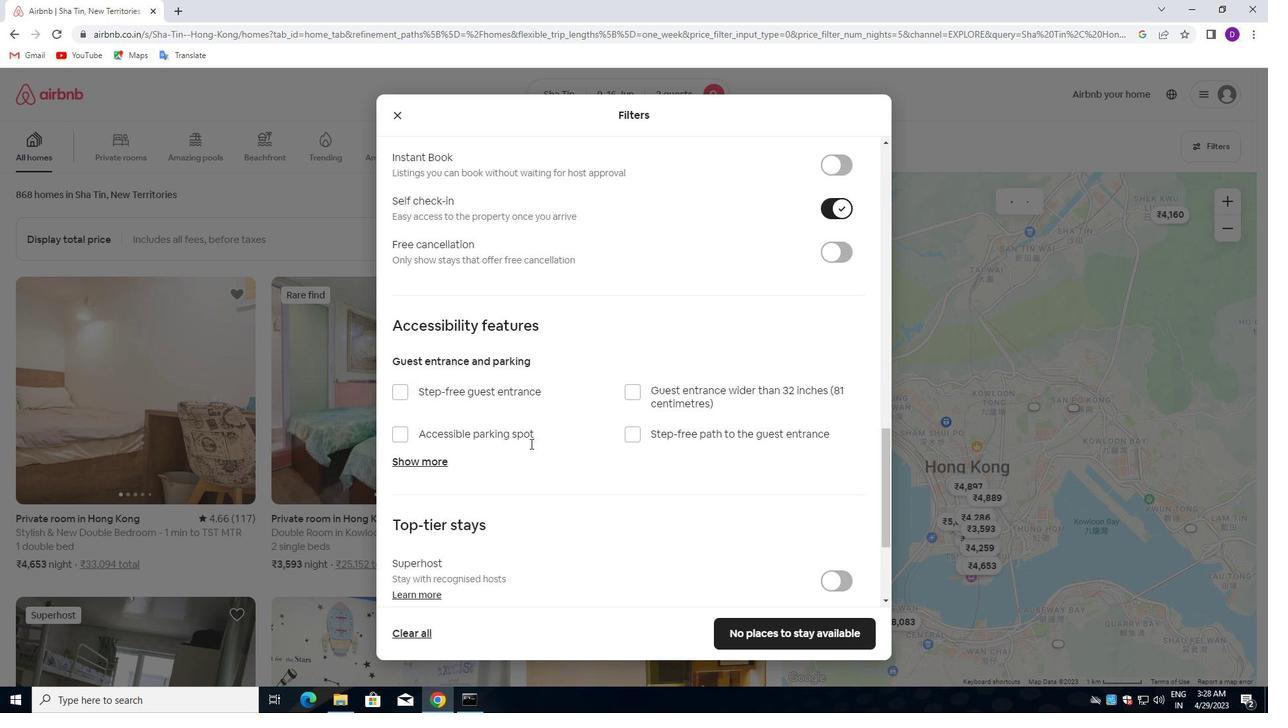 
Action: Mouse scrolled (529, 447) with delta (0, 0)
Screenshot: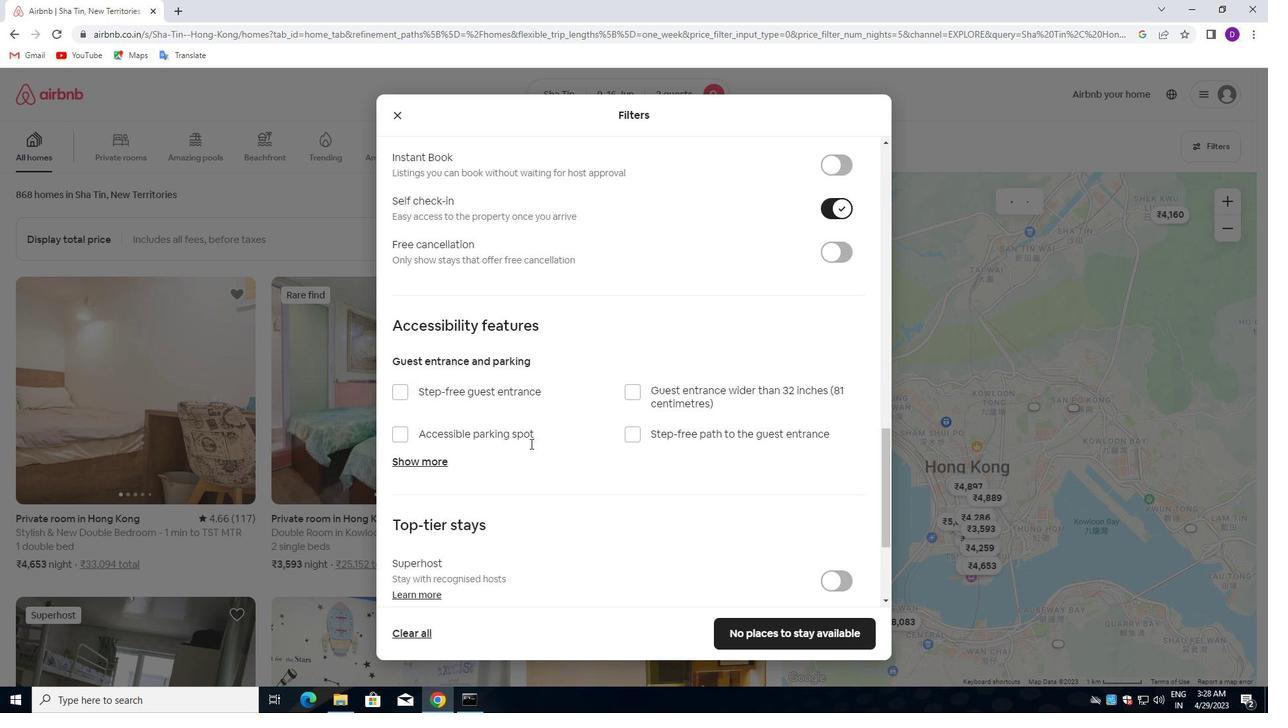 
Action: Mouse moved to (527, 449)
Screenshot: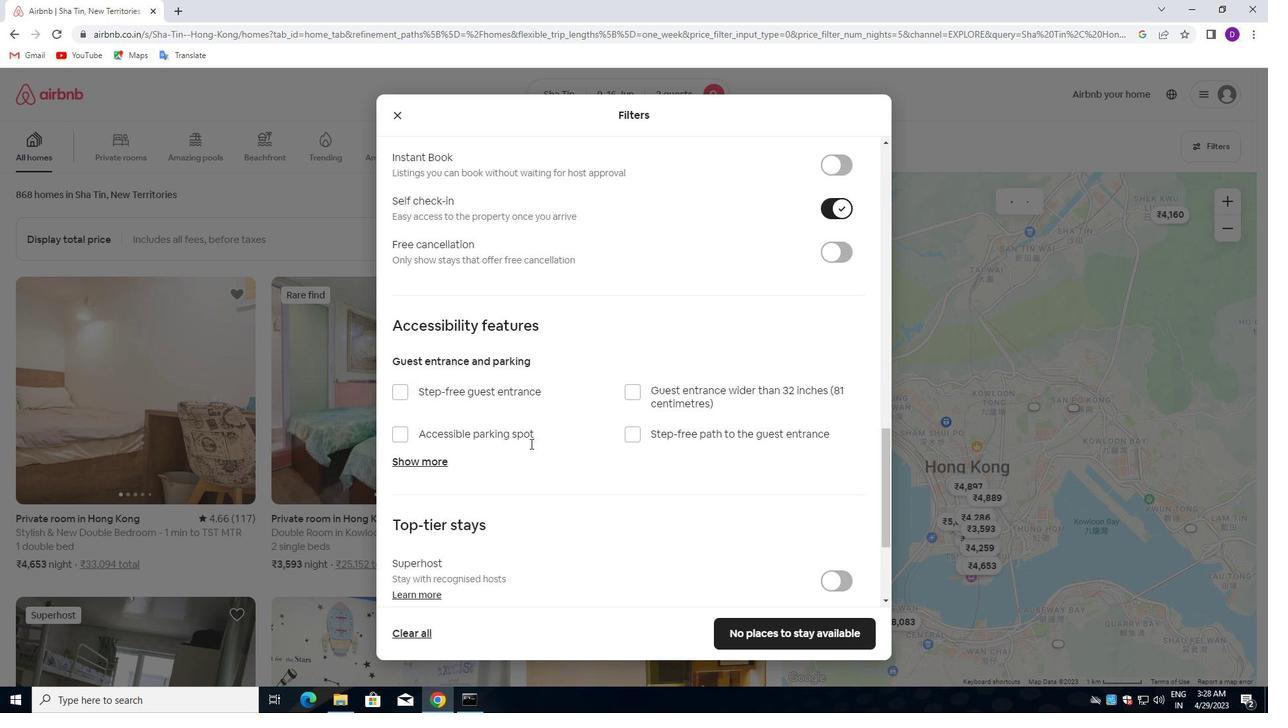 
Action: Mouse scrolled (527, 448) with delta (0, 0)
Screenshot: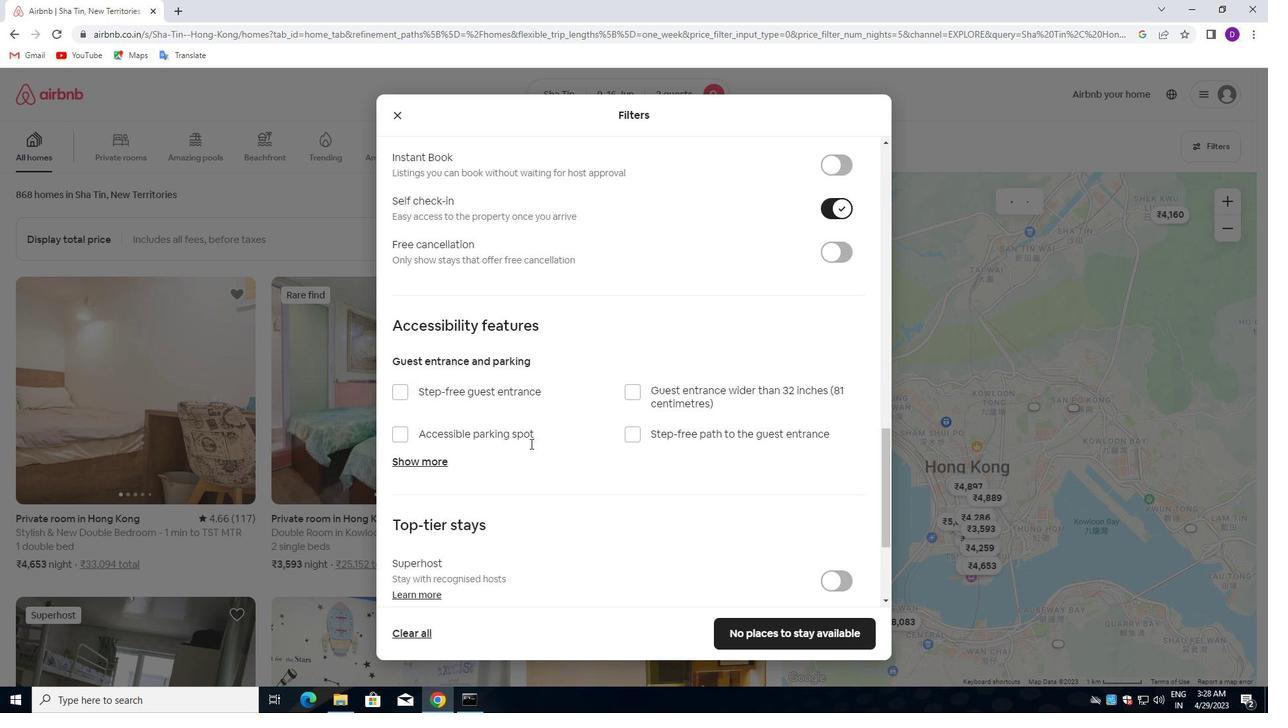 
Action: Mouse moved to (527, 449)
Screenshot: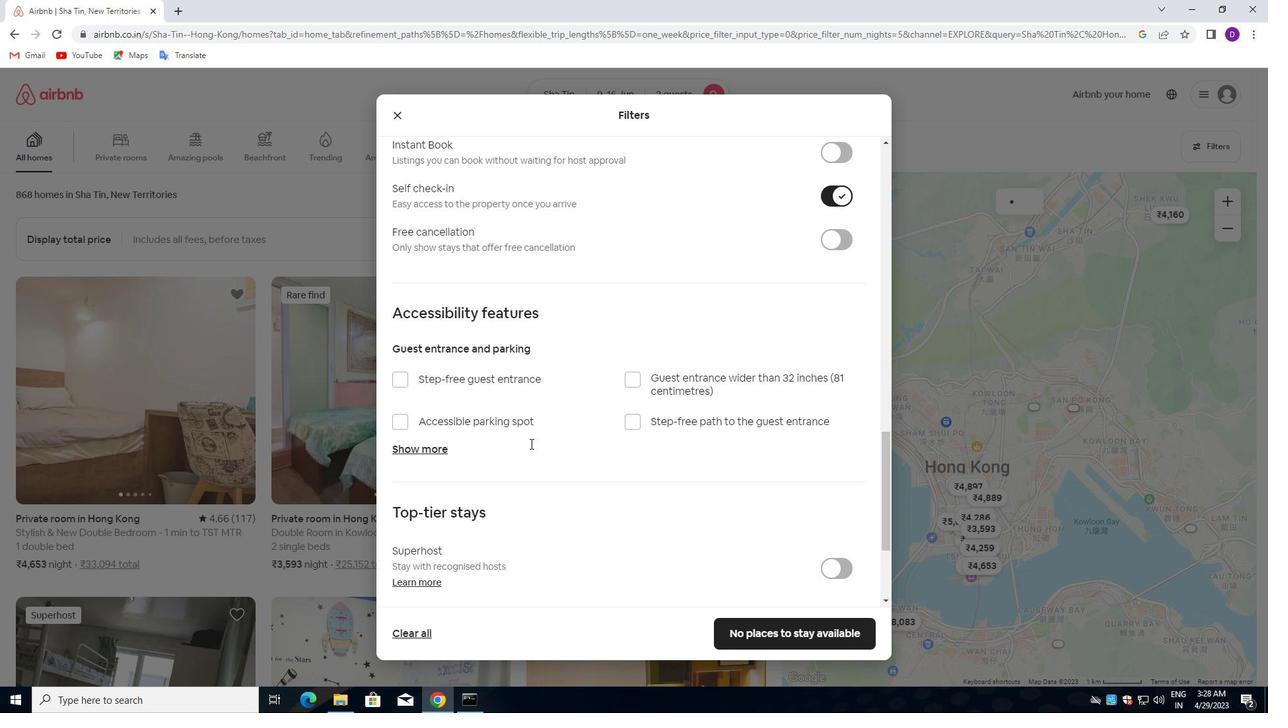 
Action: Mouse scrolled (527, 448) with delta (0, 0)
Screenshot: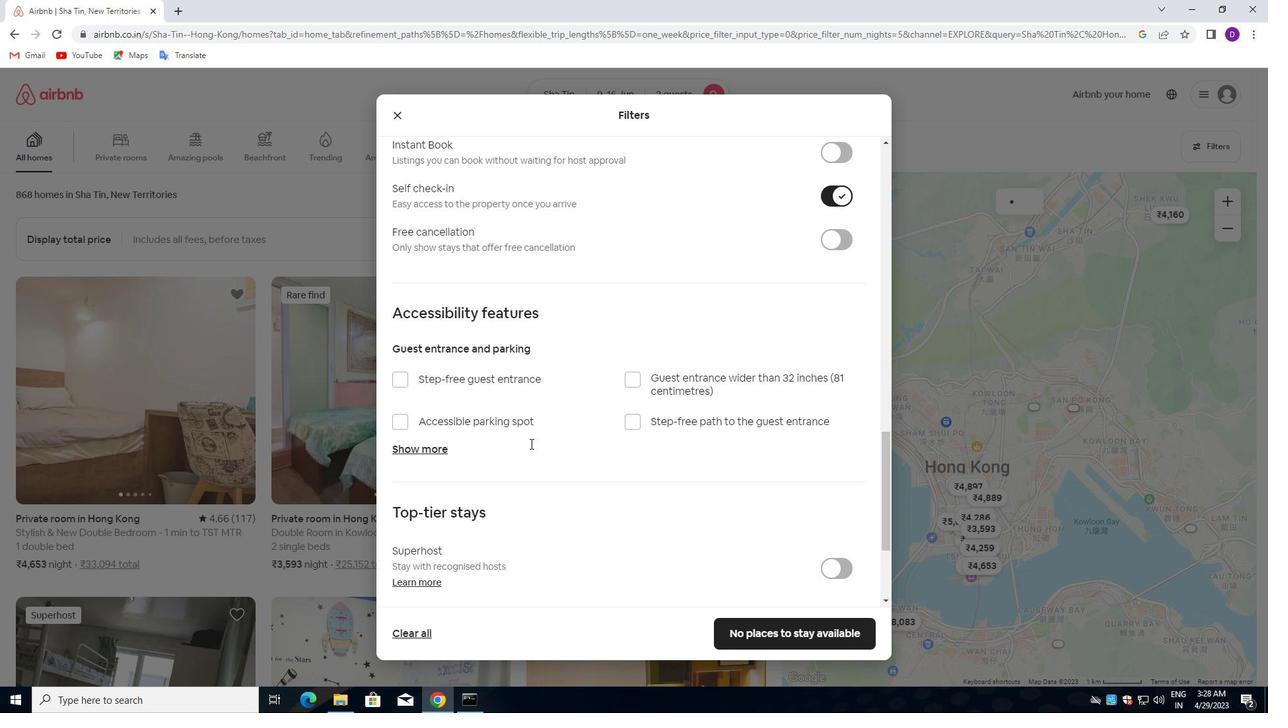 
Action: Mouse moved to (486, 468)
Screenshot: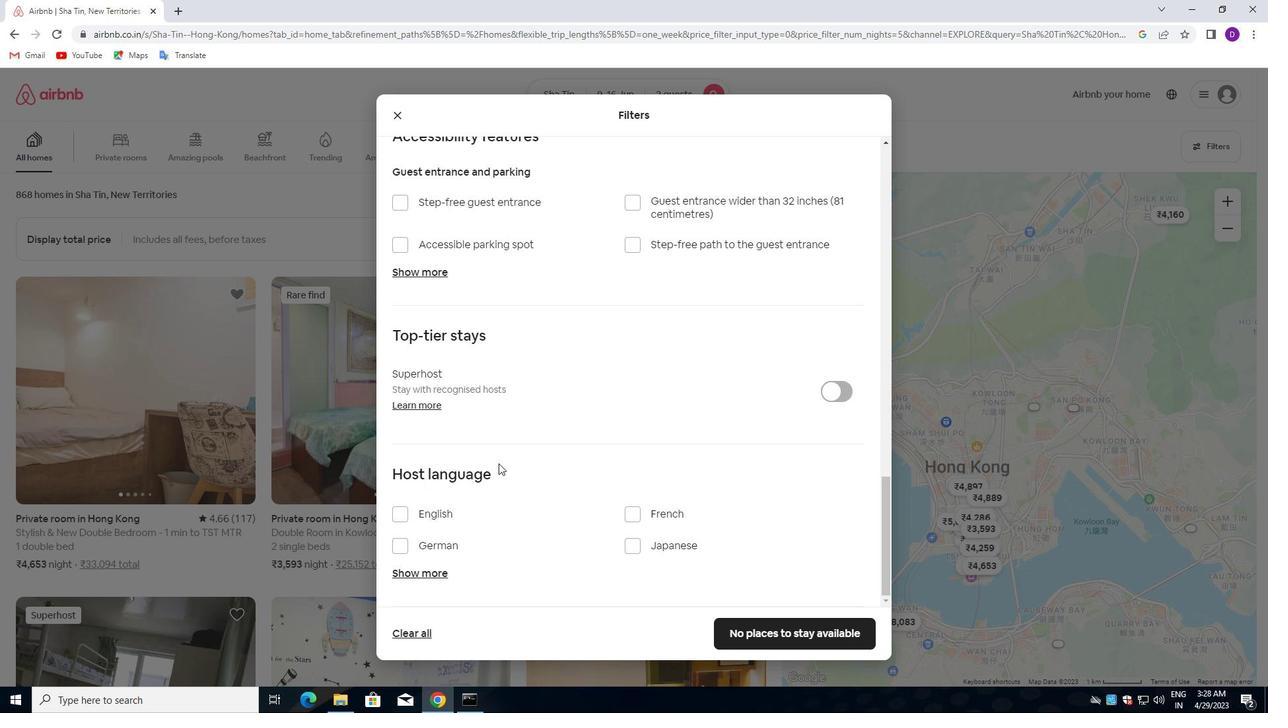 
Action: Mouse scrolled (486, 467) with delta (0, 0)
Screenshot: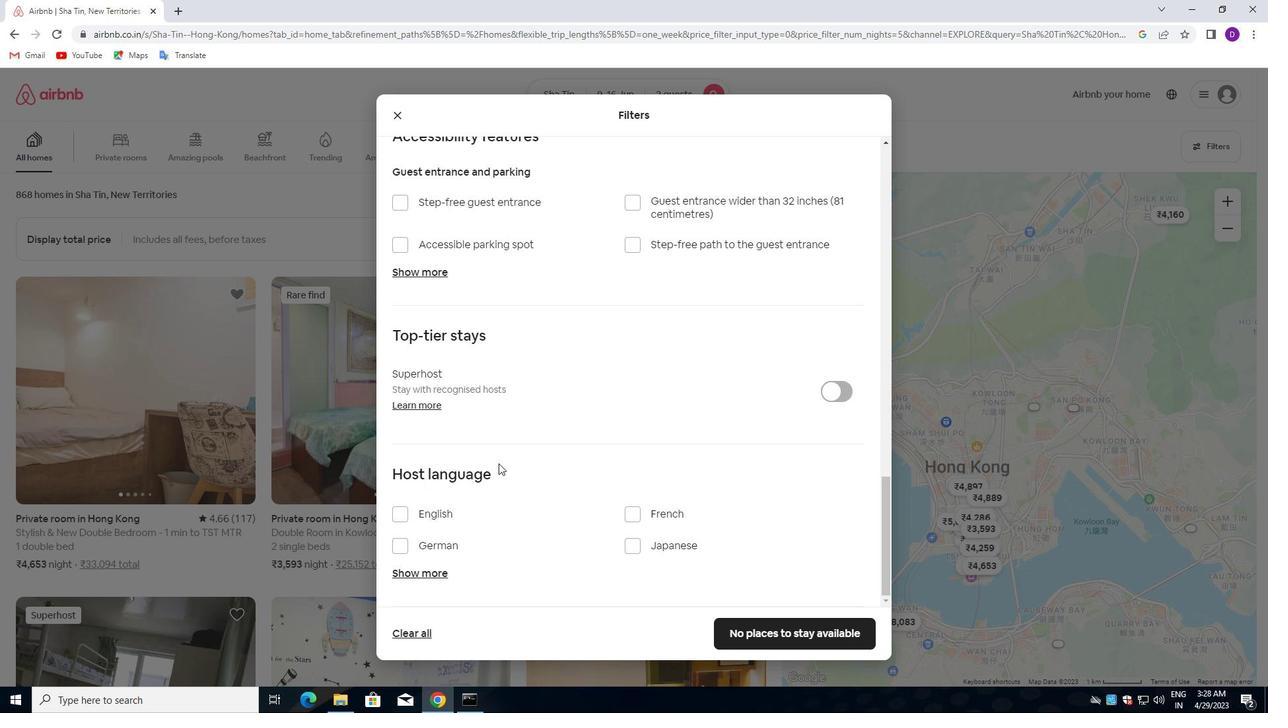 
Action: Mouse moved to (484, 469)
Screenshot: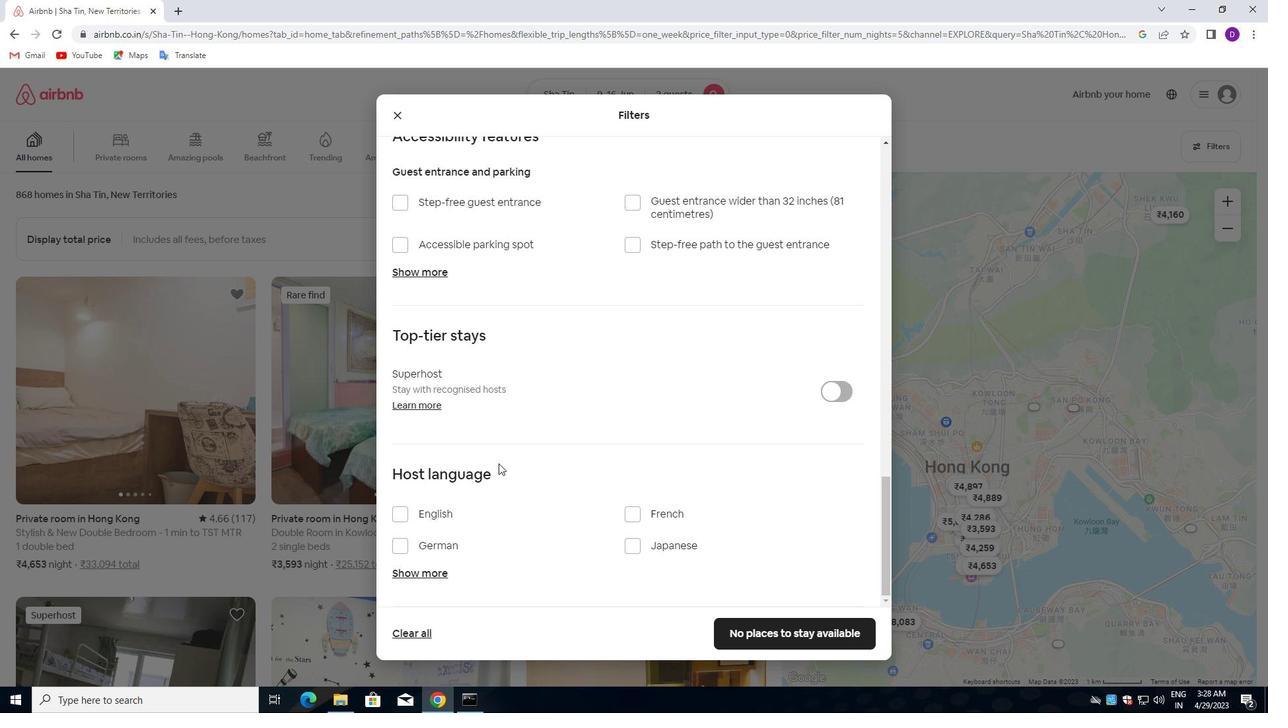 
Action: Mouse scrolled (484, 468) with delta (0, 0)
Screenshot: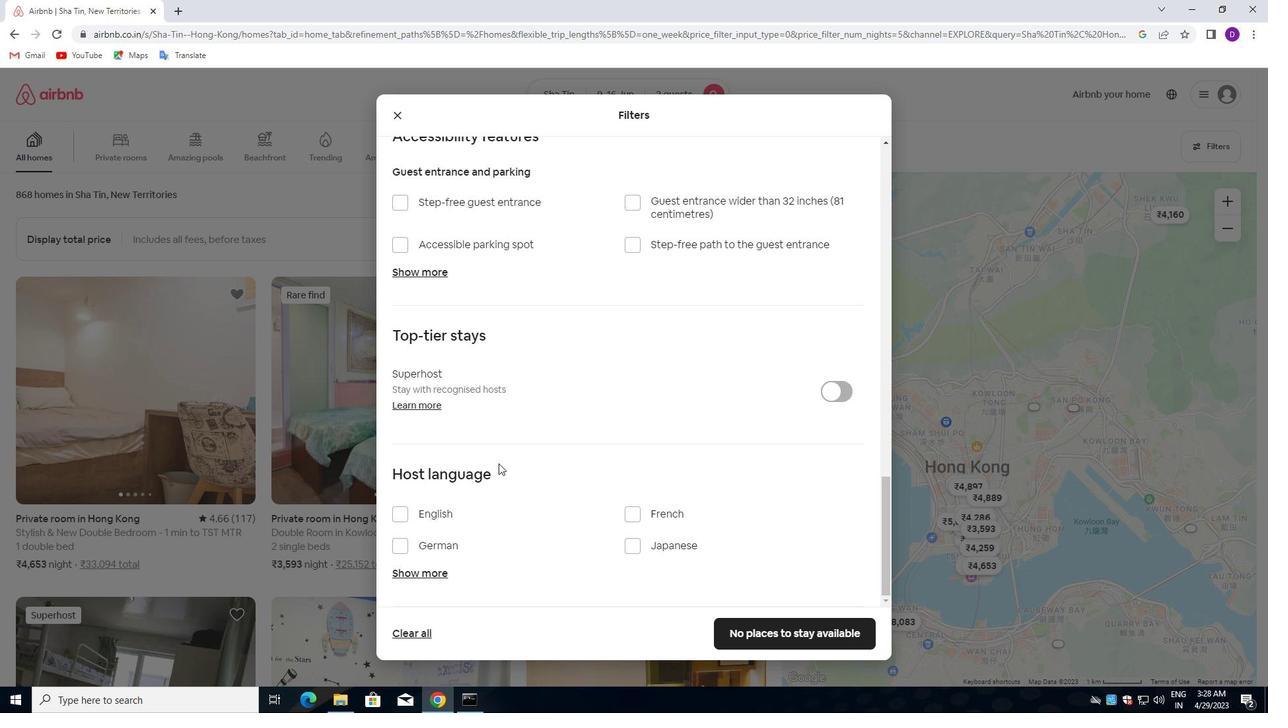 
Action: Mouse moved to (479, 471)
Screenshot: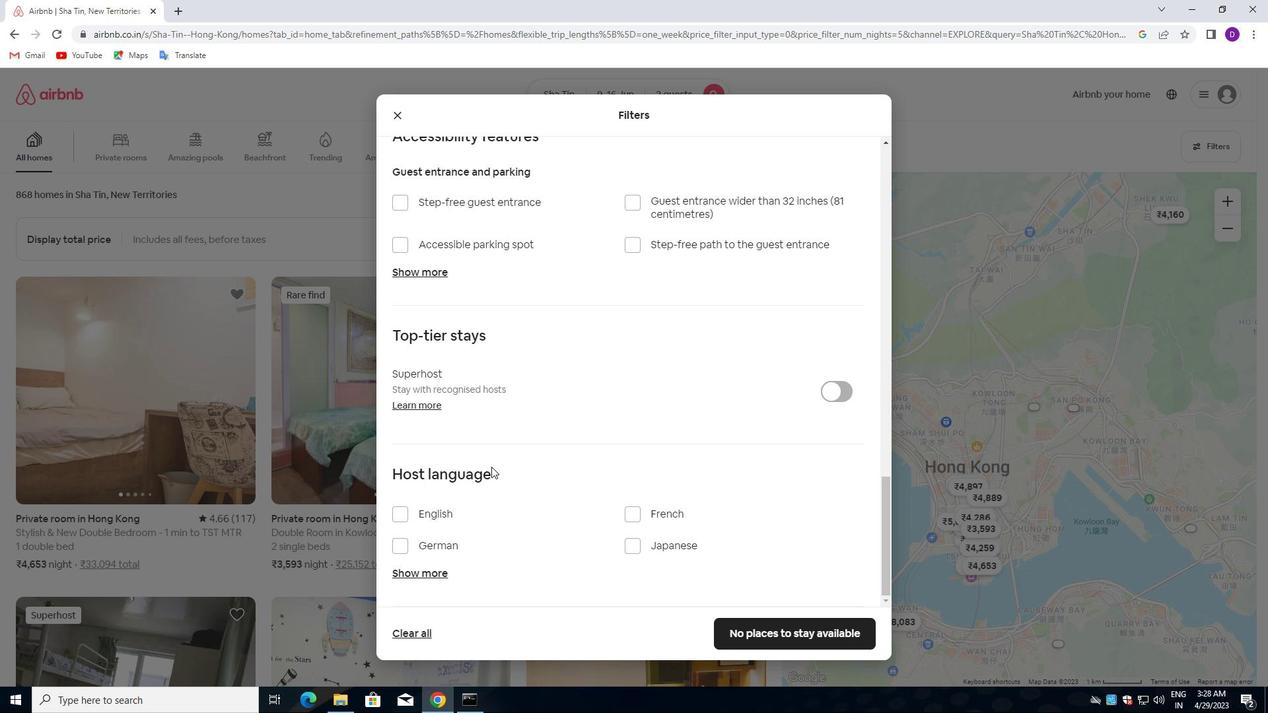 
Action: Mouse scrolled (479, 471) with delta (0, 0)
Screenshot: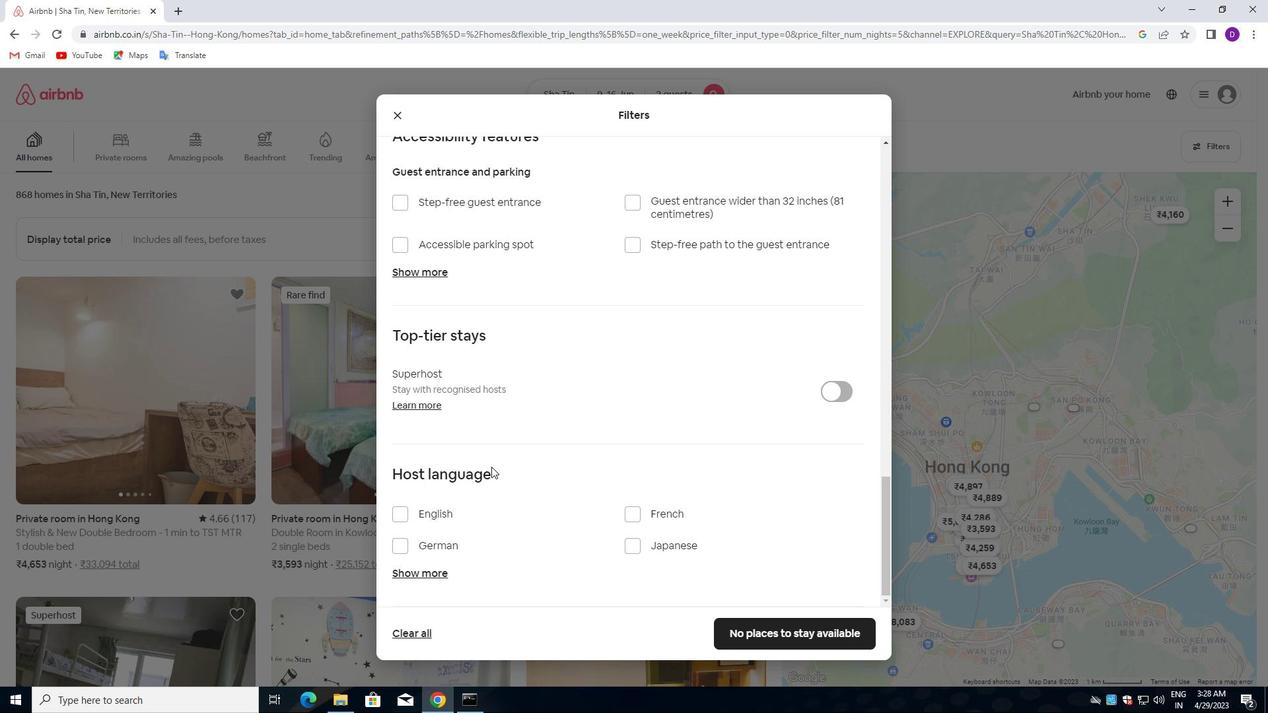 
Action: Mouse moved to (399, 514)
Screenshot: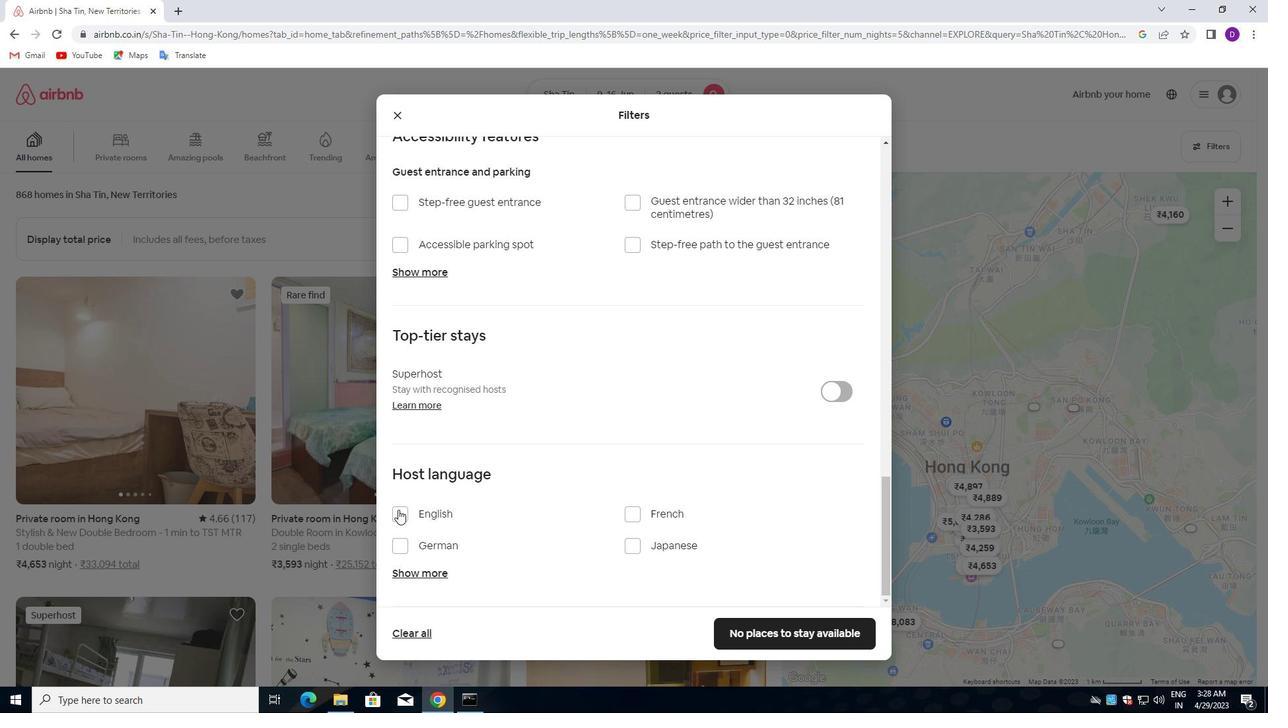 
Action: Mouse pressed left at (399, 514)
Screenshot: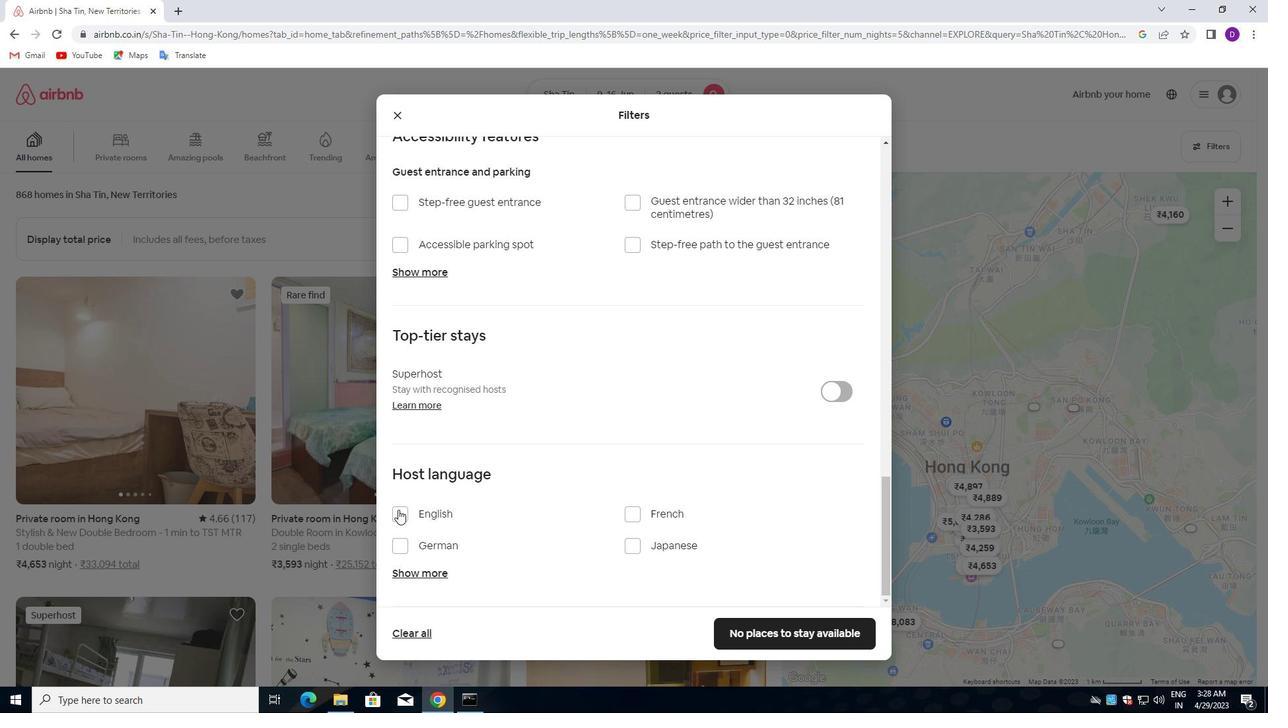 
Action: Mouse moved to (796, 631)
Screenshot: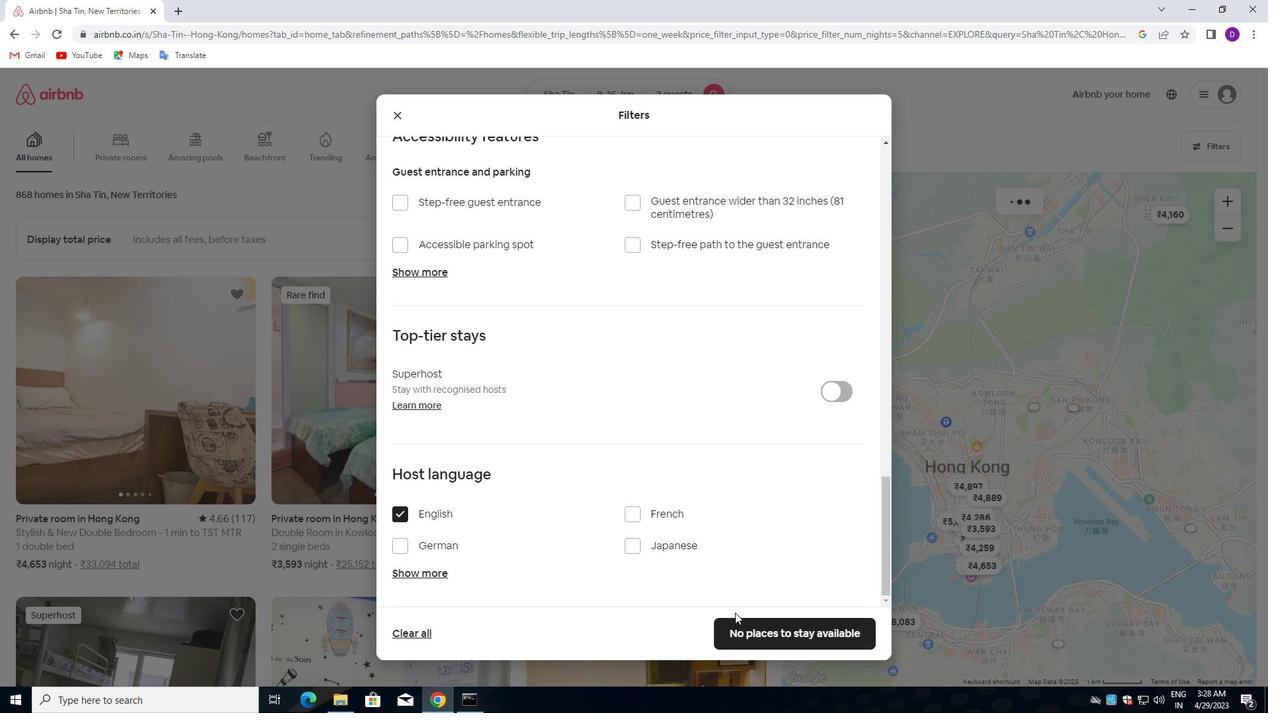 
Action: Mouse pressed left at (796, 631)
Screenshot: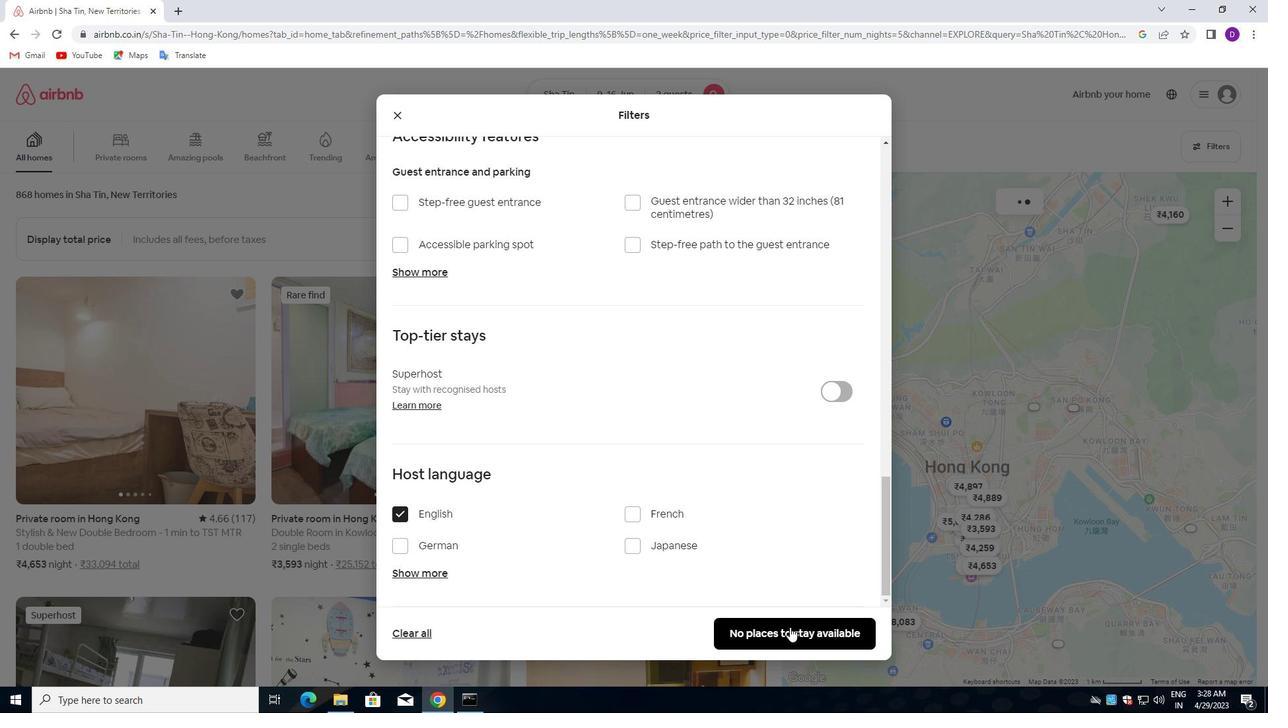 
Action: Mouse moved to (501, 345)
Screenshot: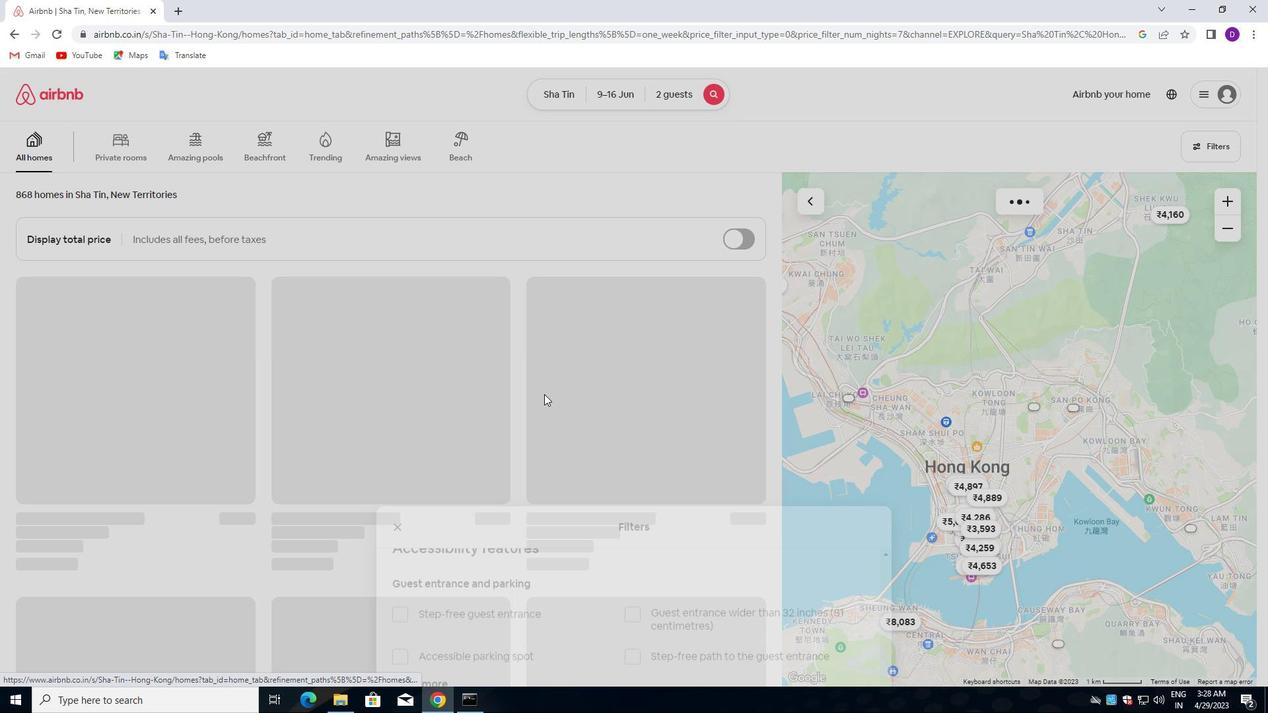 
